 Task: Look for space in Brentwood, United Kingdom from 2nd September, 2023 to 6th September, 2023 for 2 adults in price range Rs.15000 to Rs.20000. Place can be entire place with 1  bedroom having 1 bed and 1 bathroom. Property type can be house, flat, guest house, hotel. Booking option can be shelf check-in. Required host language is English.
Action: Mouse moved to (458, 54)
Screenshot: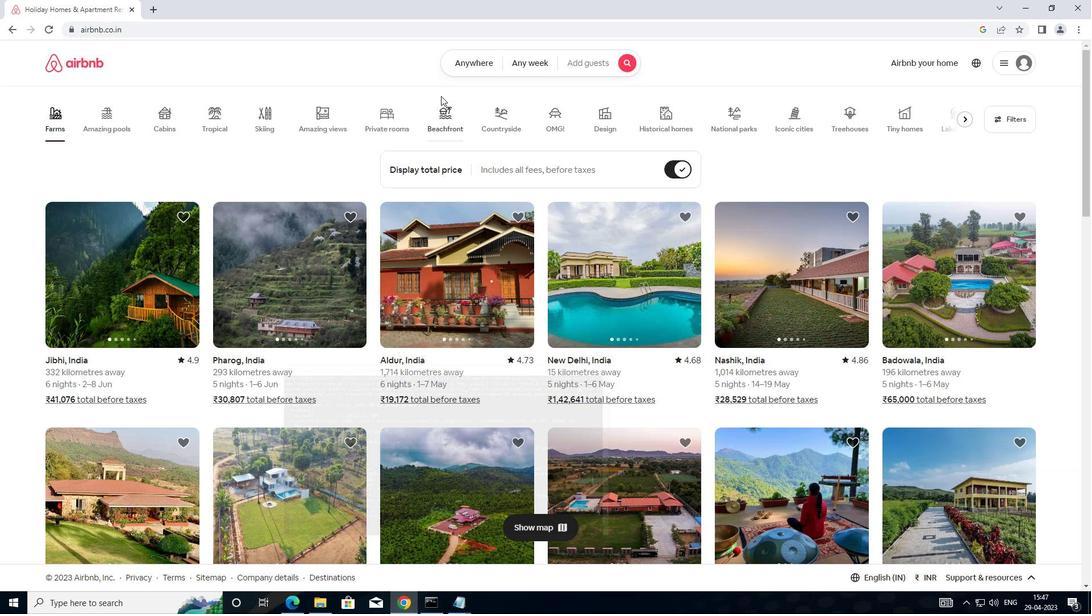
Action: Mouse pressed left at (458, 54)
Screenshot: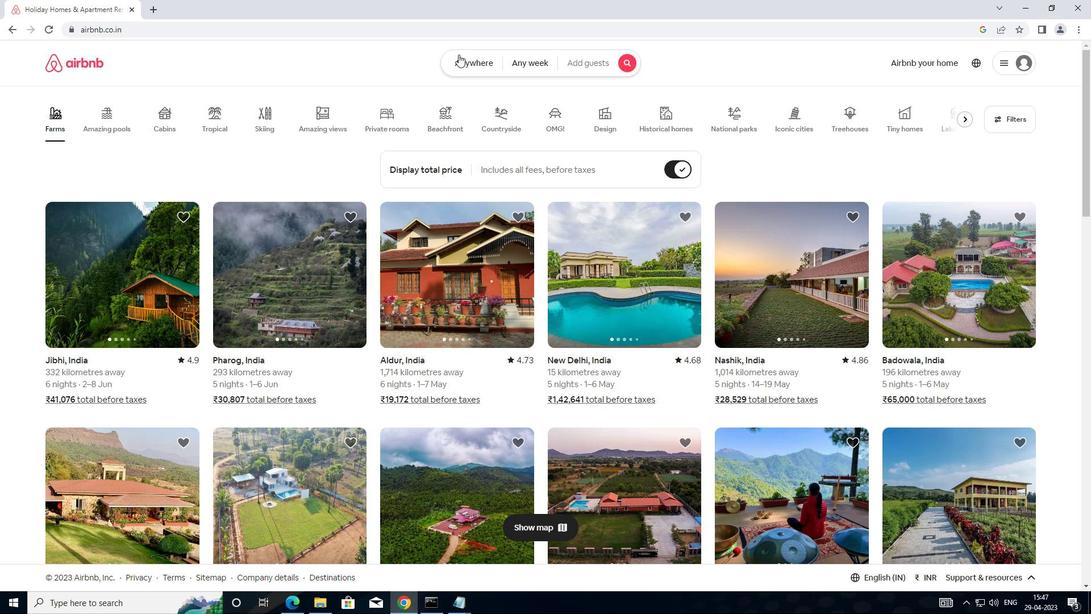 
Action: Mouse moved to (380, 117)
Screenshot: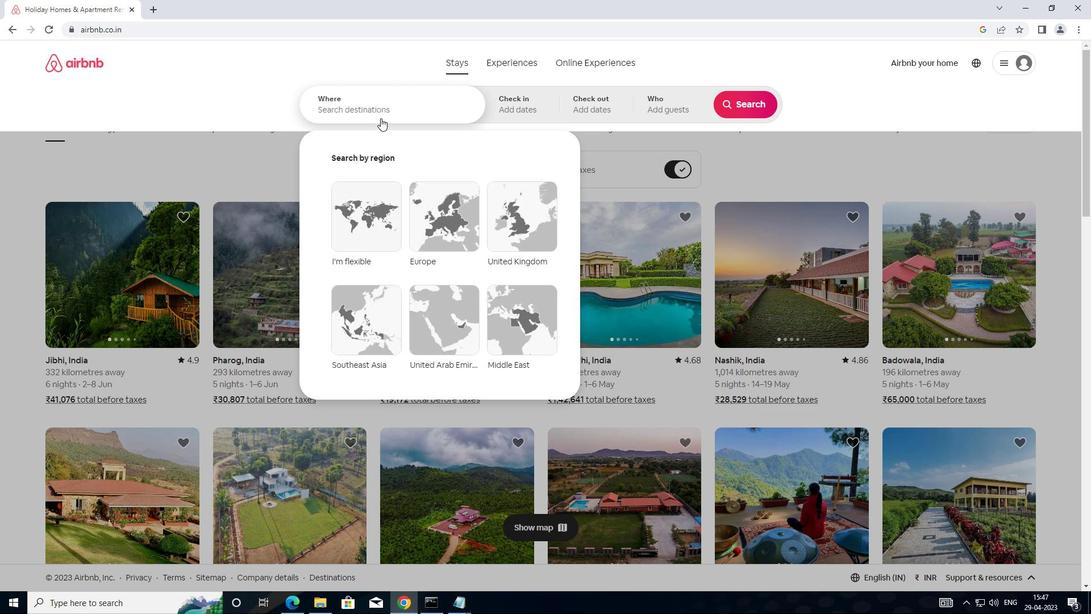 
Action: Mouse pressed left at (380, 117)
Screenshot: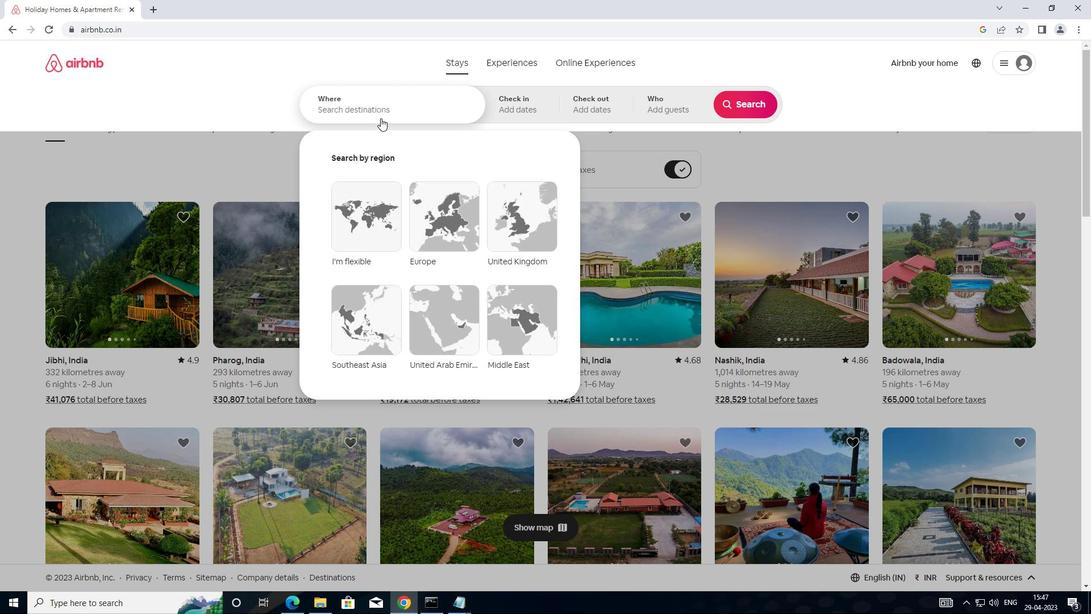 
Action: Mouse moved to (430, 102)
Screenshot: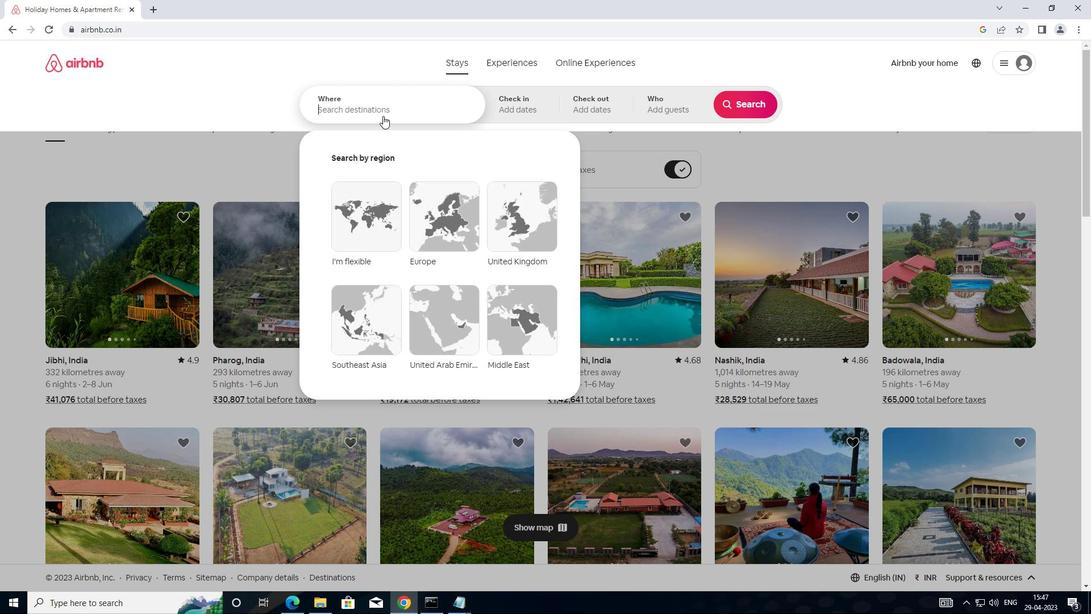 
Action: Key pressed <Key.shift>BRENTWOOD,UNITED
Screenshot: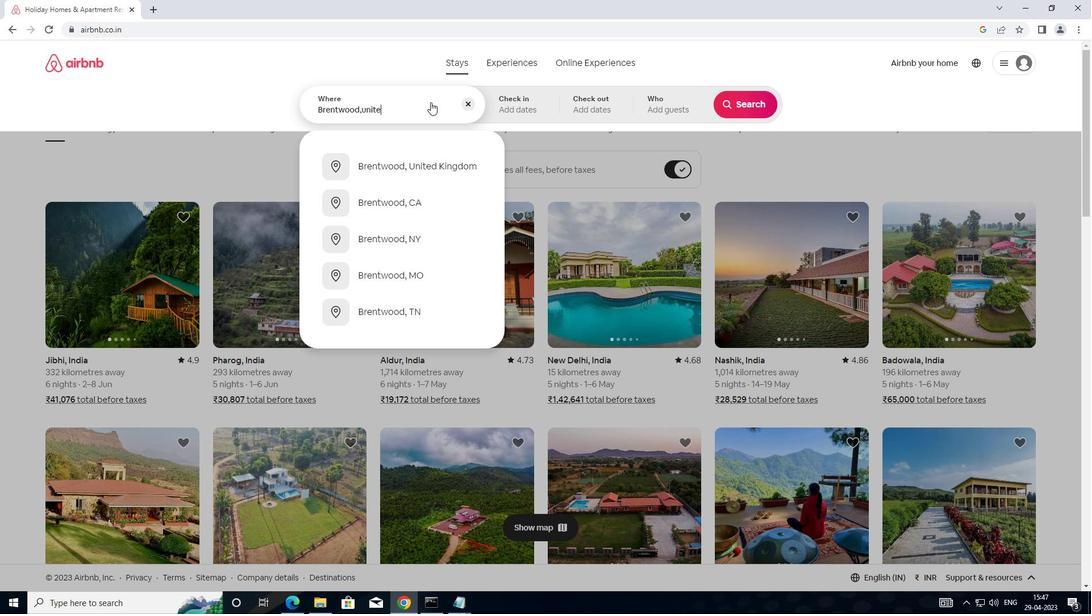 
Action: Mouse moved to (449, 89)
Screenshot: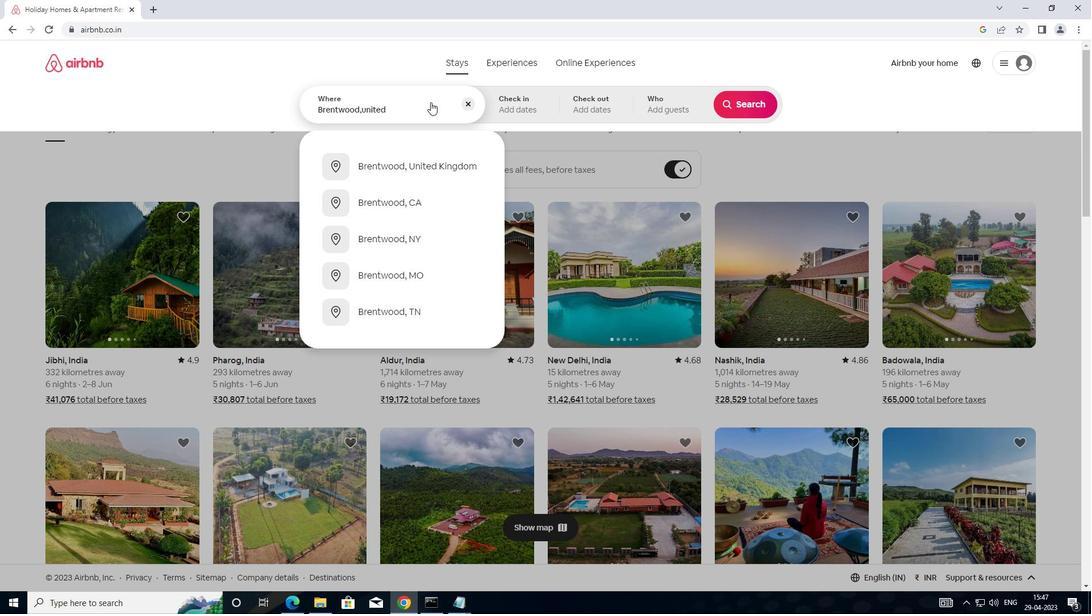 
Action: Key pressed <Key.space>K
Screenshot: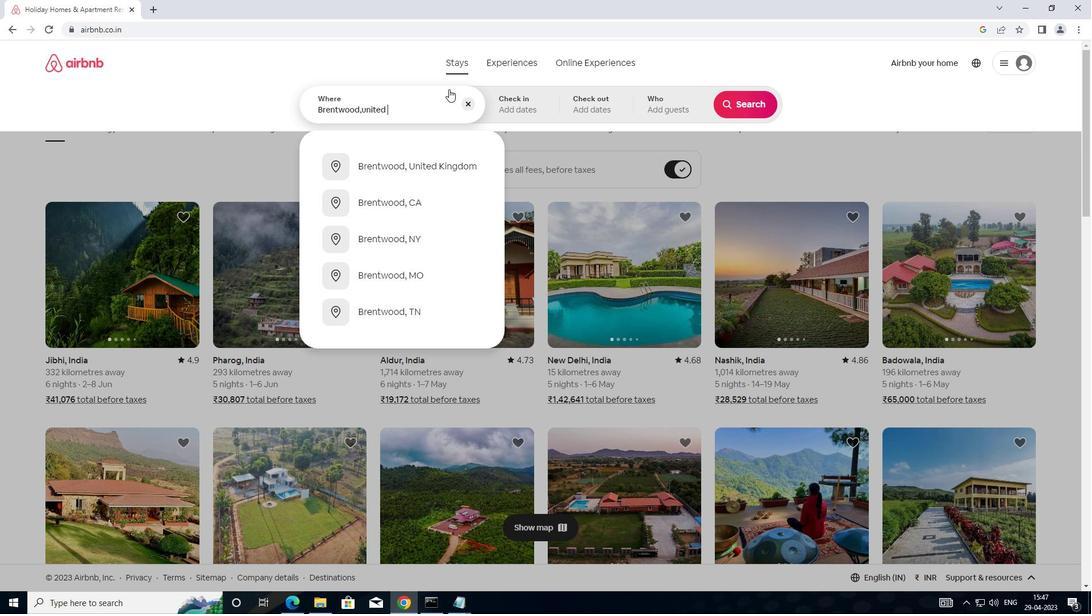 
Action: Mouse moved to (464, 79)
Screenshot: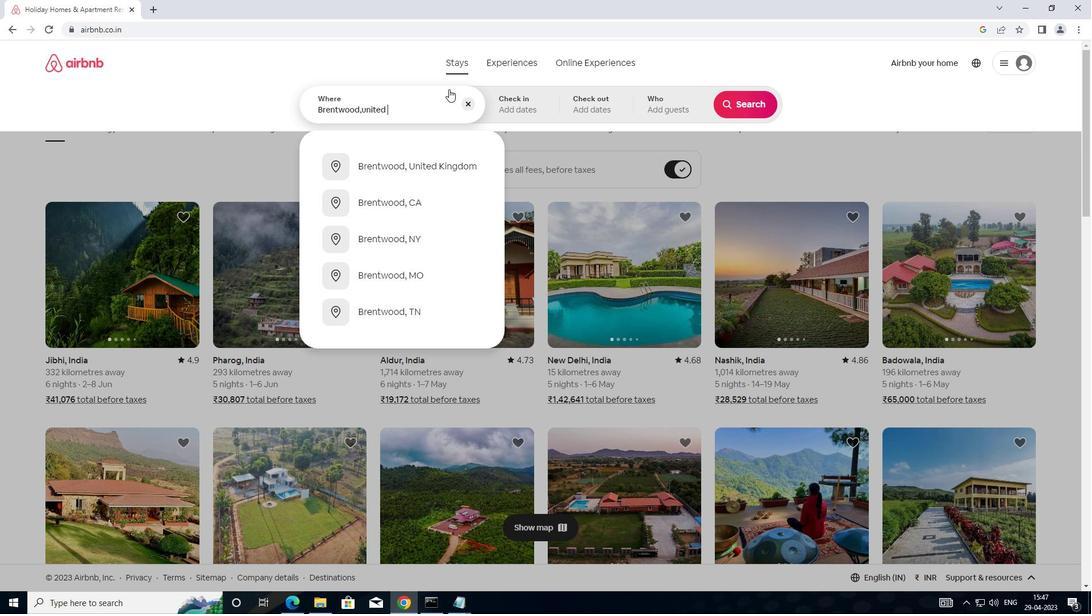 
Action: Key pressed IN
Screenshot: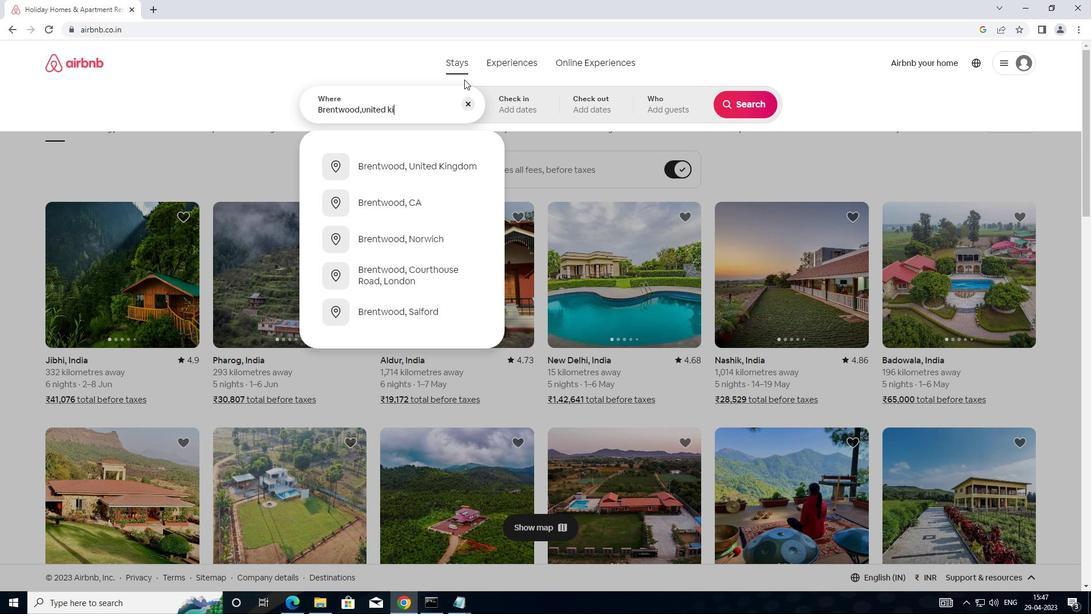 
Action: Mouse moved to (442, 168)
Screenshot: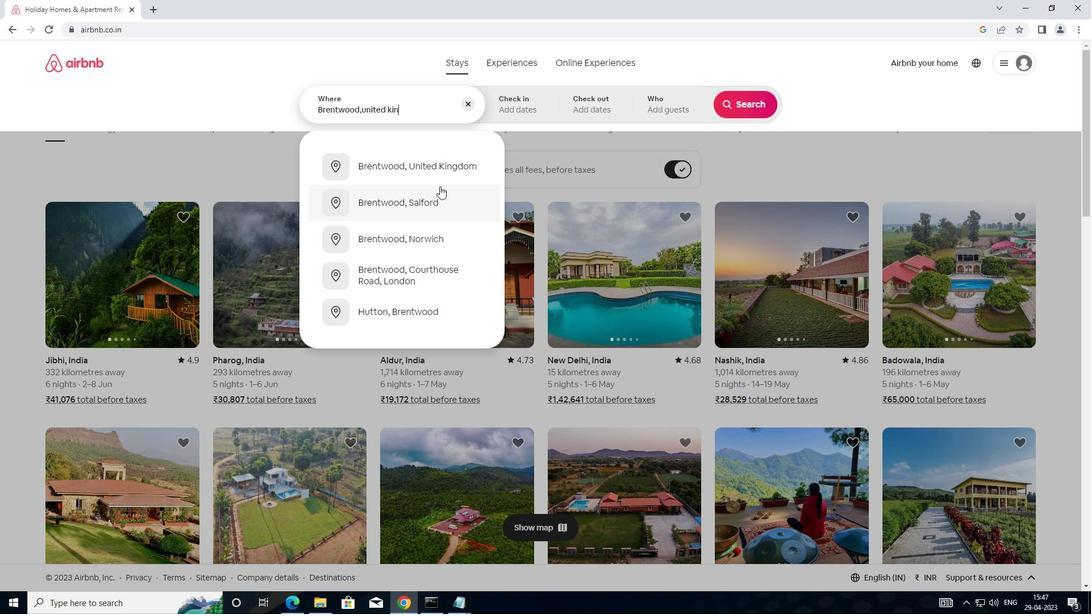 
Action: Mouse pressed left at (442, 168)
Screenshot: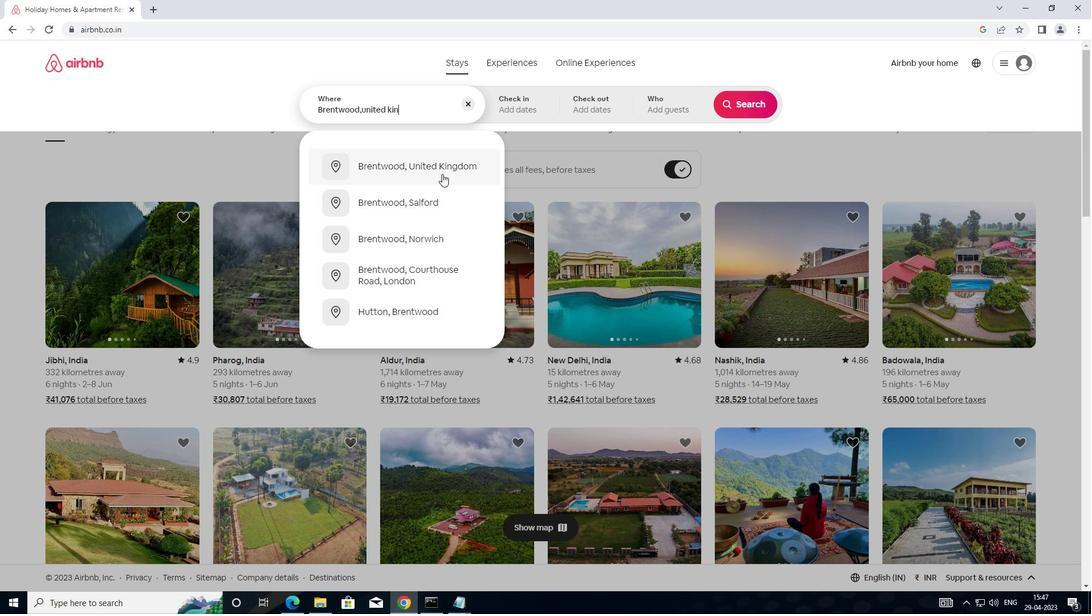 
Action: Mouse moved to (743, 195)
Screenshot: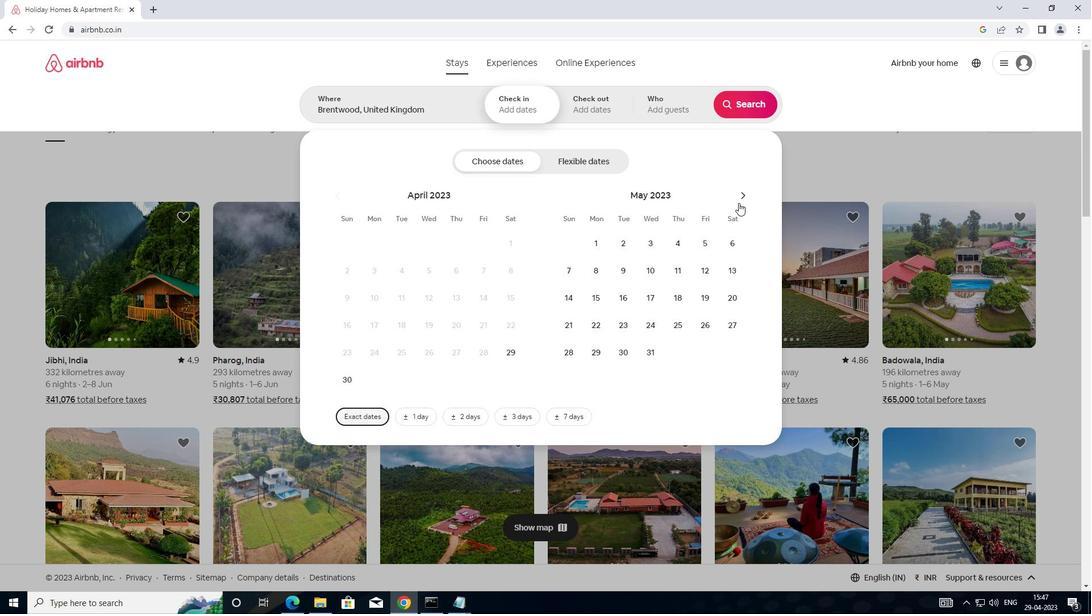 
Action: Mouse pressed left at (743, 195)
Screenshot: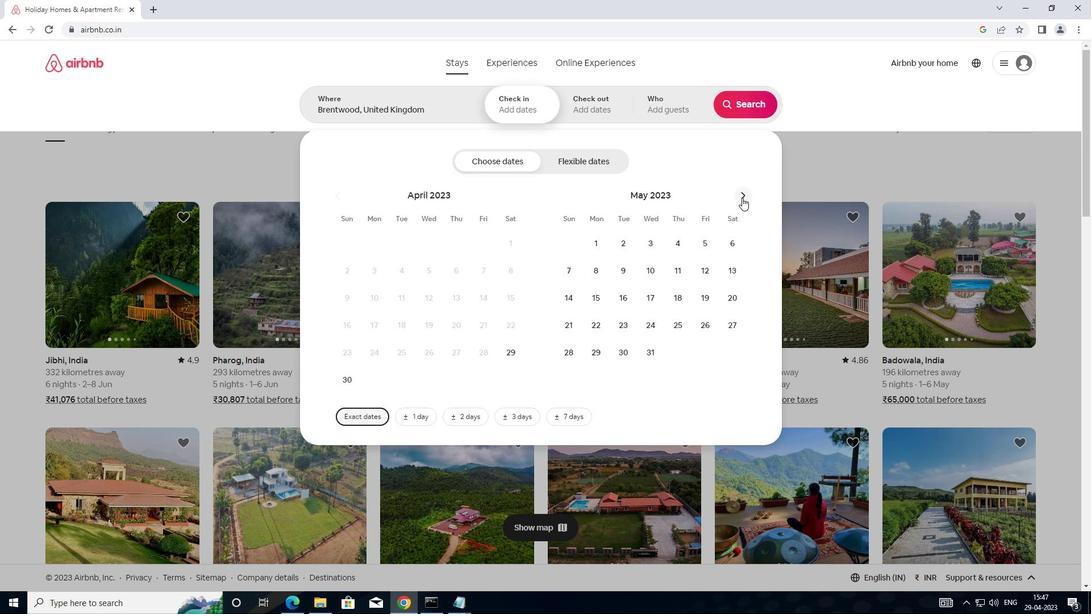 
Action: Mouse pressed left at (743, 195)
Screenshot: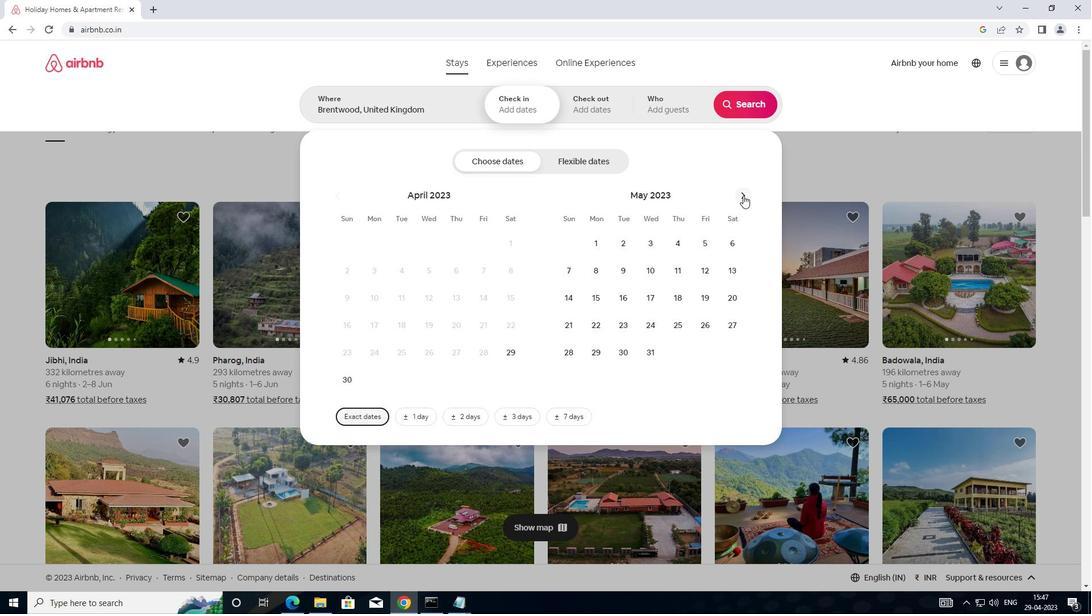 
Action: Mouse moved to (744, 195)
Screenshot: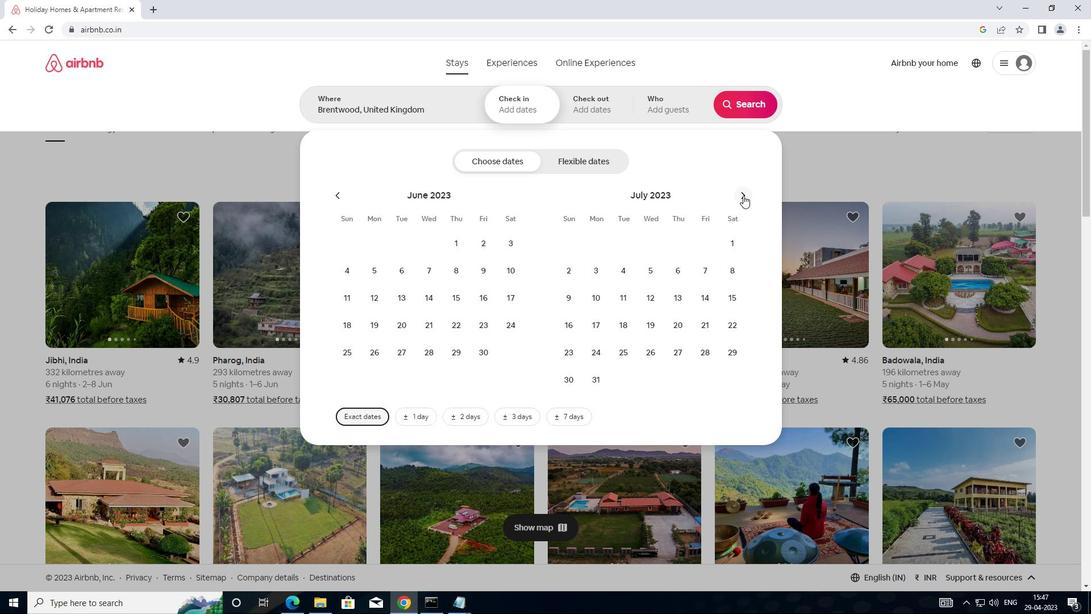 
Action: Mouse pressed left at (744, 195)
Screenshot: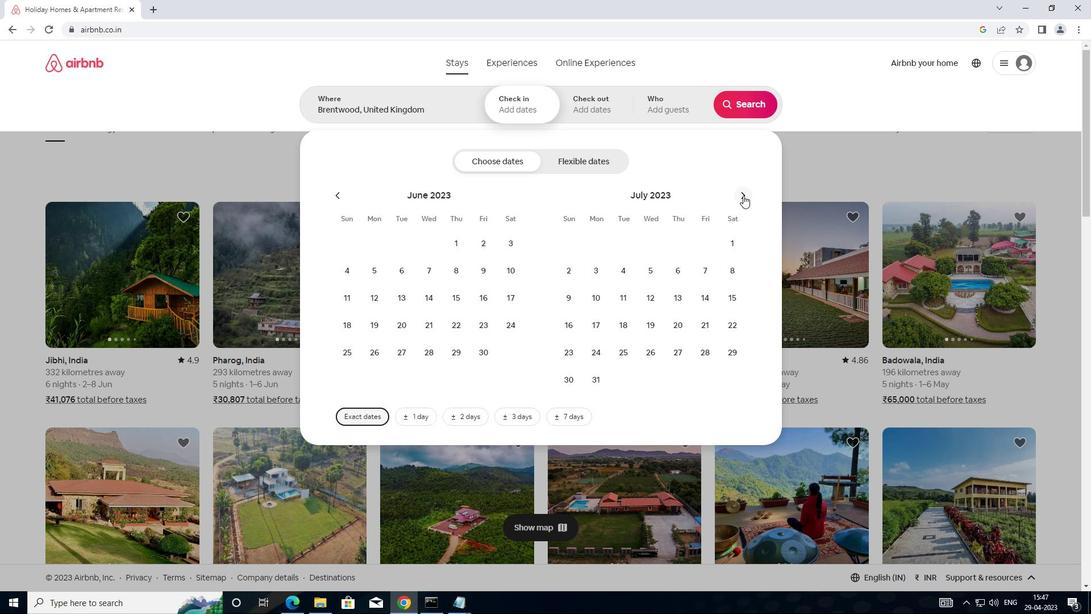 
Action: Mouse moved to (744, 199)
Screenshot: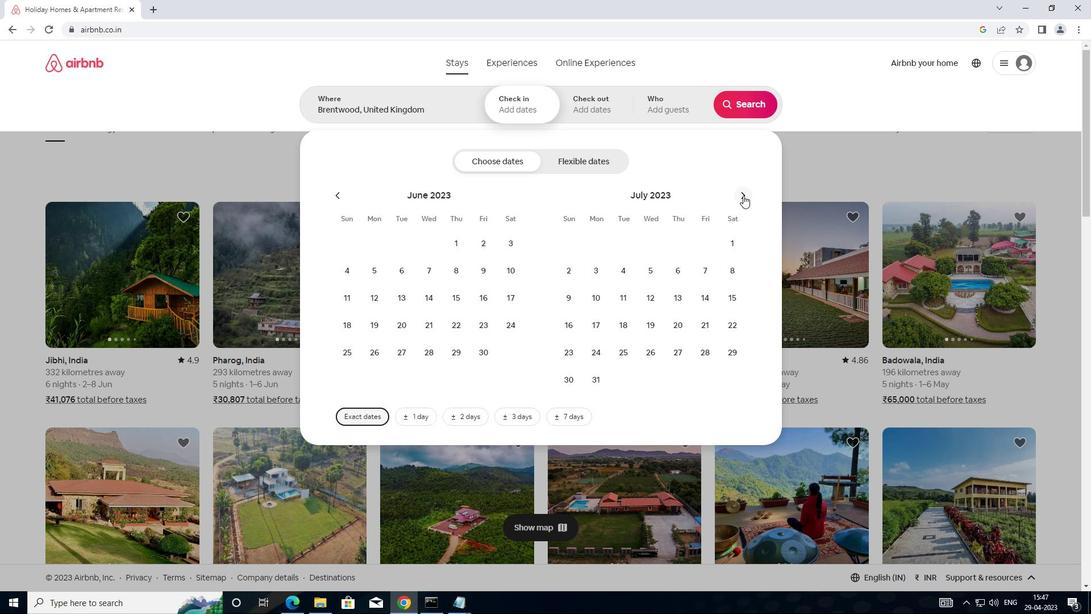 
Action: Mouse pressed left at (744, 199)
Screenshot: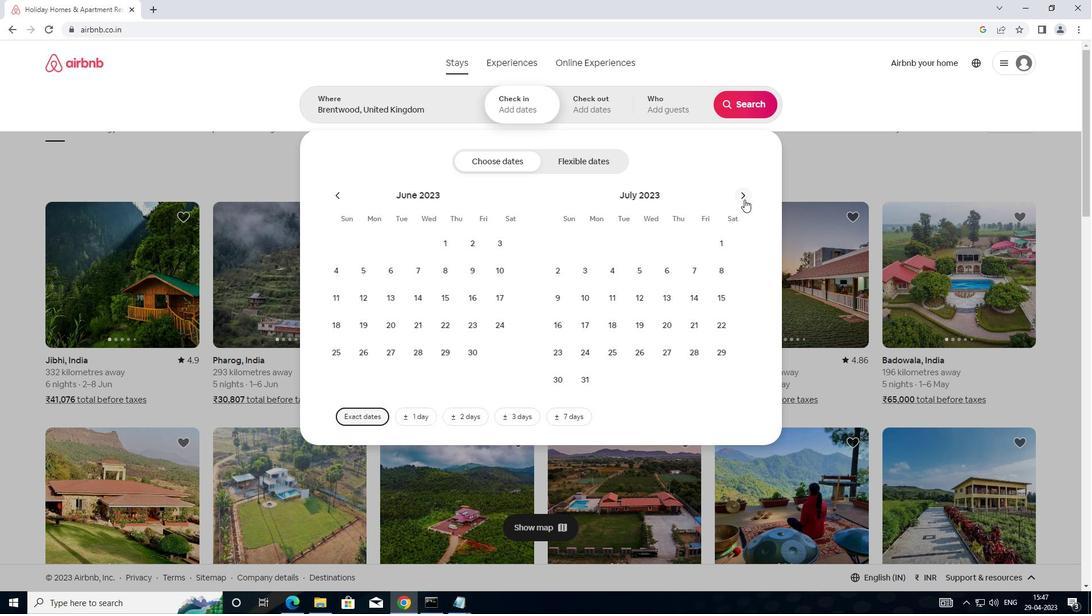 
Action: Mouse moved to (724, 237)
Screenshot: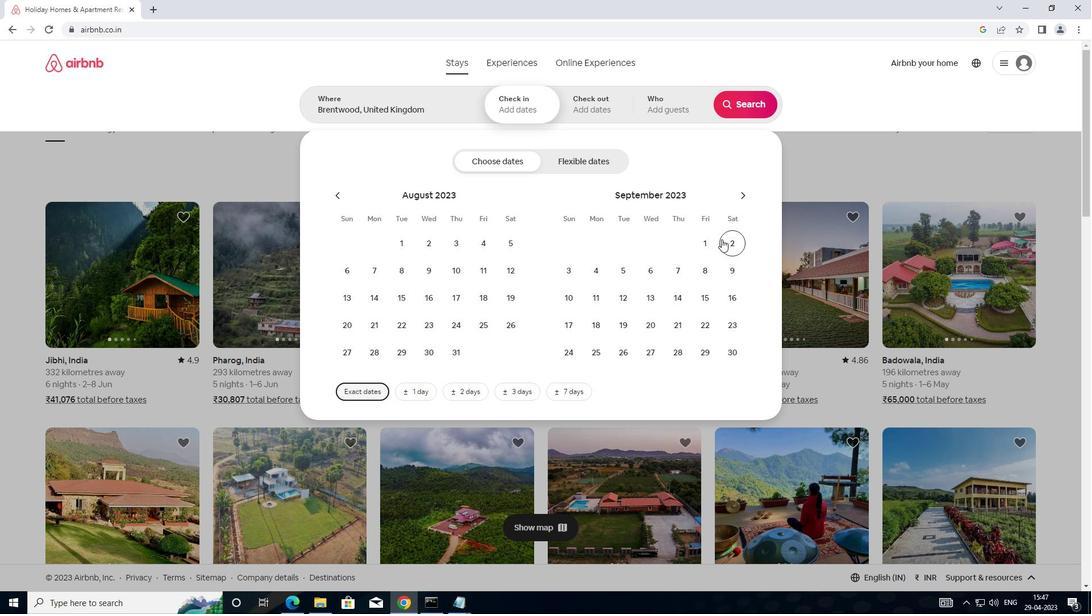 
Action: Mouse pressed left at (724, 237)
Screenshot: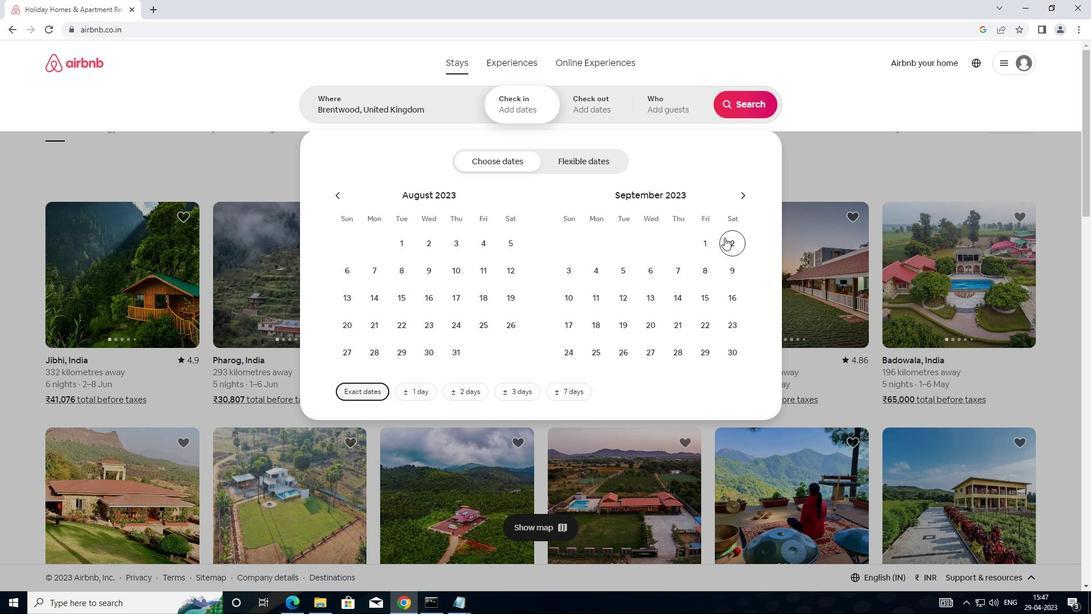 
Action: Mouse moved to (649, 274)
Screenshot: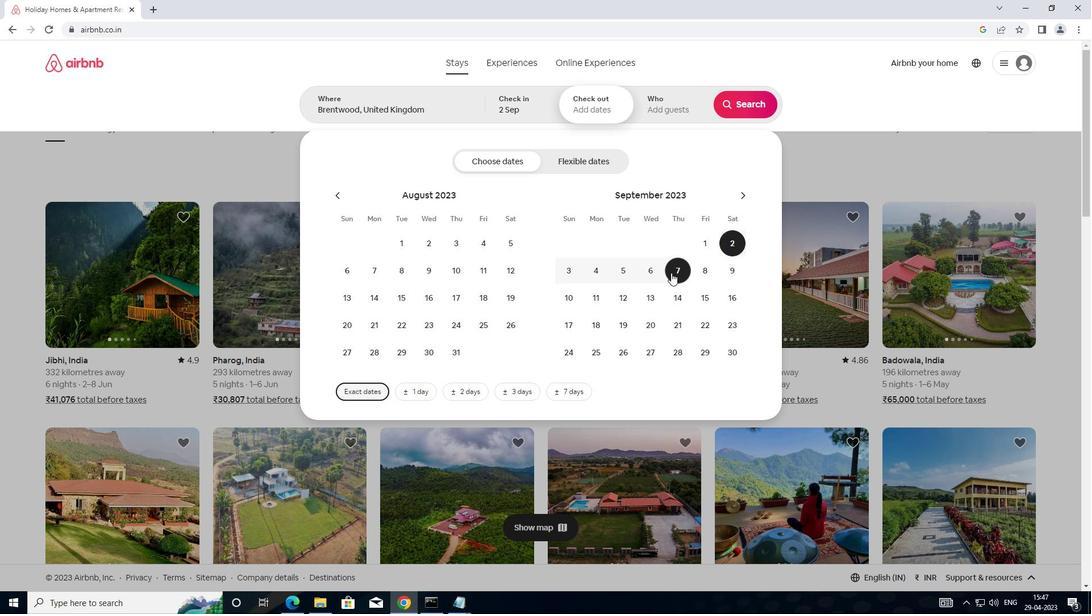 
Action: Mouse pressed left at (649, 274)
Screenshot: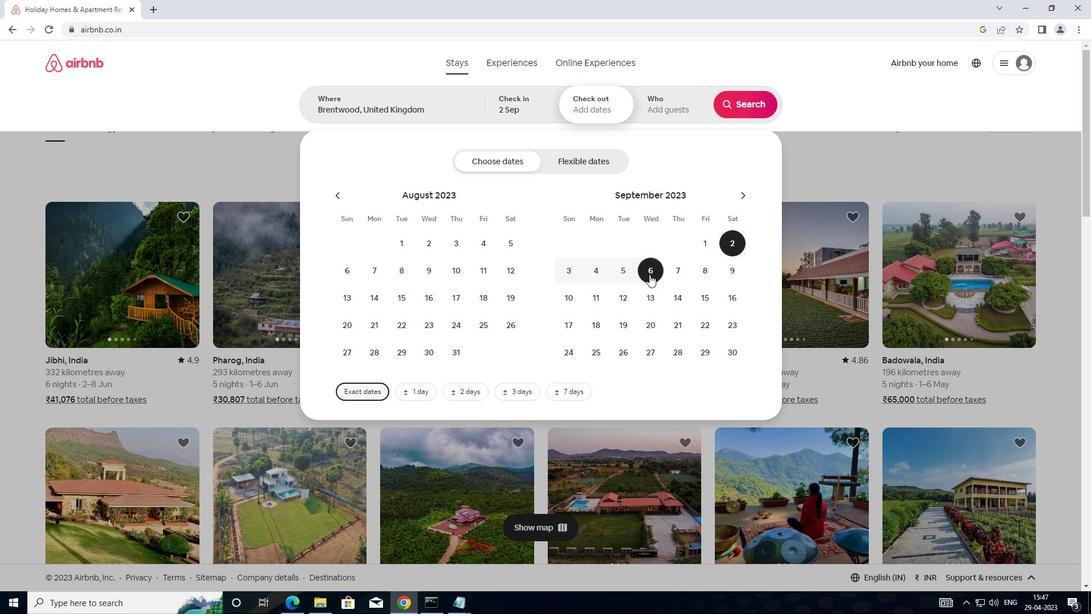 
Action: Mouse moved to (660, 109)
Screenshot: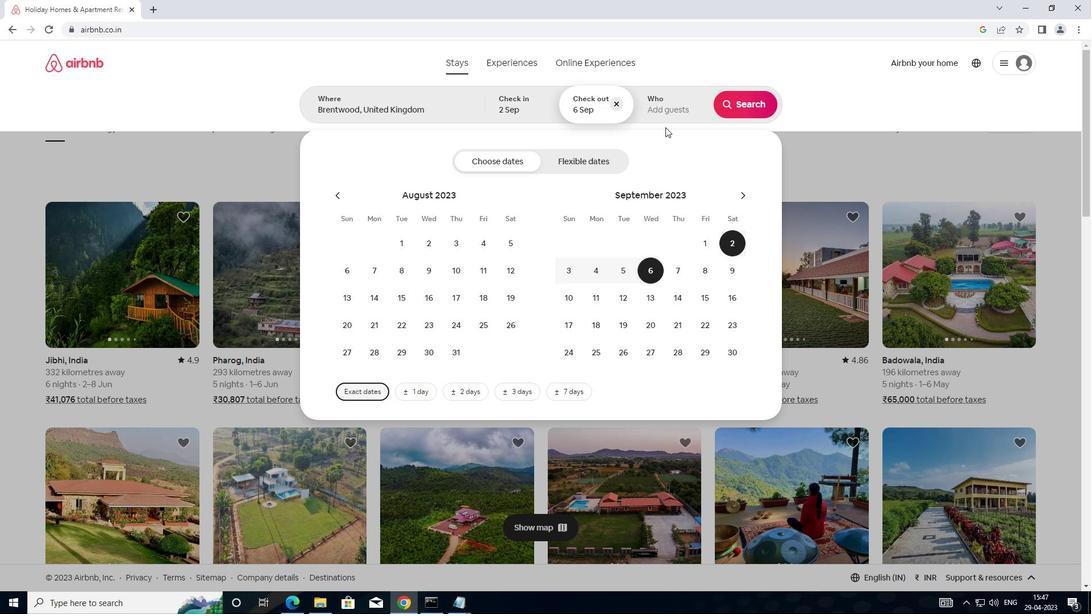 
Action: Mouse pressed left at (660, 109)
Screenshot: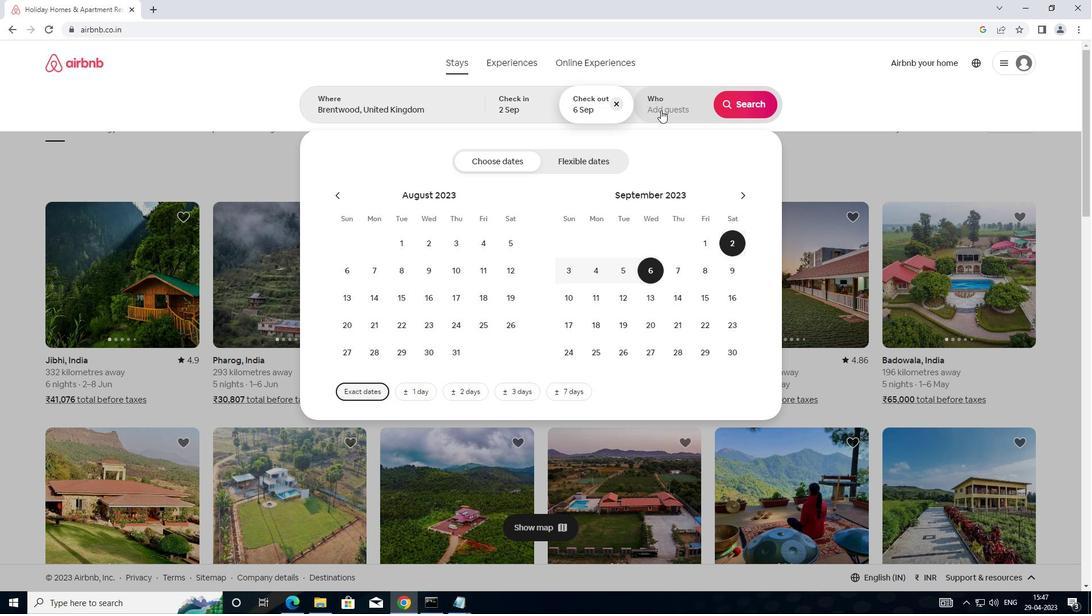 
Action: Mouse moved to (747, 159)
Screenshot: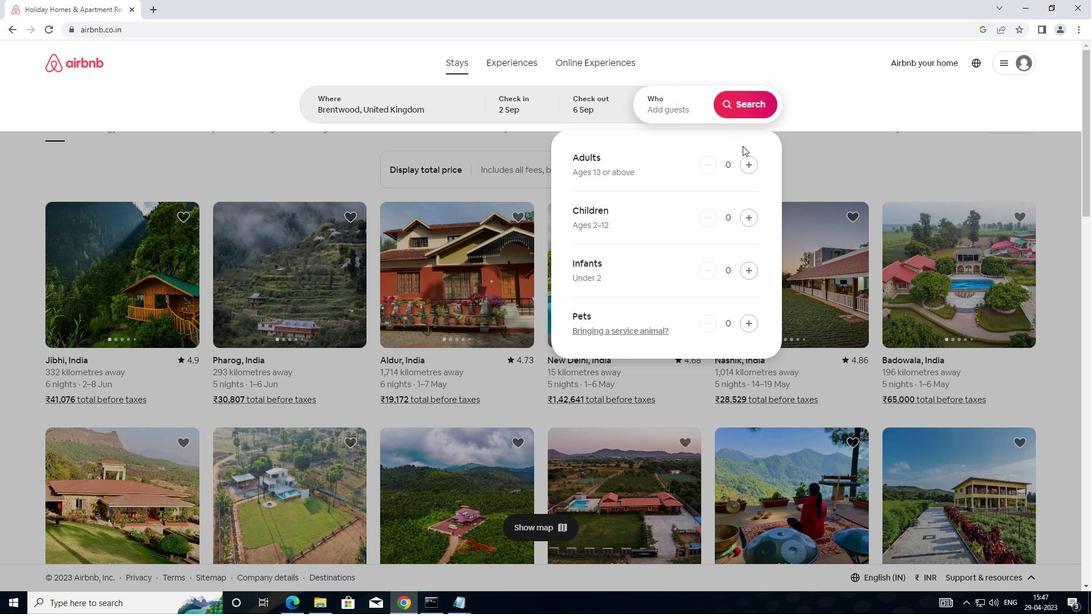 
Action: Mouse pressed left at (747, 159)
Screenshot: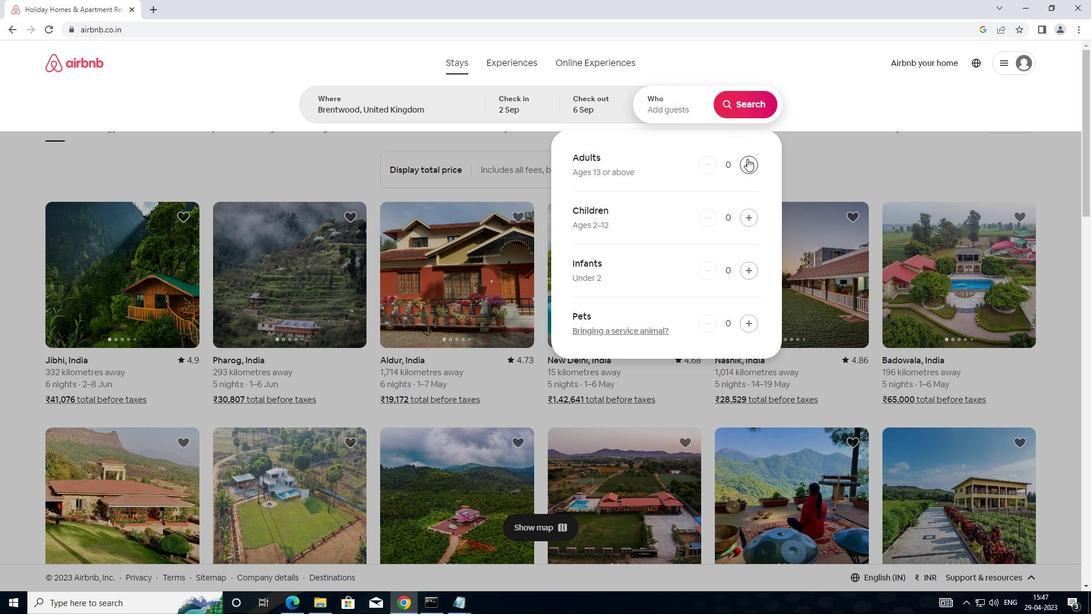 
Action: Mouse moved to (747, 160)
Screenshot: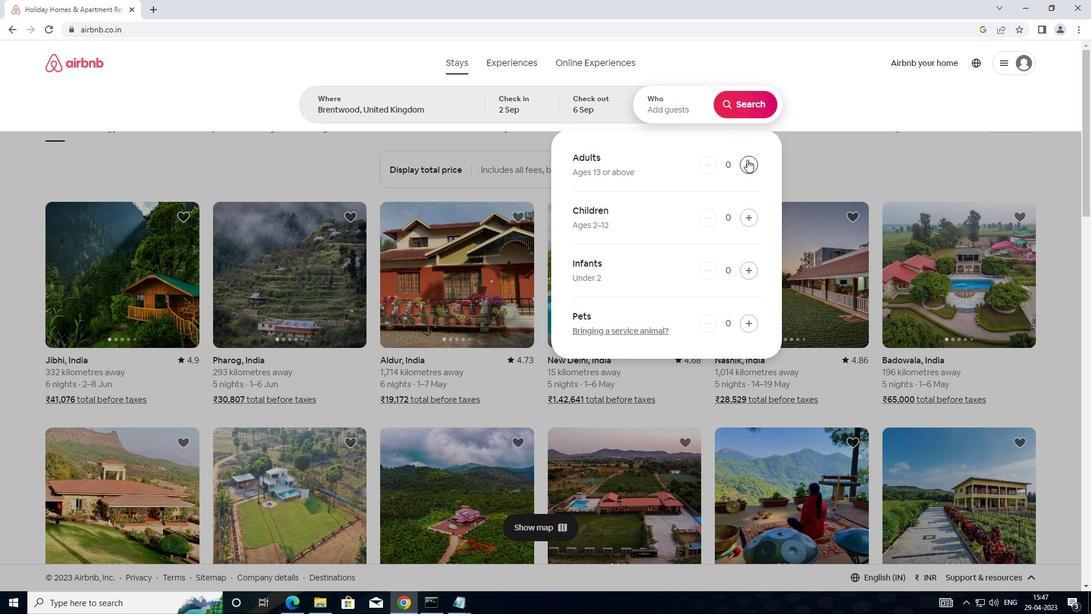
Action: Mouse pressed left at (747, 160)
Screenshot: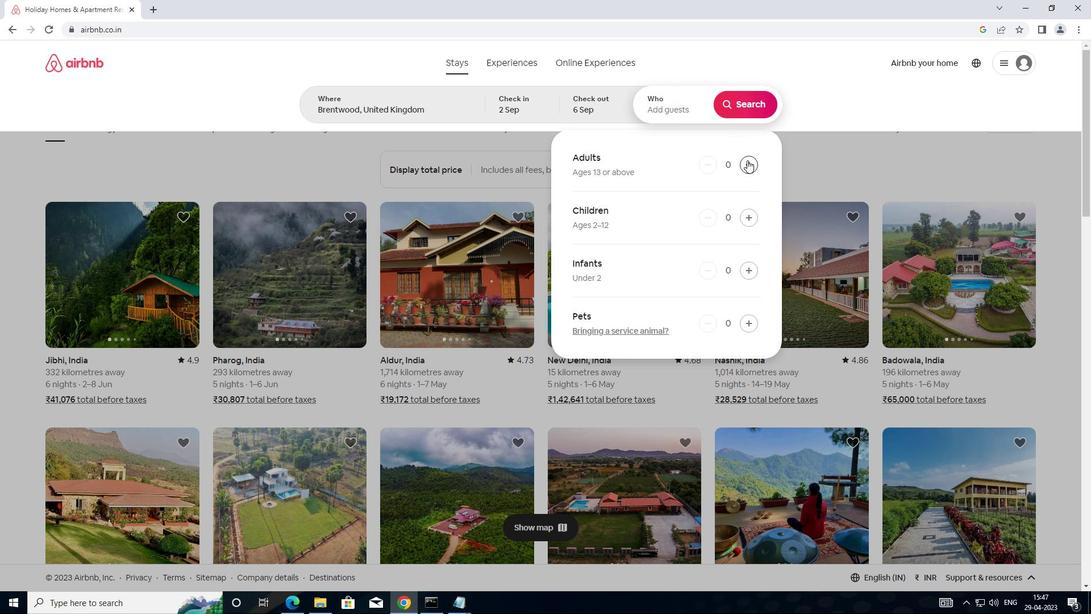 
Action: Mouse moved to (745, 107)
Screenshot: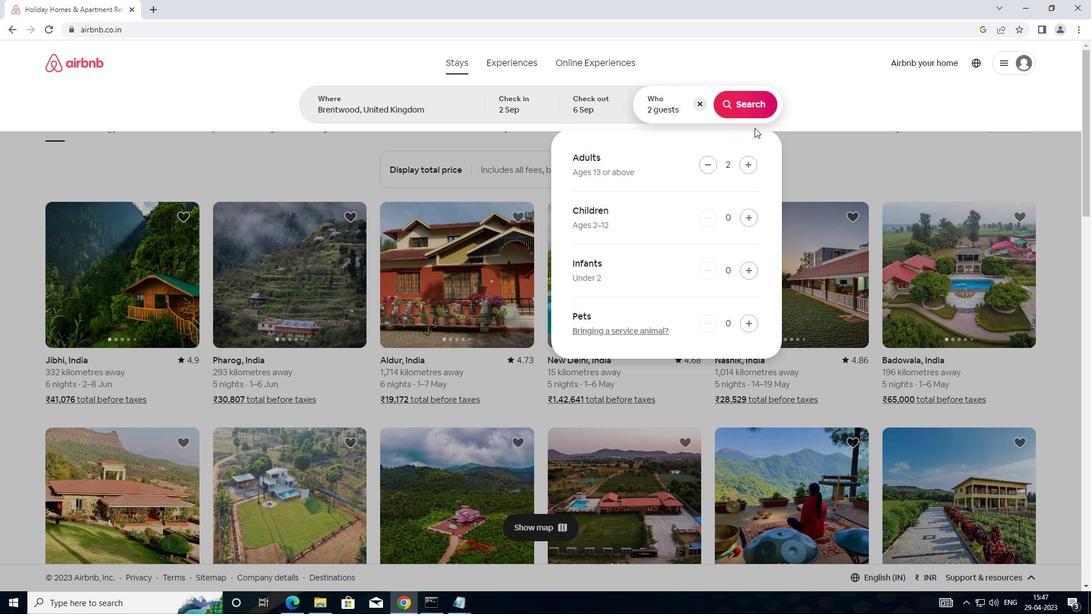 
Action: Mouse pressed left at (745, 107)
Screenshot: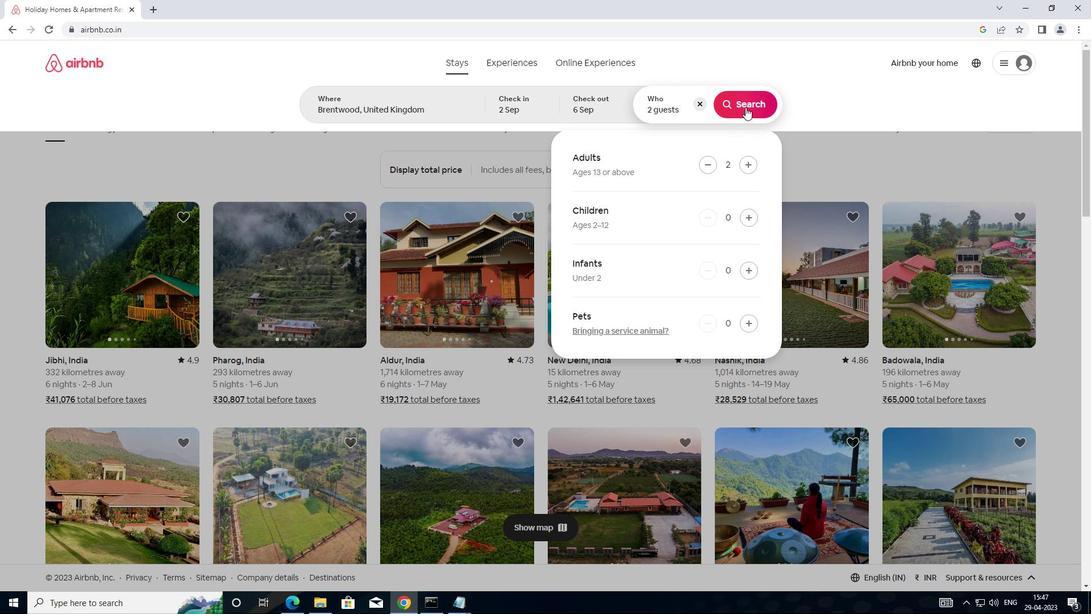 
Action: Mouse moved to (1029, 115)
Screenshot: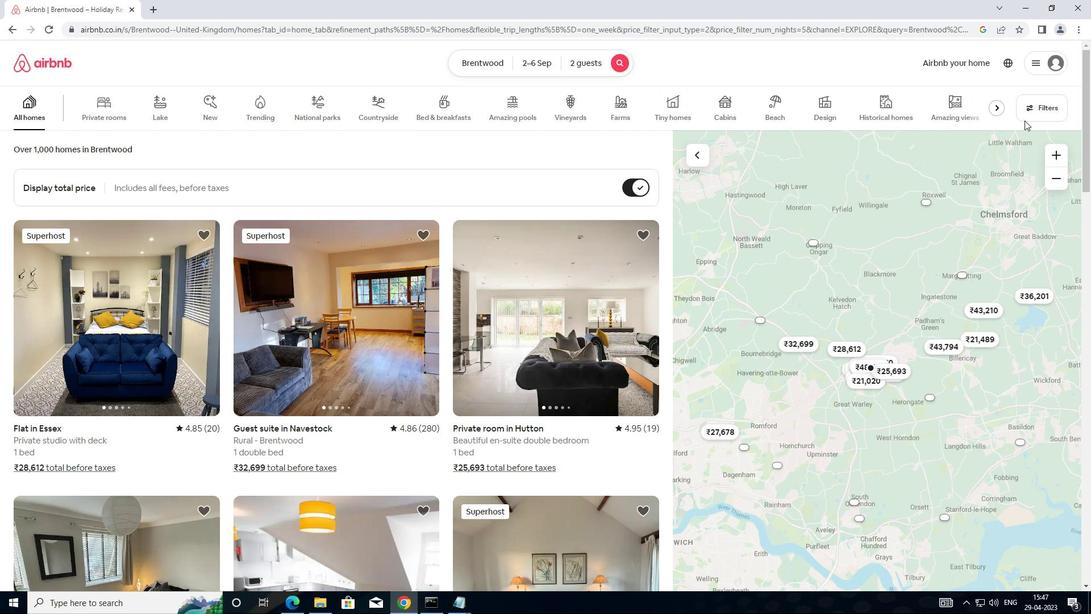 
Action: Mouse pressed left at (1029, 115)
Screenshot: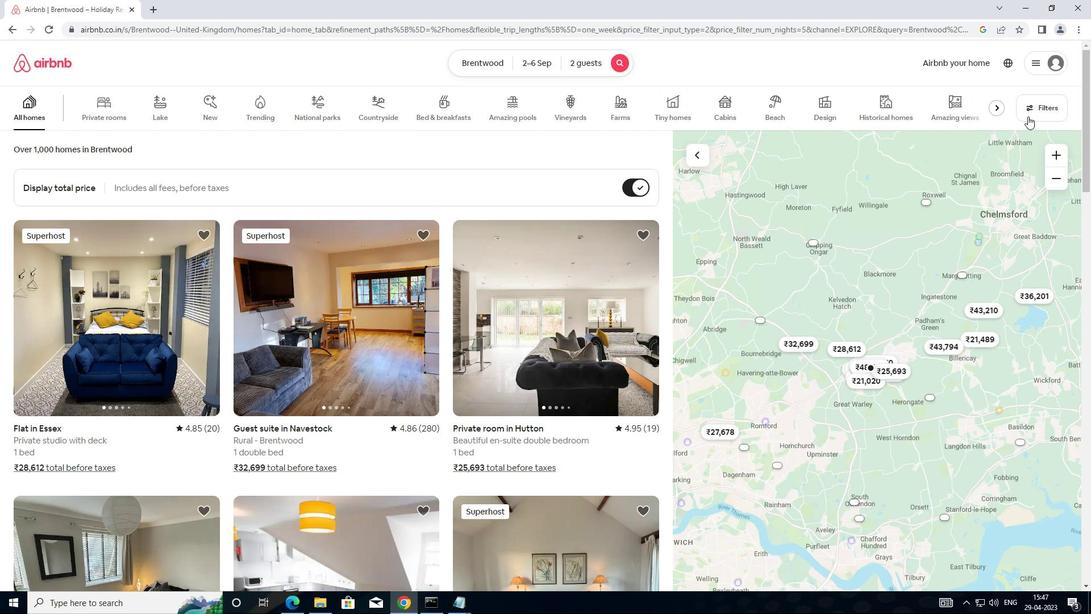 
Action: Mouse moved to (416, 252)
Screenshot: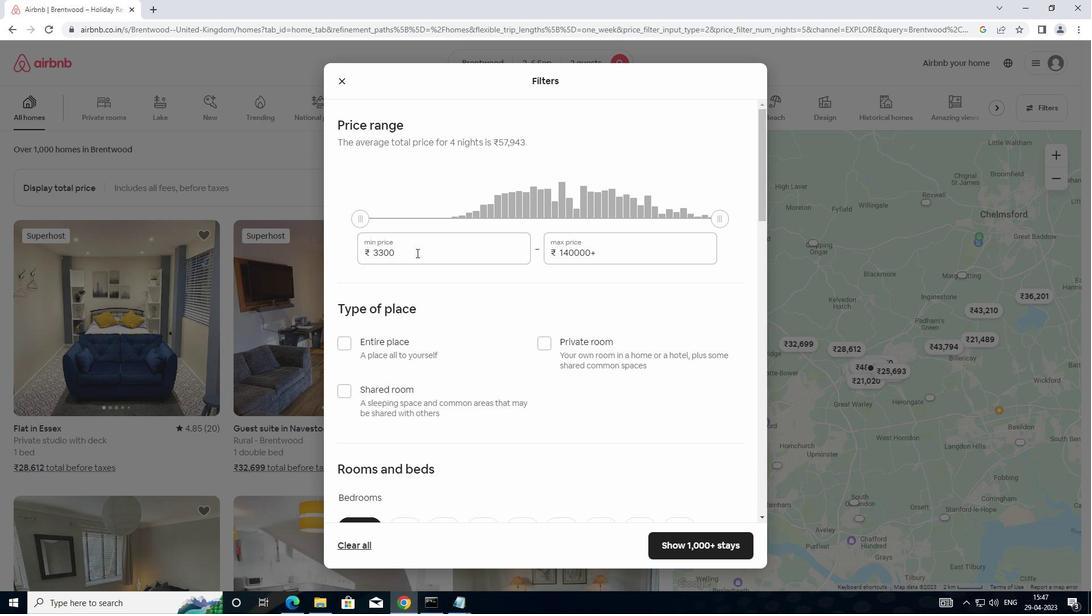 
Action: Mouse pressed left at (416, 252)
Screenshot: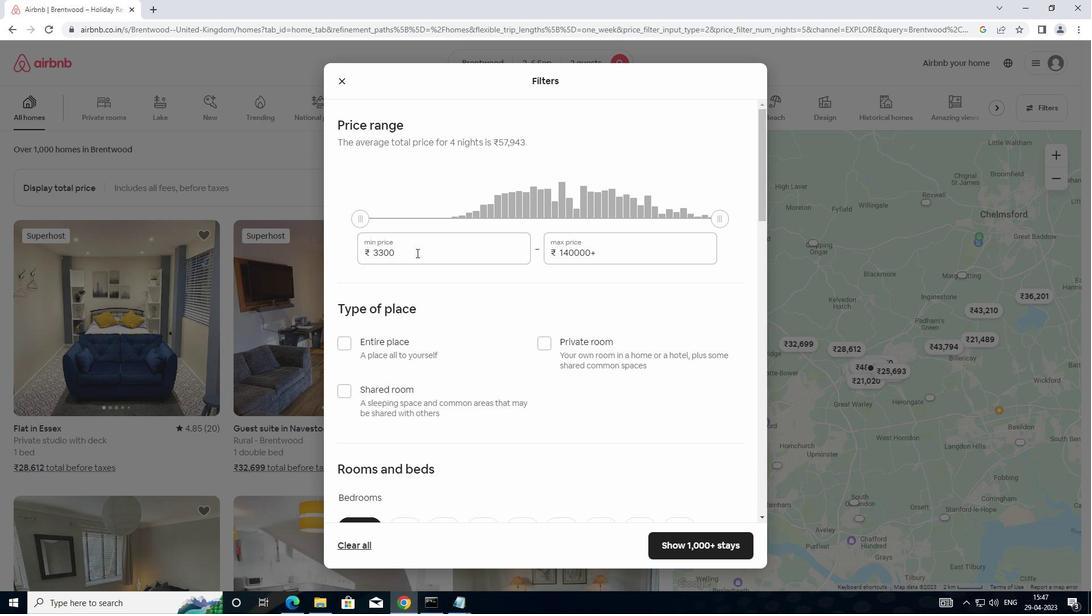 
Action: Mouse moved to (354, 253)
Screenshot: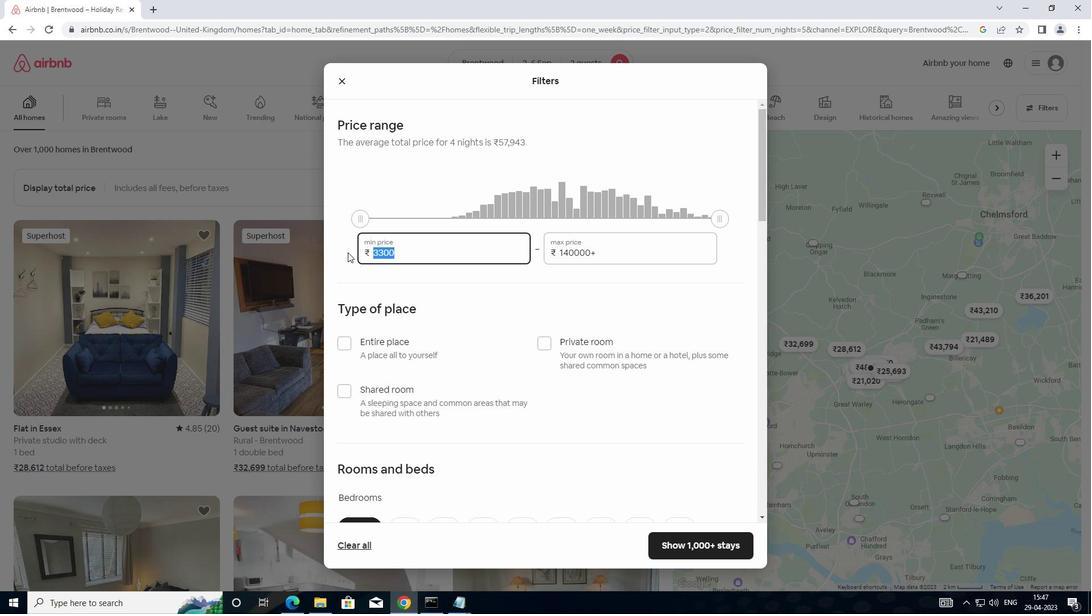 
Action: Key pressed 15000
Screenshot: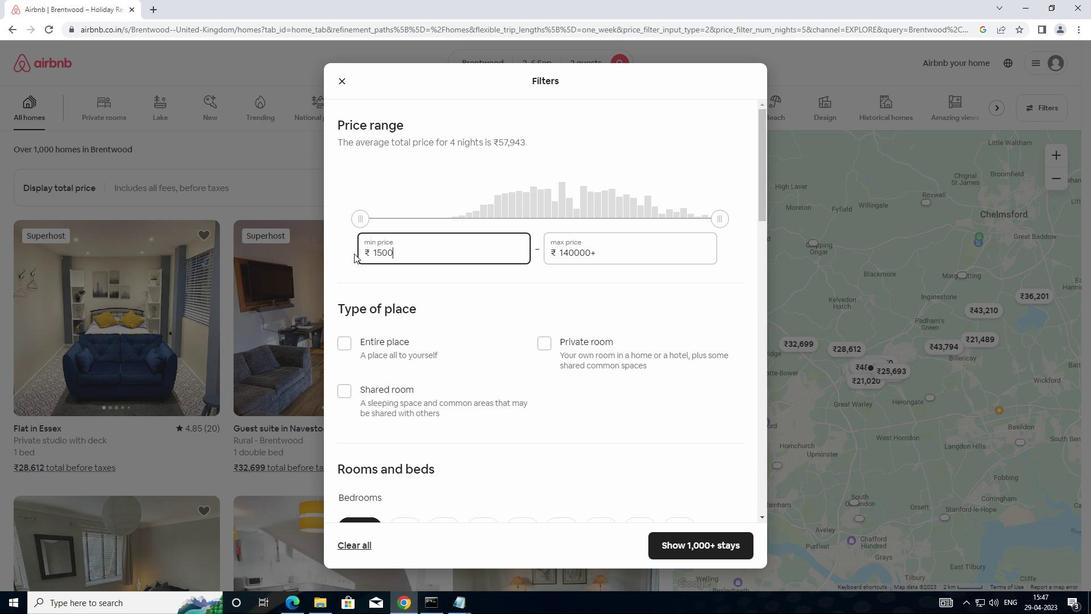 
Action: Mouse scrolled (354, 253) with delta (0, 0)
Screenshot: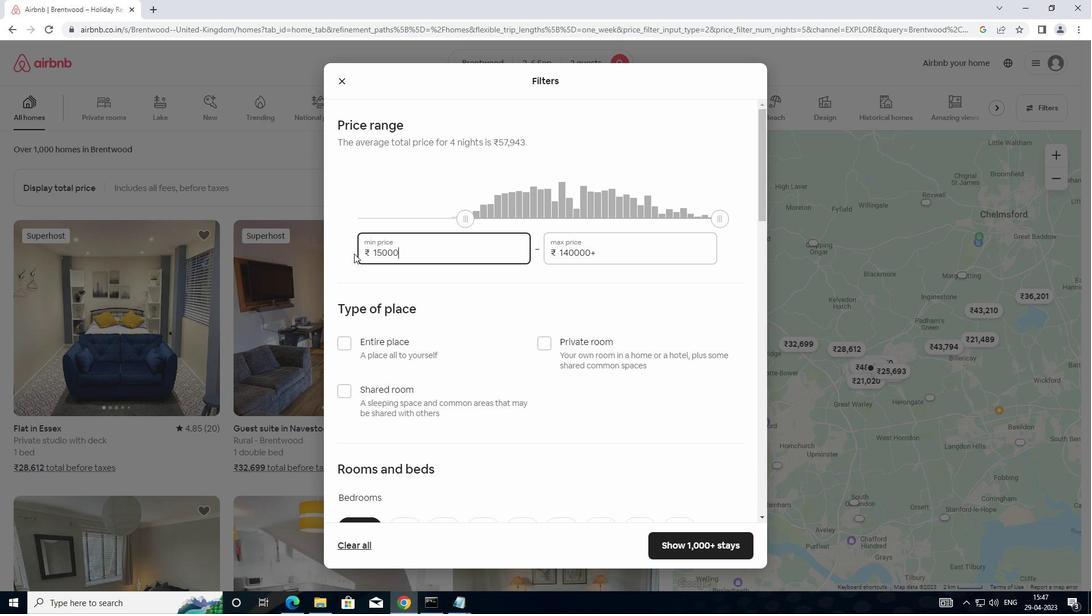 
Action: Mouse moved to (420, 262)
Screenshot: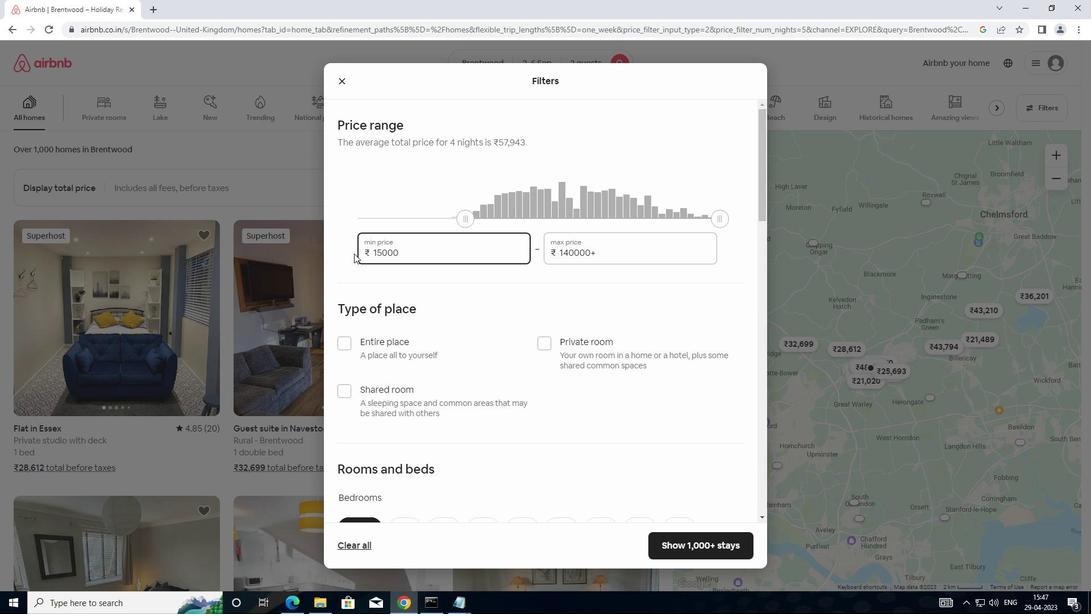 
Action: Mouse scrolled (420, 261) with delta (0, 0)
Screenshot: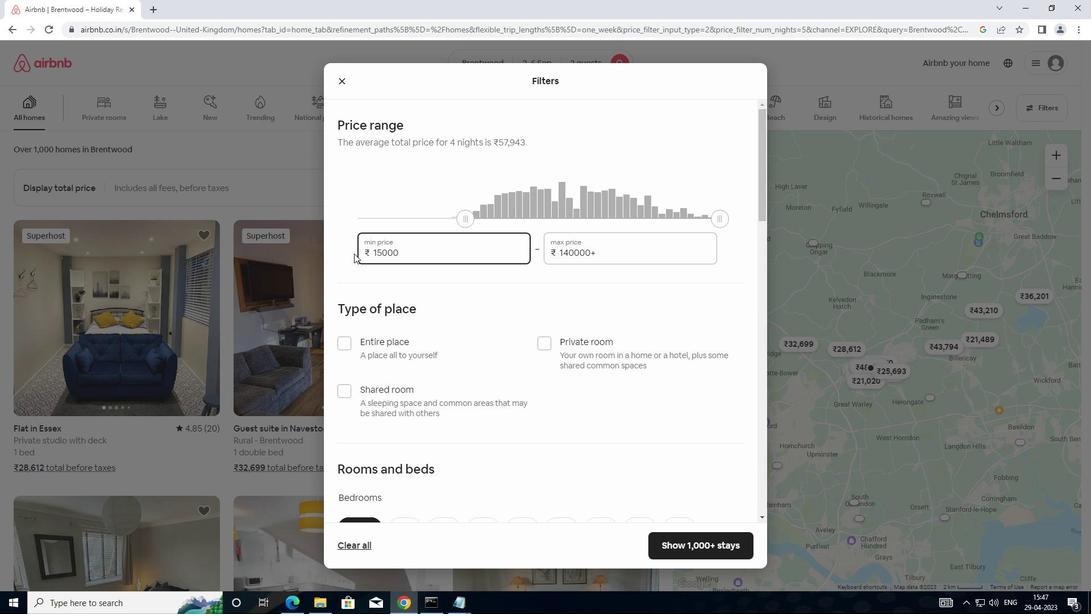 
Action: Mouse moved to (610, 131)
Screenshot: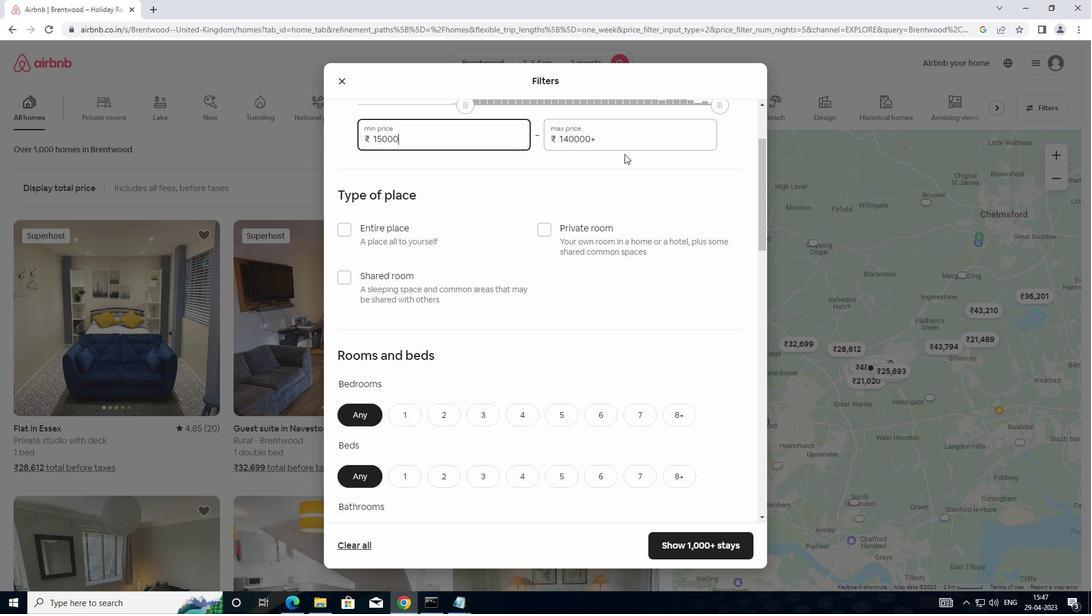 
Action: Mouse pressed left at (610, 131)
Screenshot: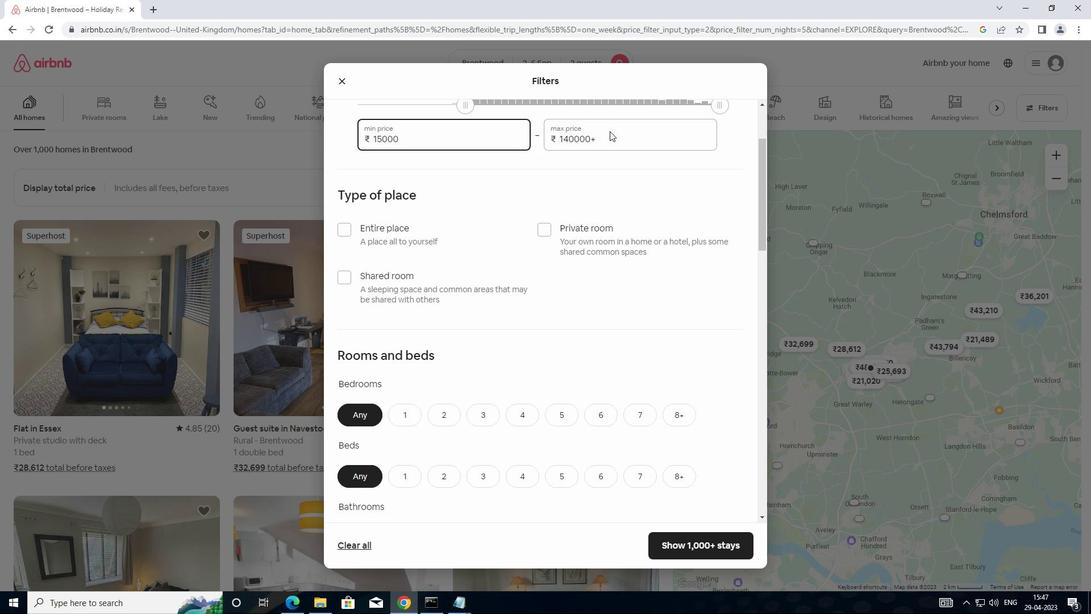 
Action: Mouse moved to (602, 139)
Screenshot: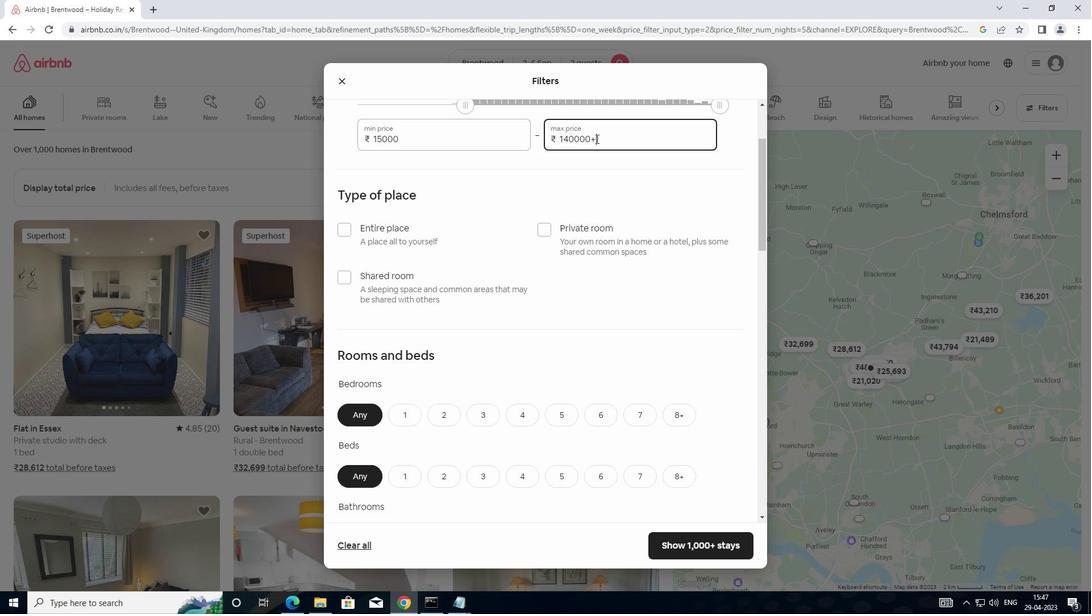 
Action: Mouse pressed left at (602, 139)
Screenshot: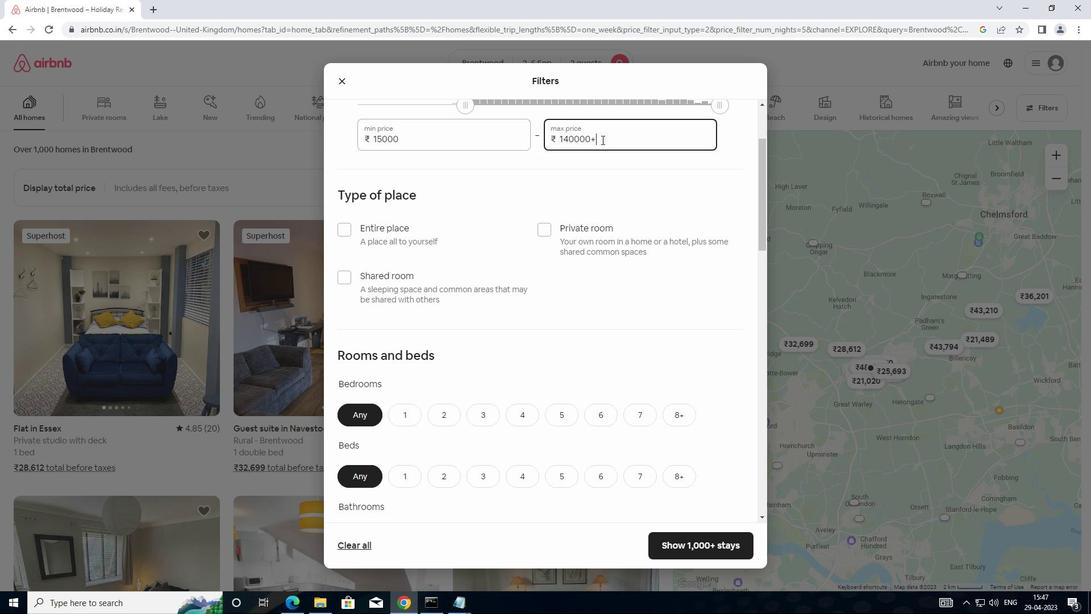 
Action: Mouse moved to (548, 139)
Screenshot: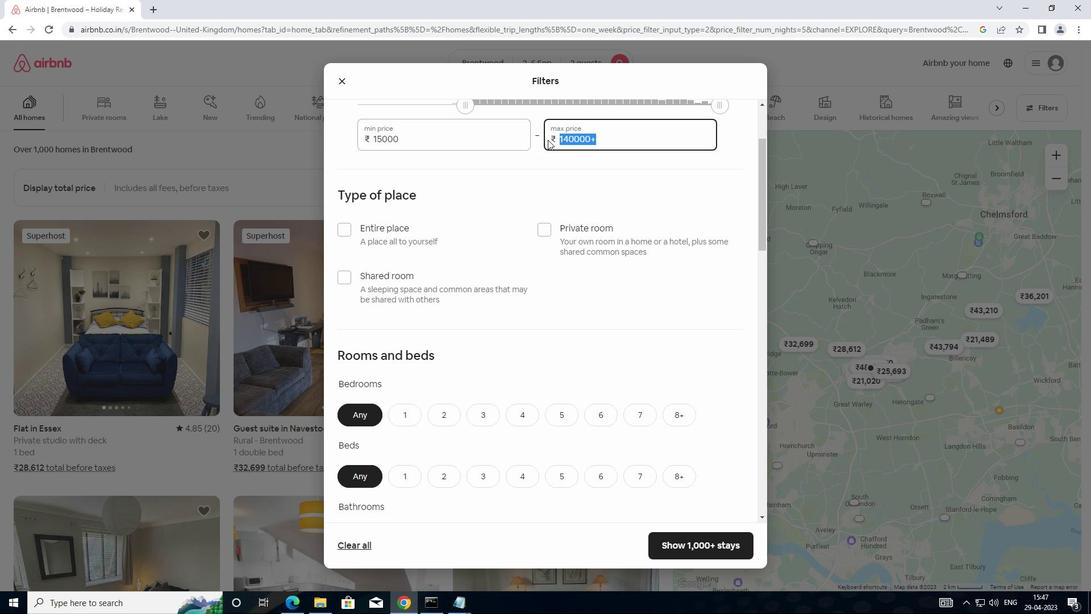 
Action: Key pressed 2
Screenshot: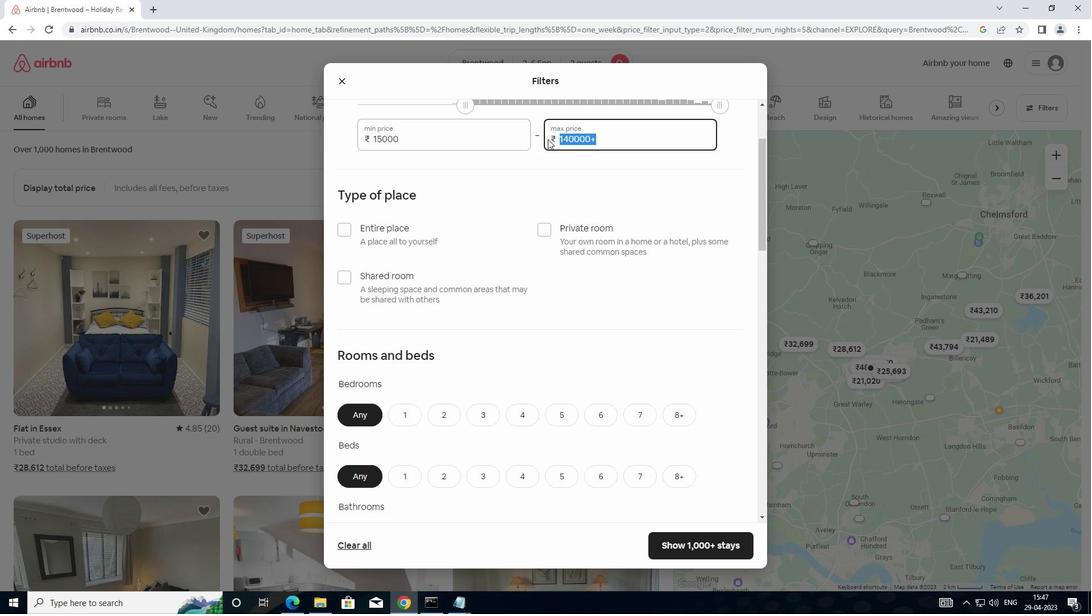 
Action: Mouse moved to (554, 139)
Screenshot: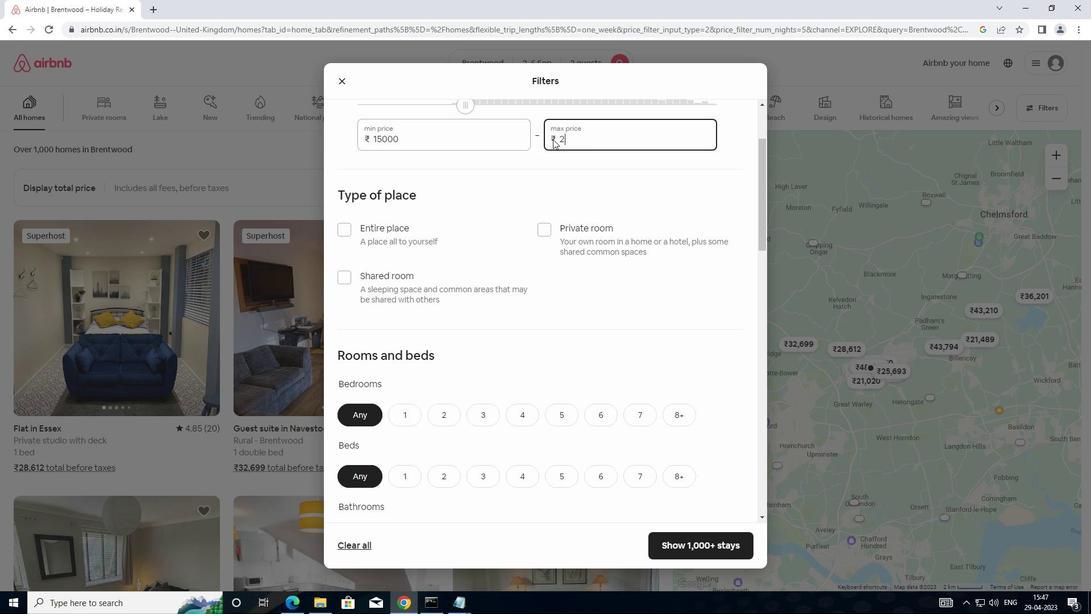 
Action: Key pressed 0
Screenshot: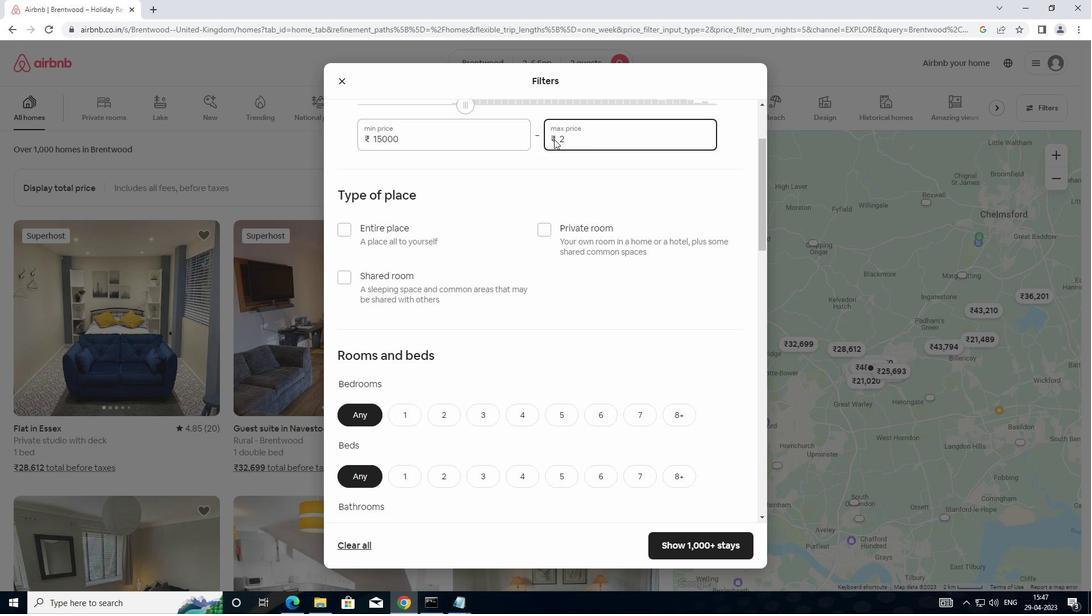 
Action: Mouse moved to (558, 141)
Screenshot: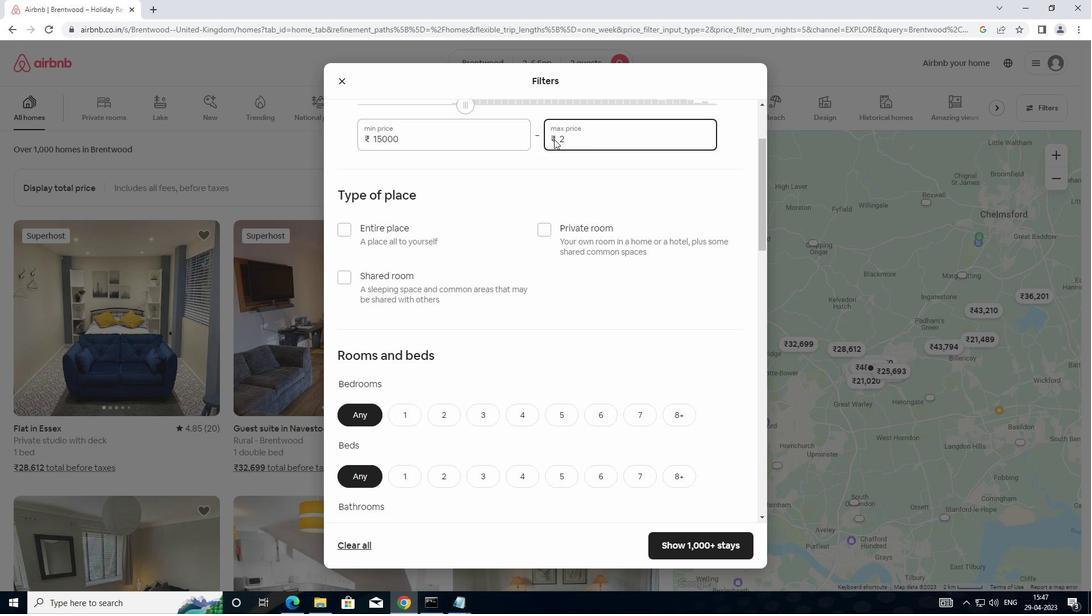 
Action: Key pressed 000
Screenshot: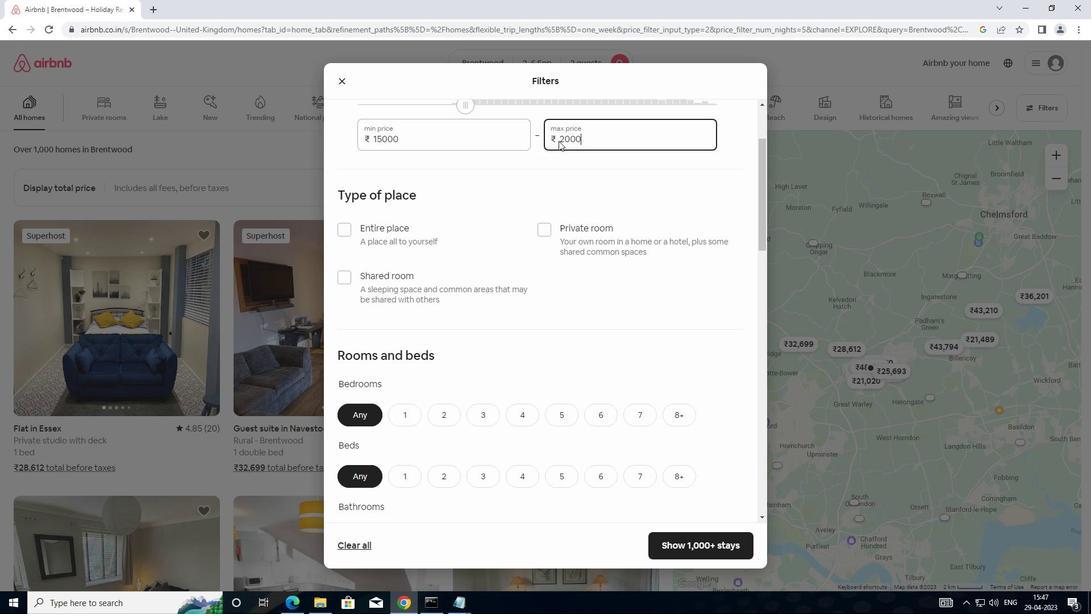 
Action: Mouse moved to (343, 228)
Screenshot: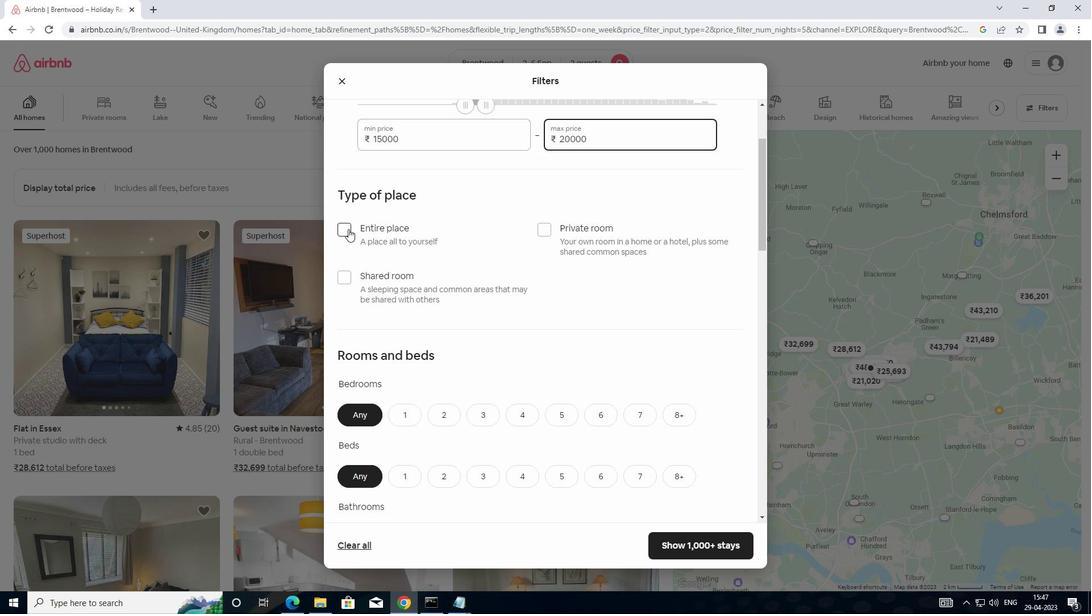 
Action: Mouse pressed left at (343, 228)
Screenshot: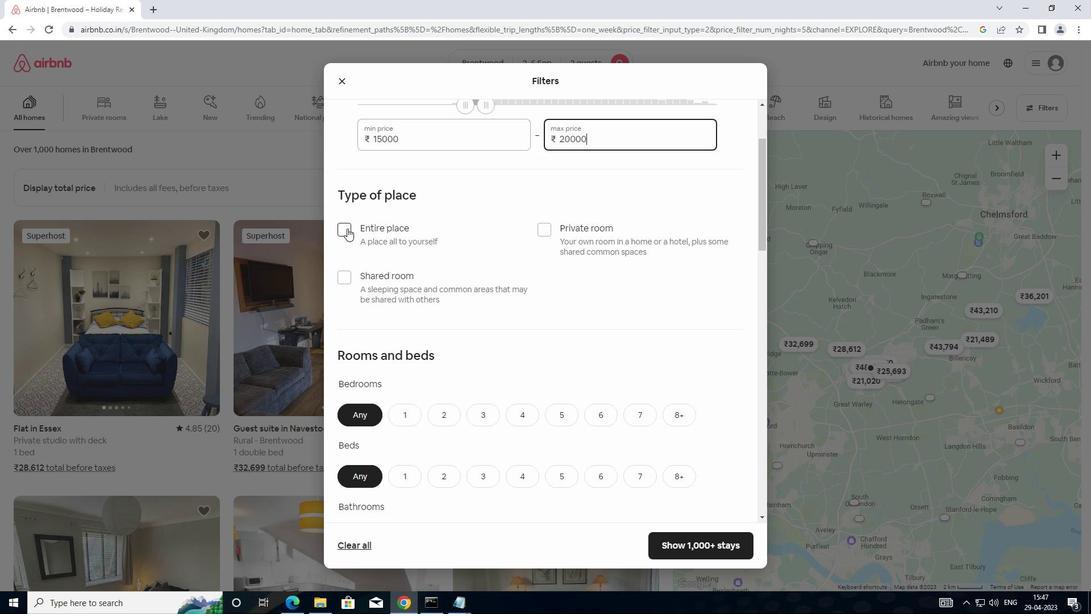 
Action: Mouse moved to (407, 385)
Screenshot: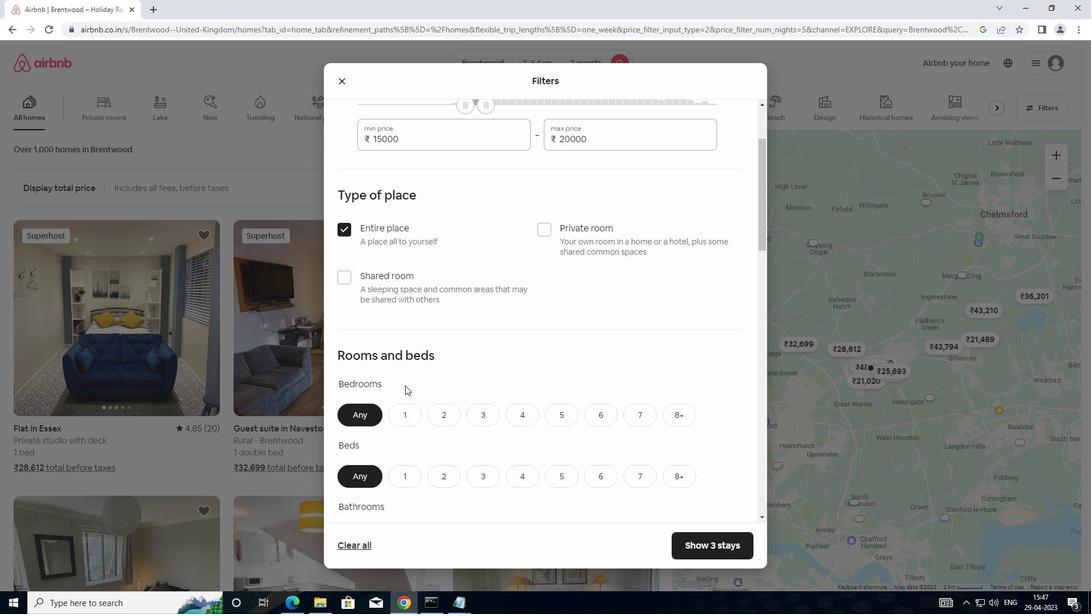 
Action: Mouse scrolled (407, 384) with delta (0, 0)
Screenshot: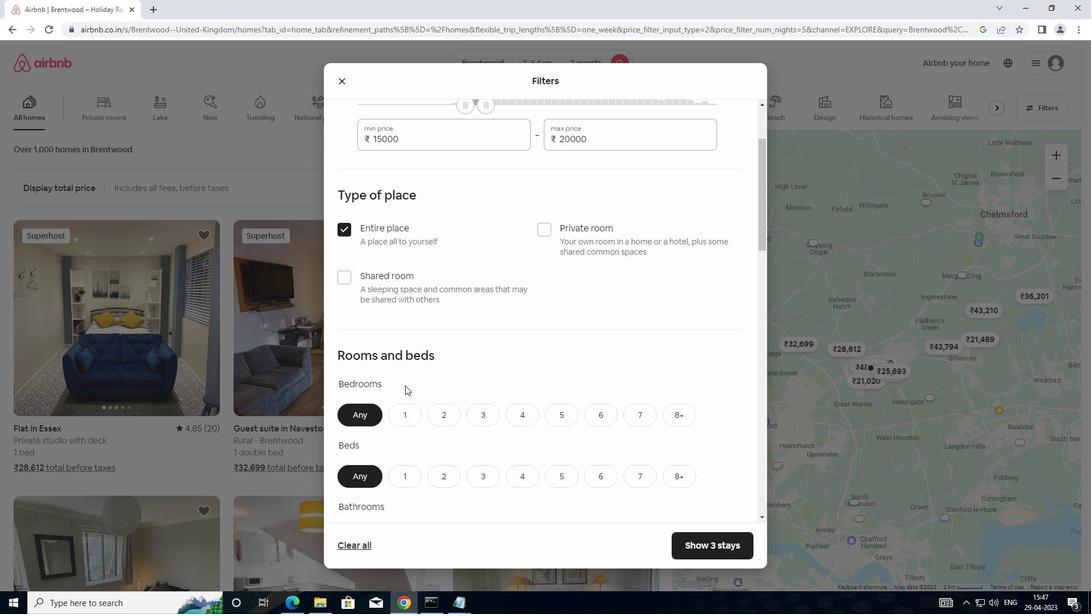 
Action: Mouse moved to (420, 387)
Screenshot: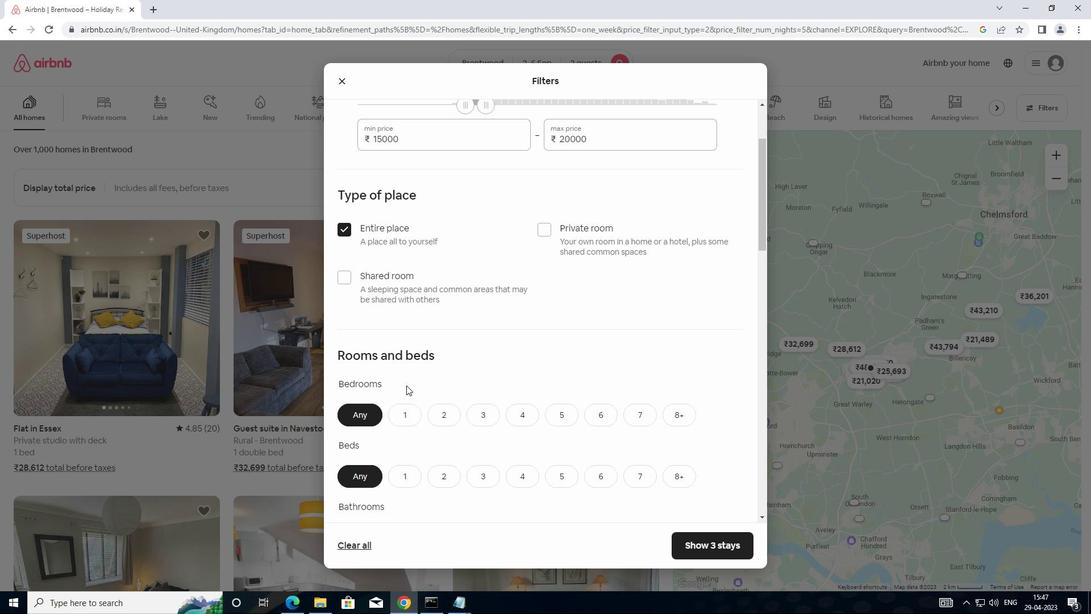 
Action: Mouse scrolled (420, 387) with delta (0, 0)
Screenshot: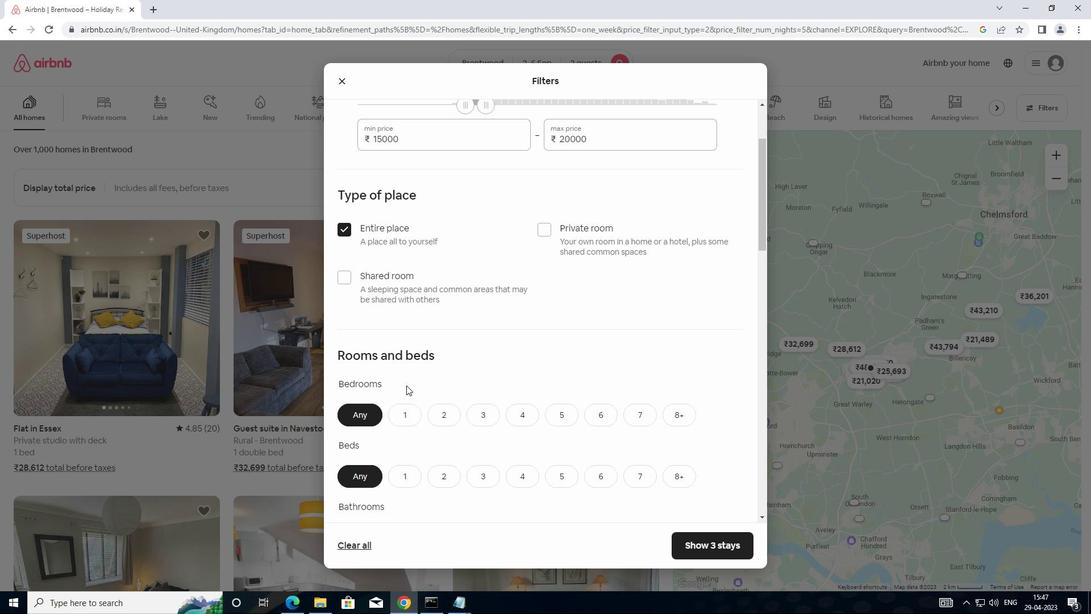 
Action: Mouse moved to (421, 387)
Screenshot: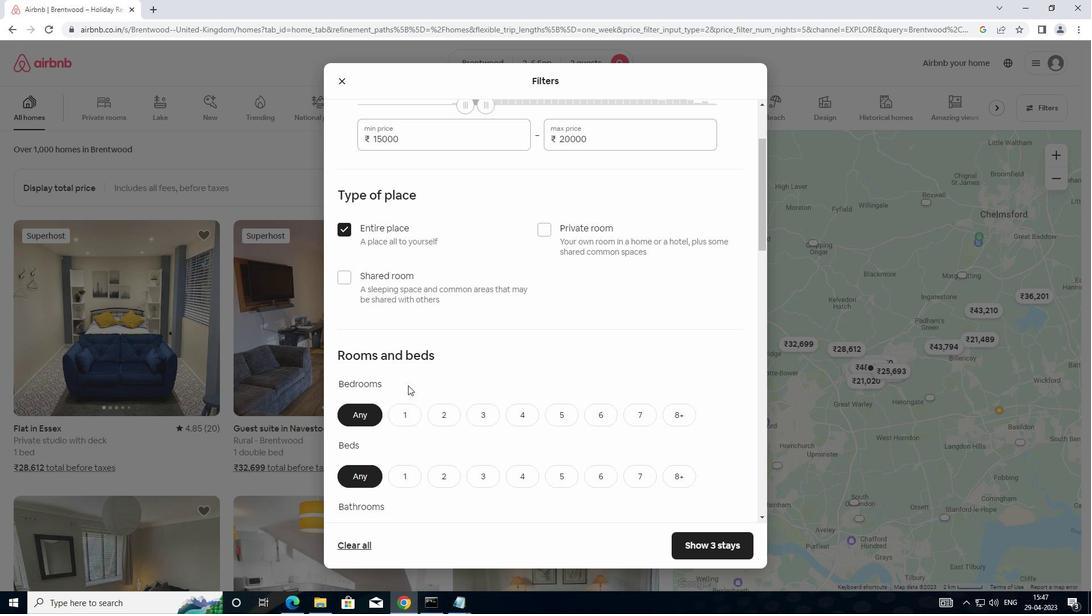 
Action: Mouse scrolled (421, 387) with delta (0, 0)
Screenshot: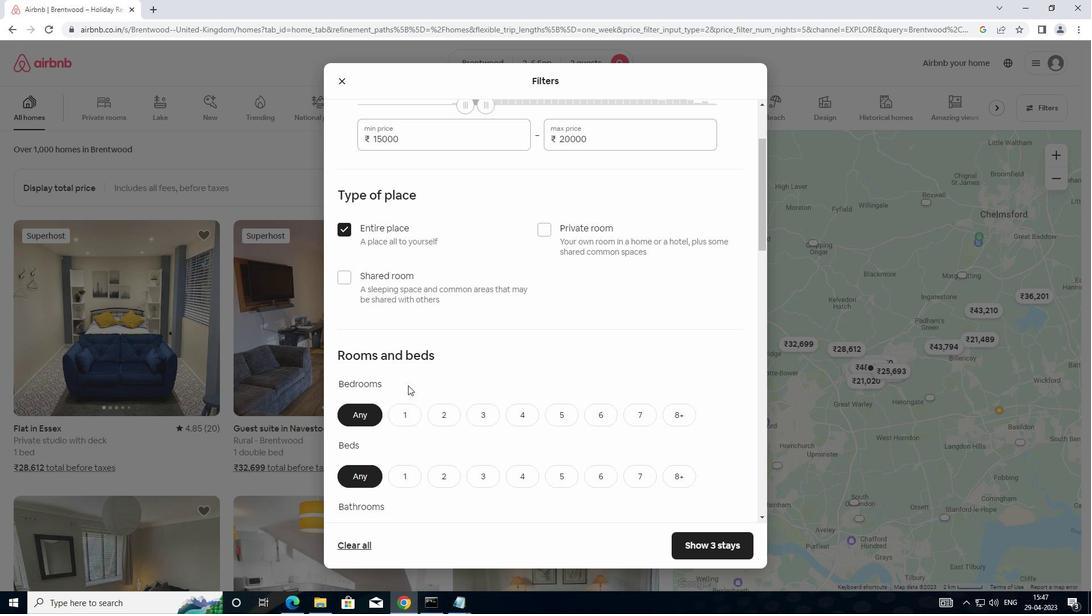 
Action: Mouse moved to (405, 243)
Screenshot: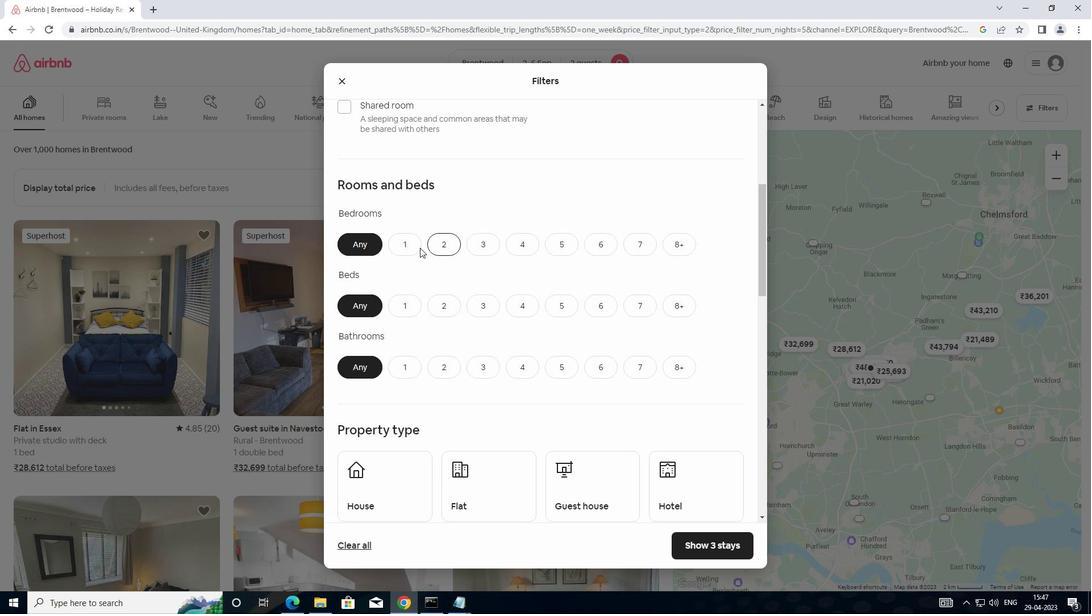 
Action: Mouse pressed left at (405, 243)
Screenshot: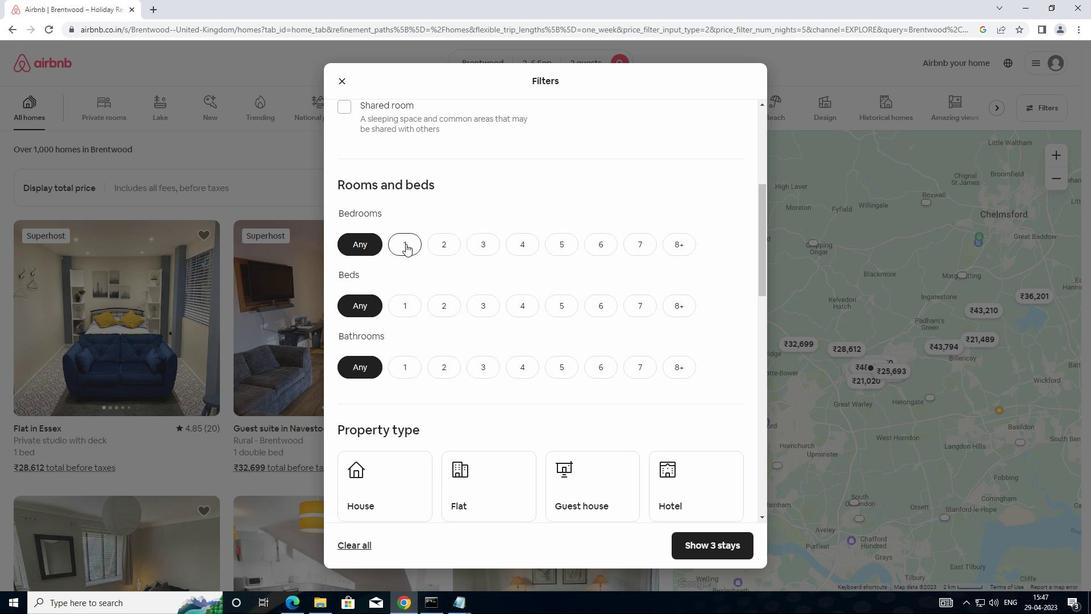 
Action: Mouse moved to (405, 305)
Screenshot: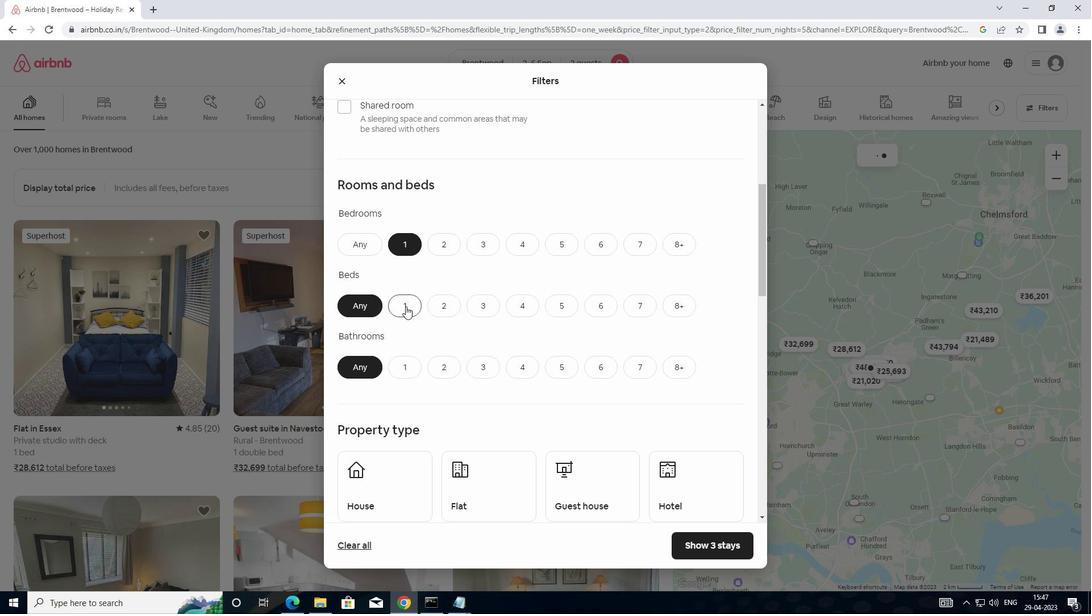 
Action: Mouse pressed left at (405, 305)
Screenshot: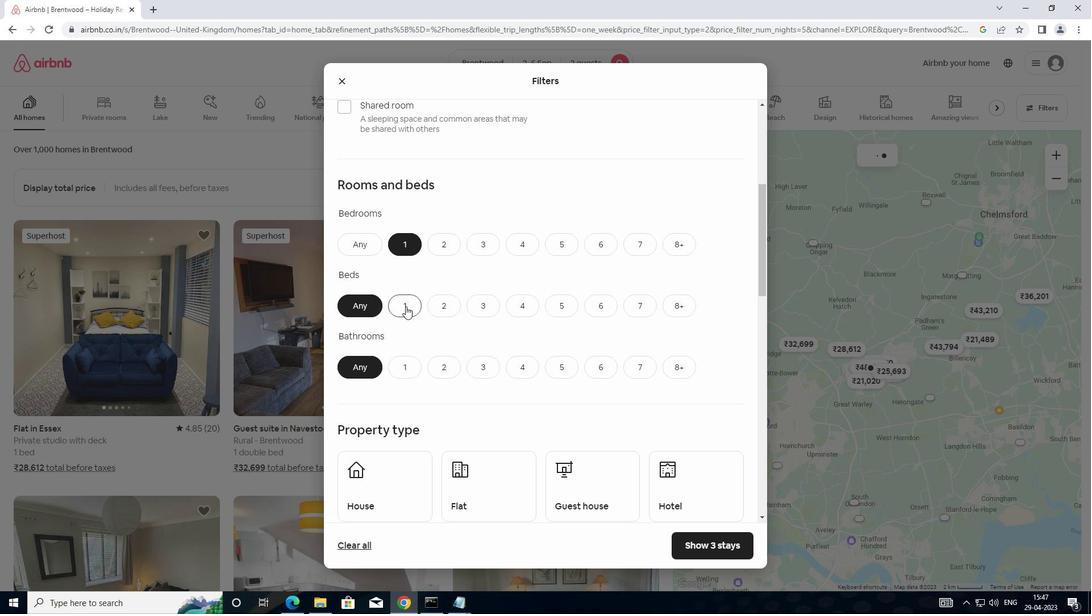 
Action: Mouse moved to (407, 361)
Screenshot: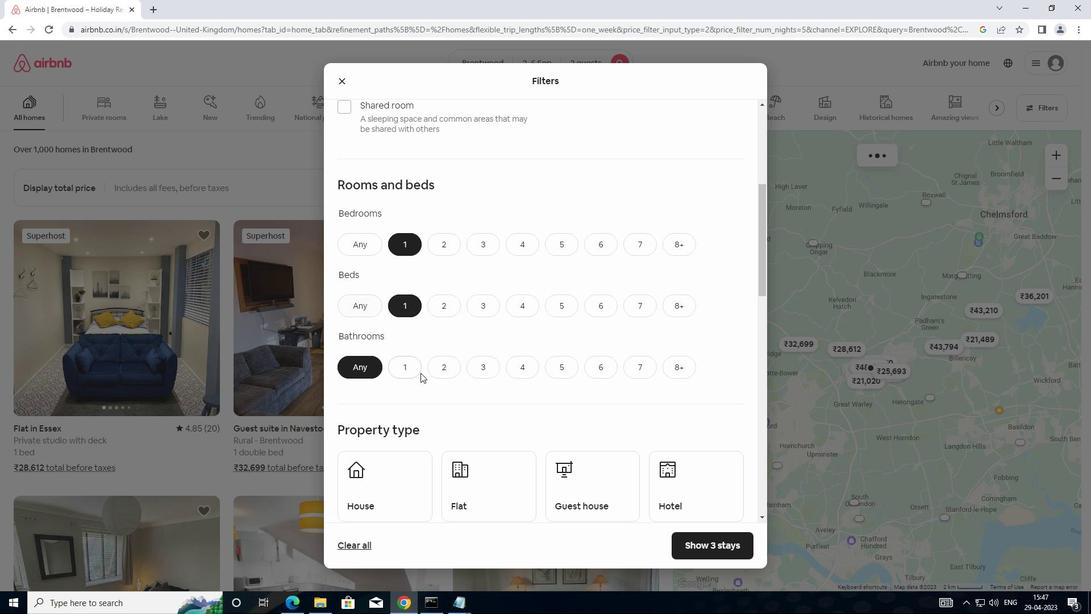 
Action: Mouse pressed left at (407, 361)
Screenshot: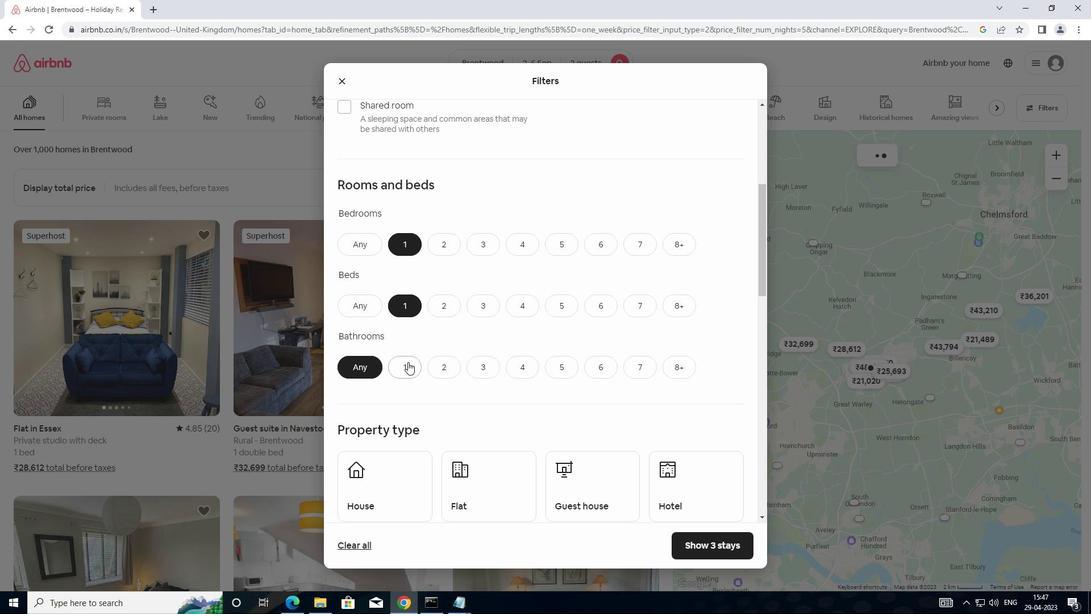 
Action: Mouse moved to (440, 349)
Screenshot: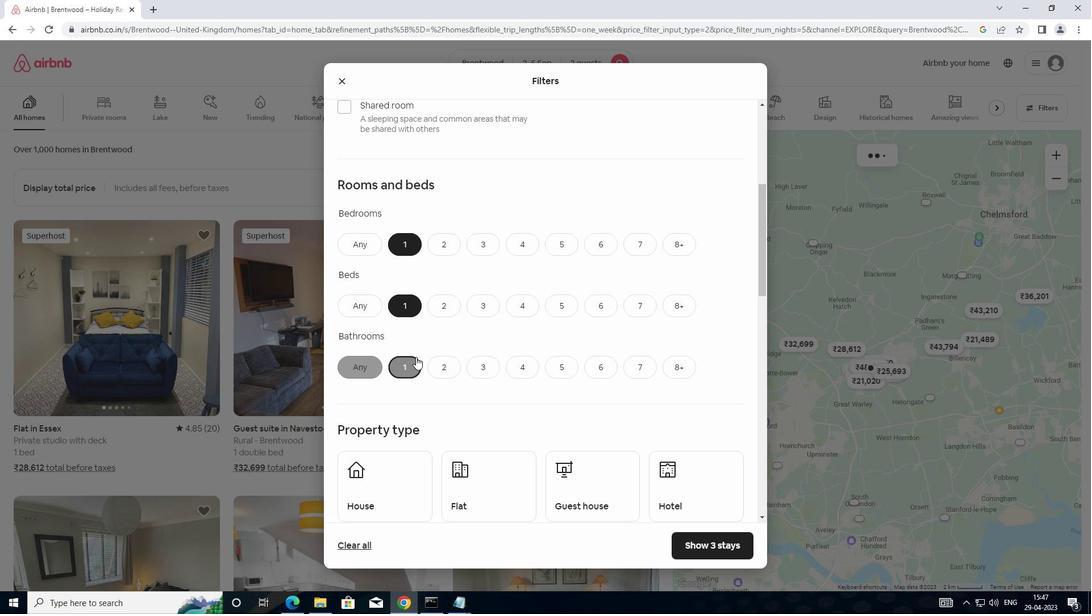 
Action: Mouse scrolled (440, 348) with delta (0, 0)
Screenshot: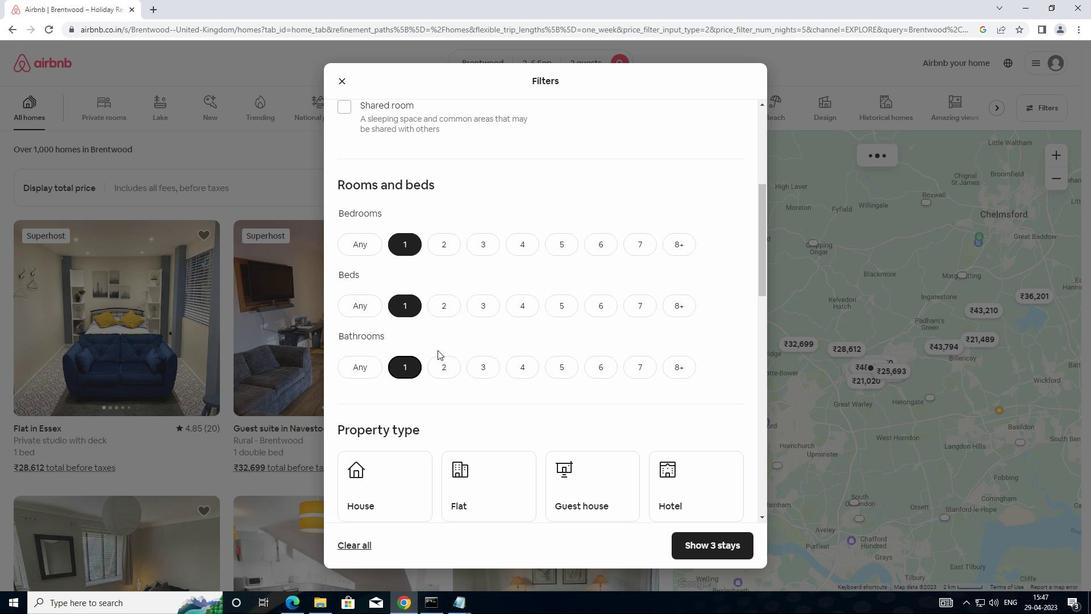 
Action: Mouse scrolled (440, 348) with delta (0, 0)
Screenshot: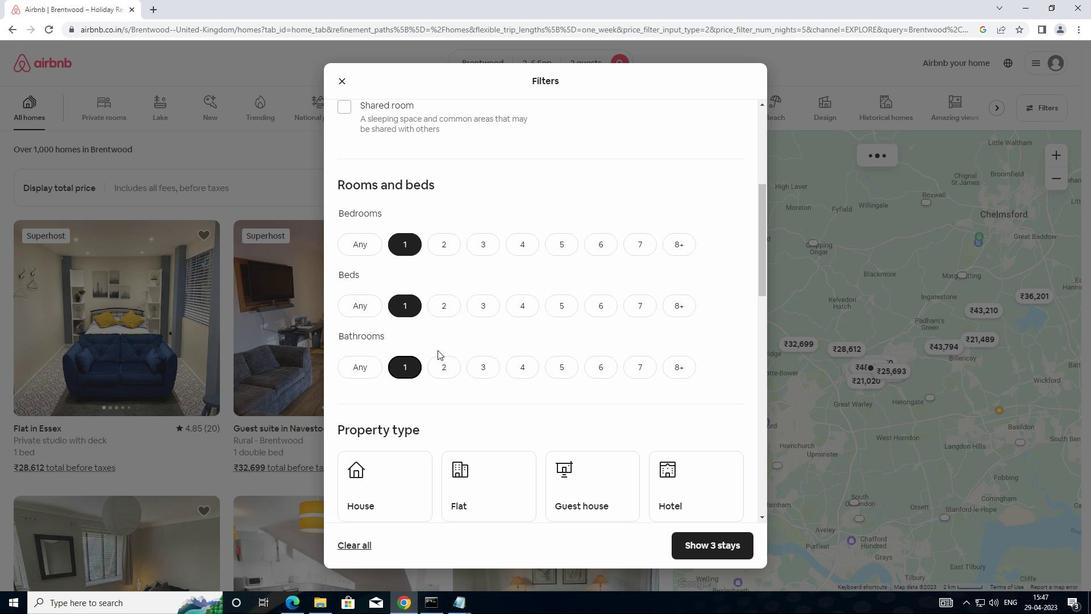 
Action: Mouse moved to (442, 348)
Screenshot: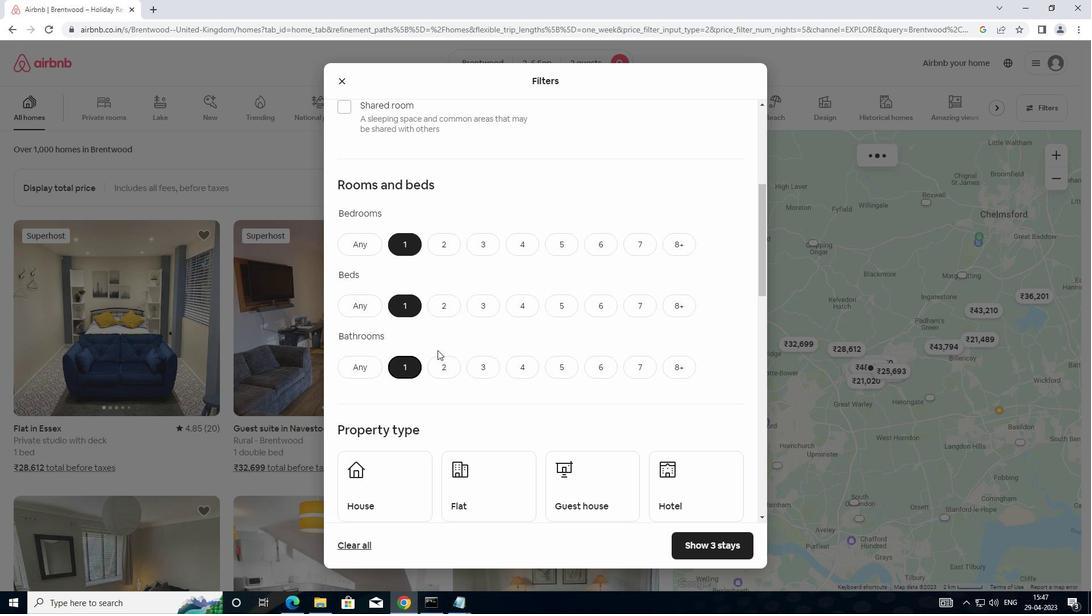 
Action: Mouse scrolled (442, 347) with delta (0, 0)
Screenshot: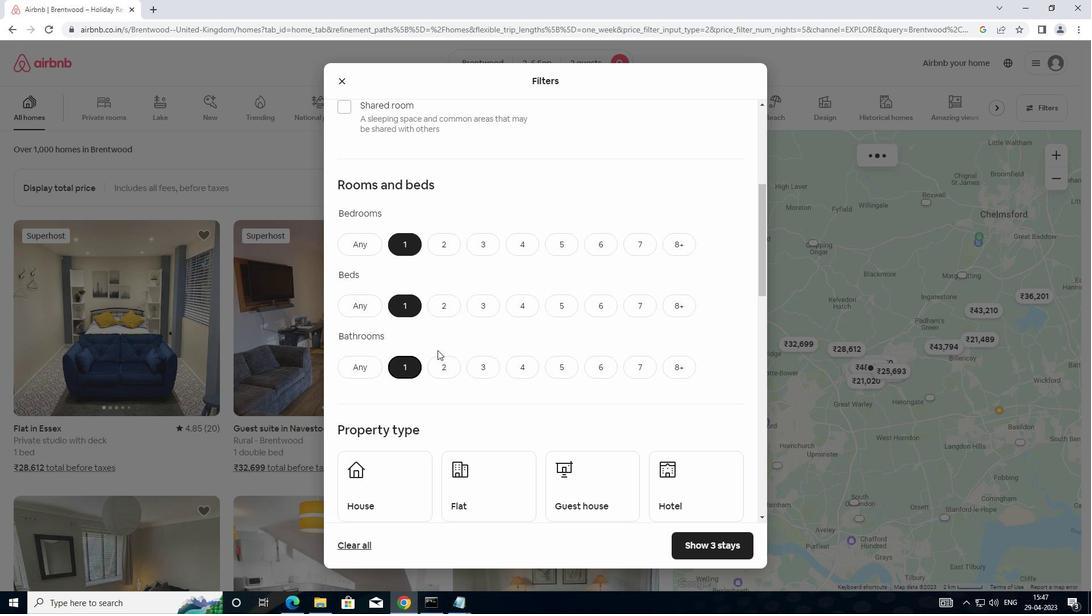 
Action: Mouse moved to (416, 322)
Screenshot: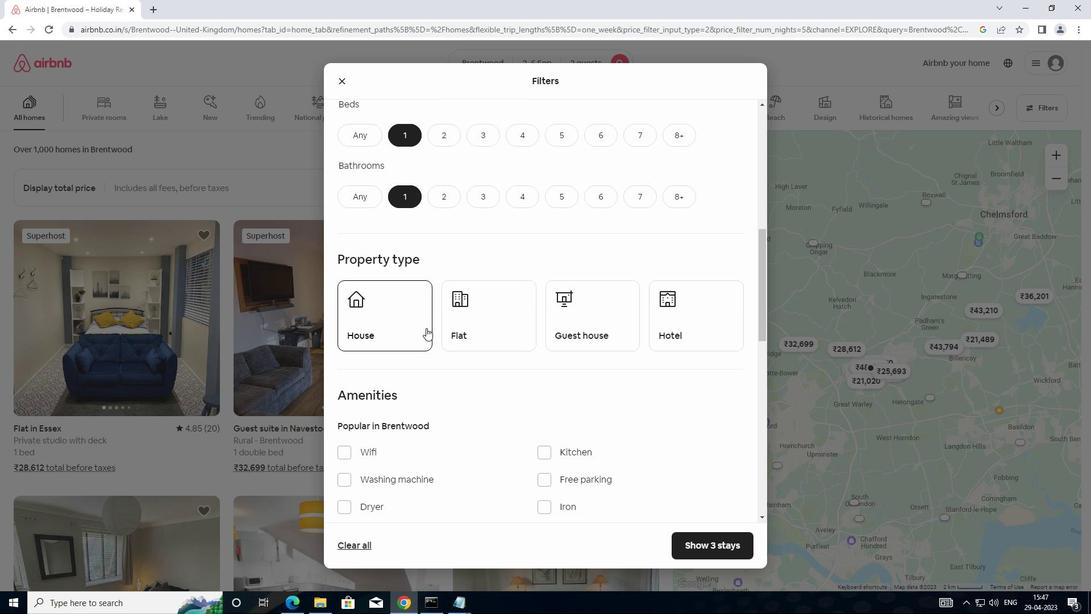 
Action: Mouse pressed left at (416, 322)
Screenshot: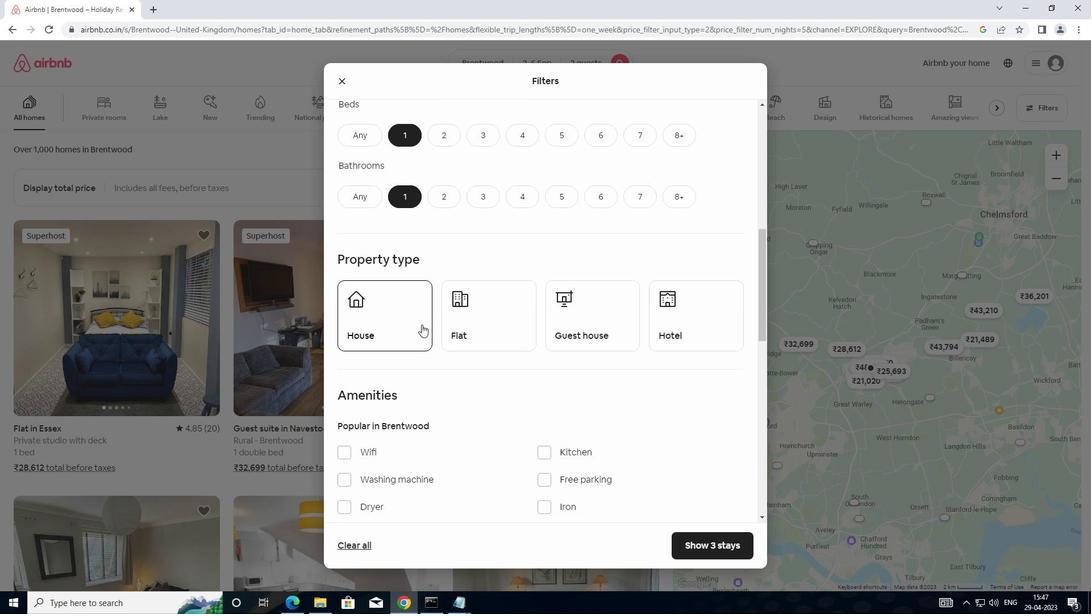 
Action: Mouse moved to (476, 315)
Screenshot: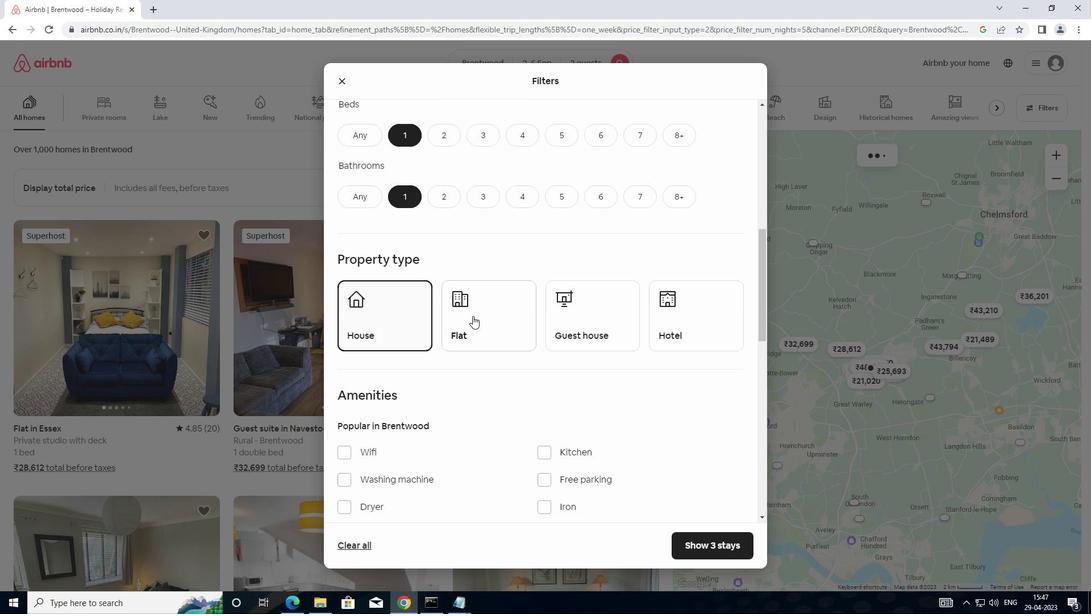 
Action: Mouse pressed left at (476, 315)
Screenshot: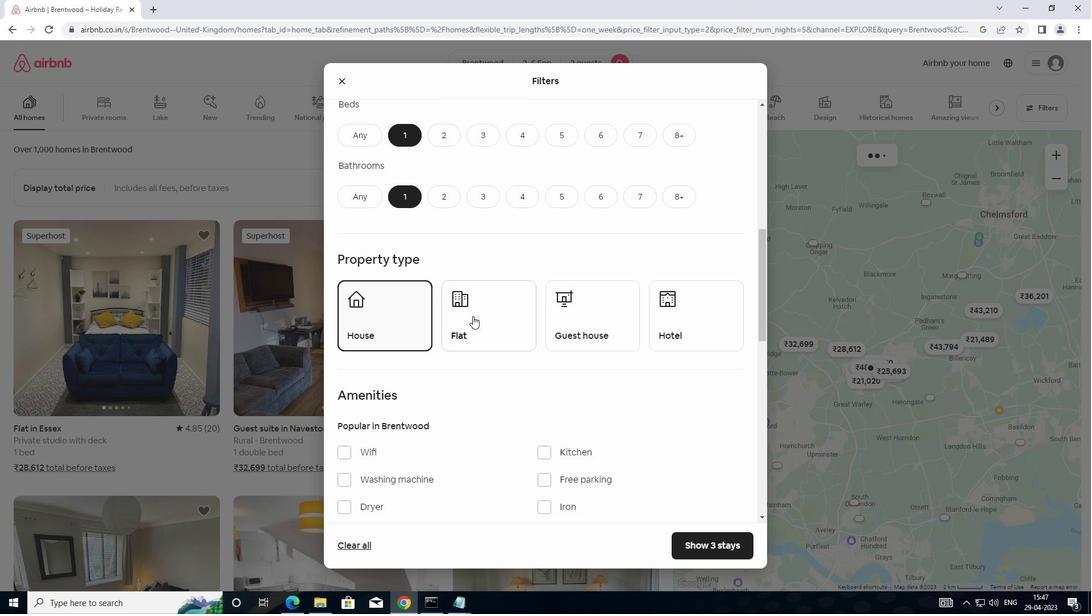 
Action: Mouse moved to (574, 322)
Screenshot: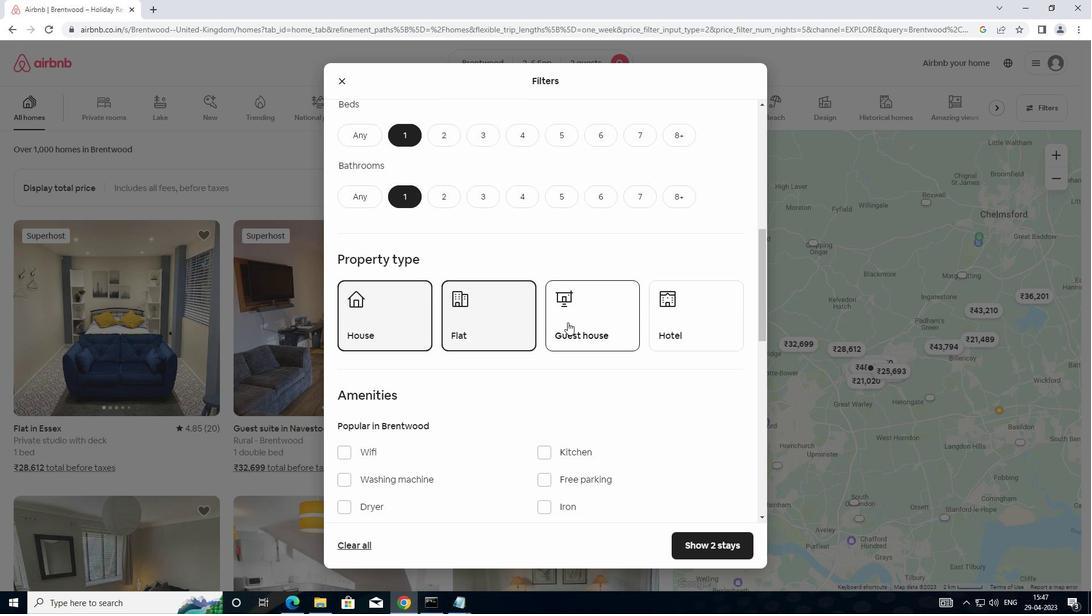
Action: Mouse pressed left at (574, 322)
Screenshot: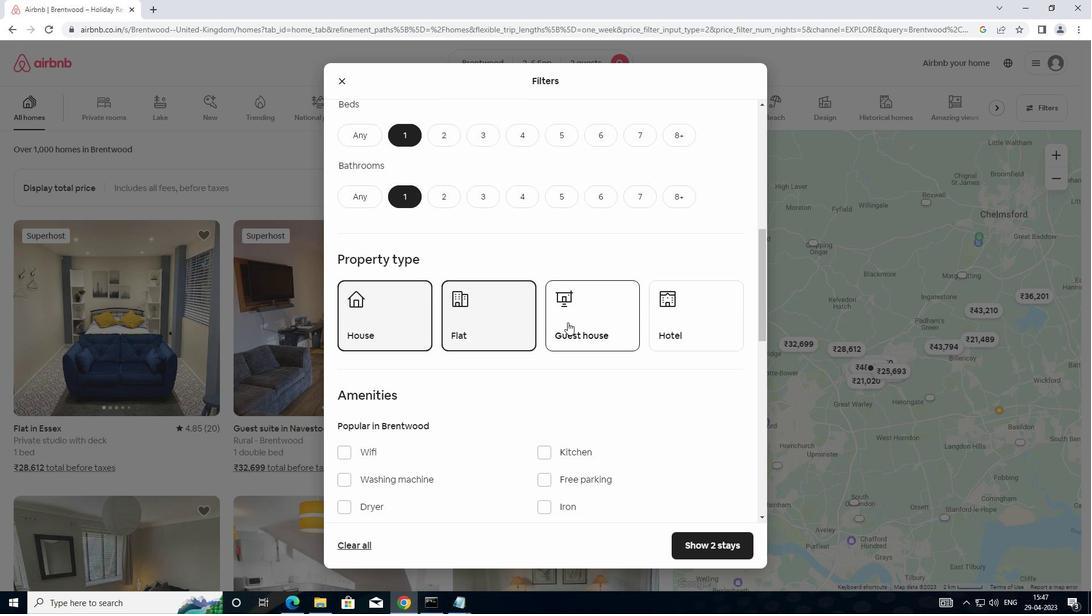 
Action: Mouse moved to (679, 318)
Screenshot: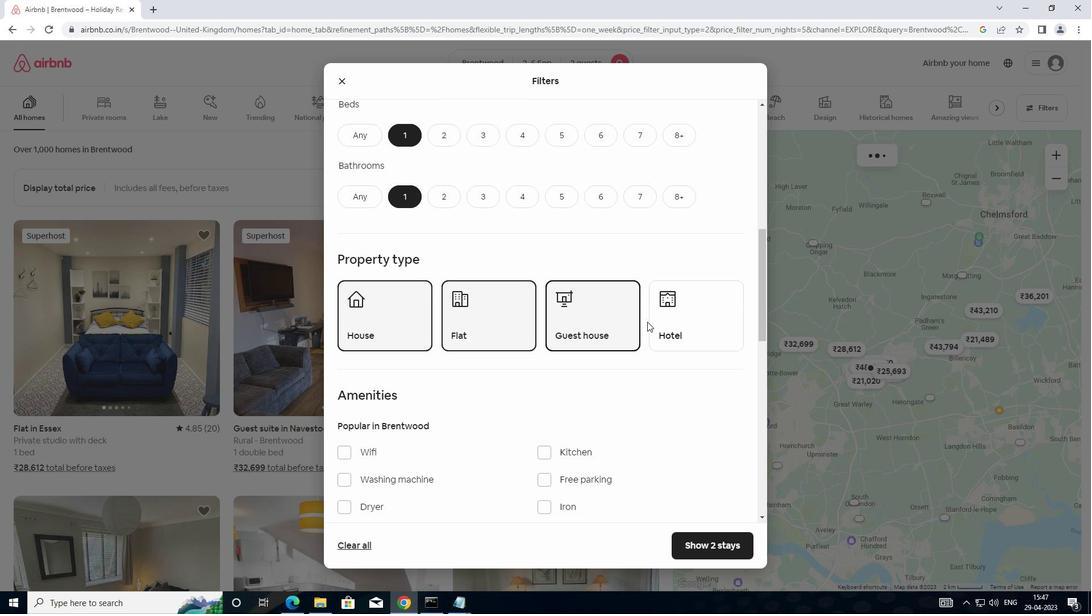 
Action: Mouse pressed left at (679, 318)
Screenshot: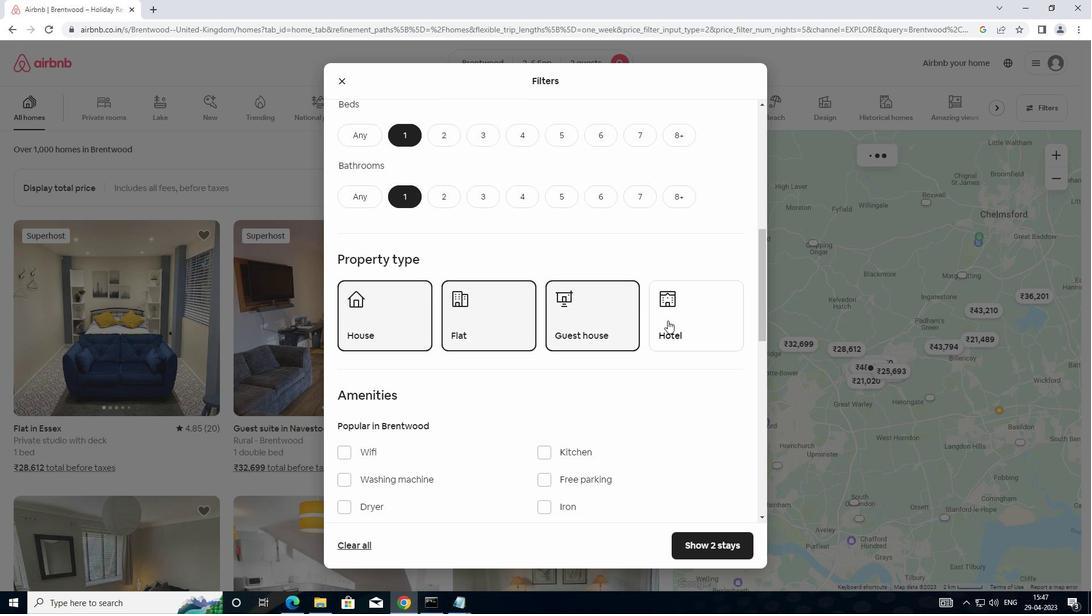 
Action: Mouse moved to (592, 349)
Screenshot: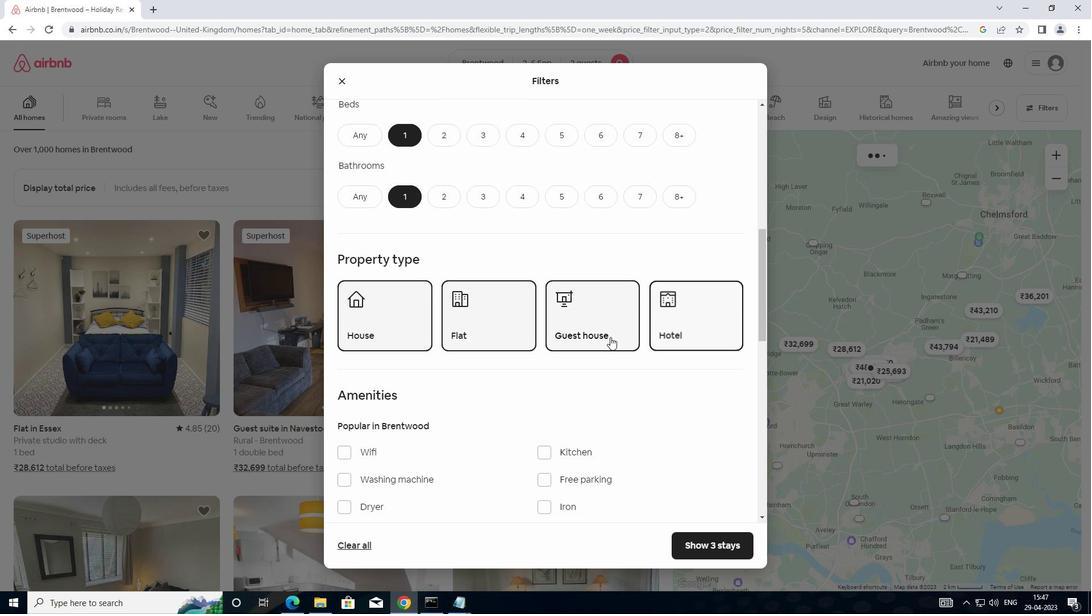 
Action: Mouse scrolled (592, 349) with delta (0, 0)
Screenshot: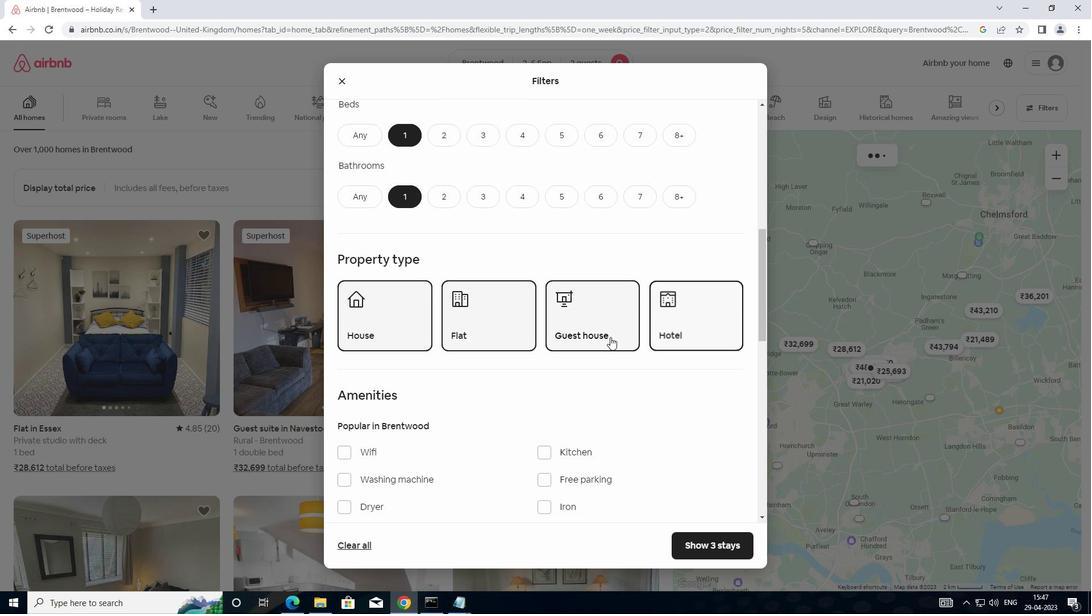 
Action: Mouse moved to (589, 355)
Screenshot: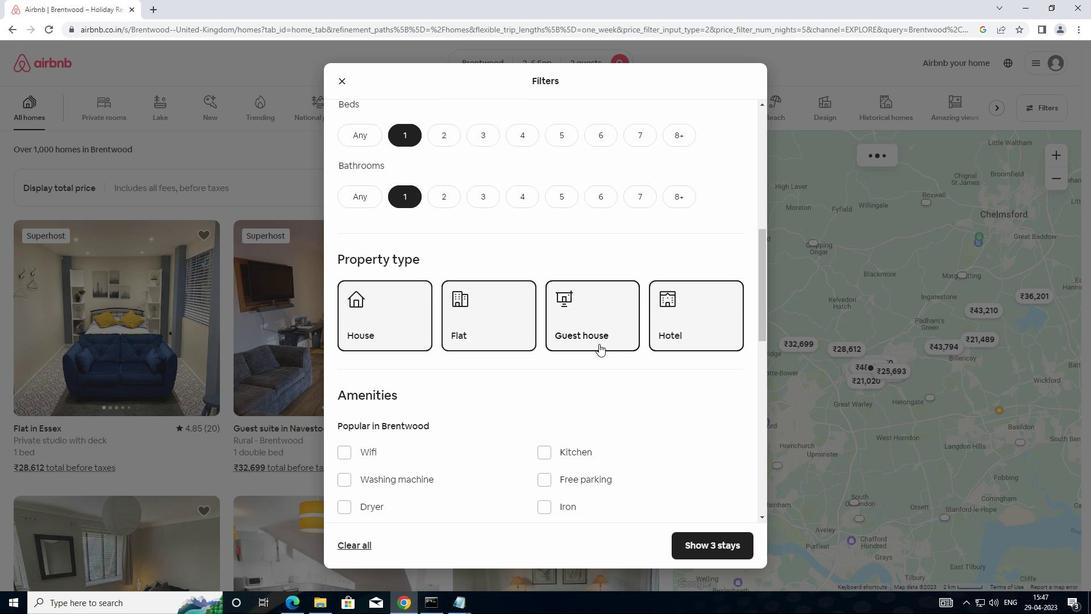 
Action: Mouse scrolled (589, 354) with delta (0, 0)
Screenshot: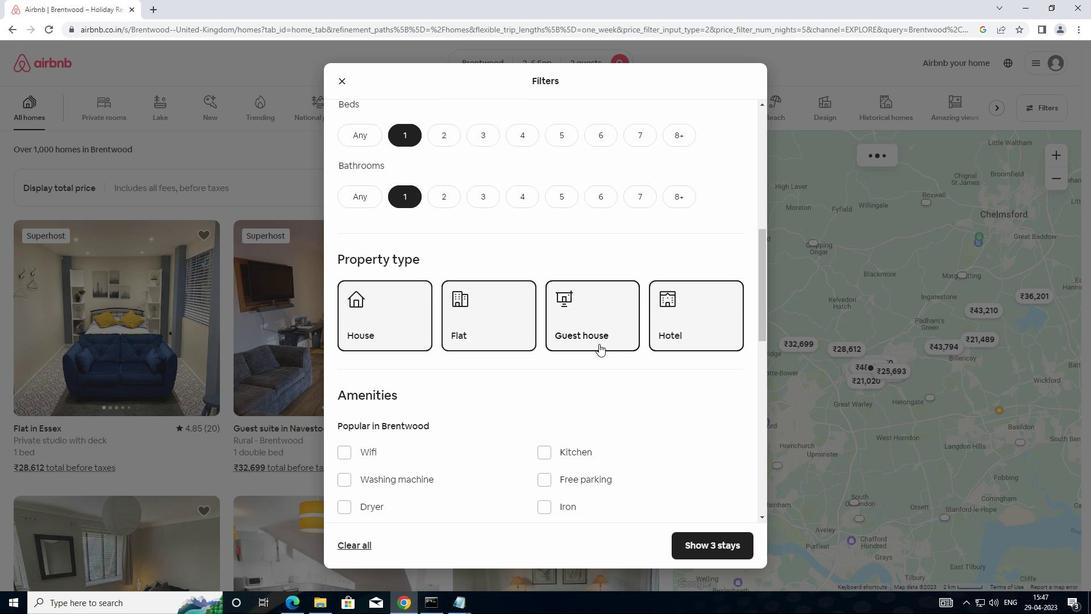 
Action: Mouse moved to (588, 355)
Screenshot: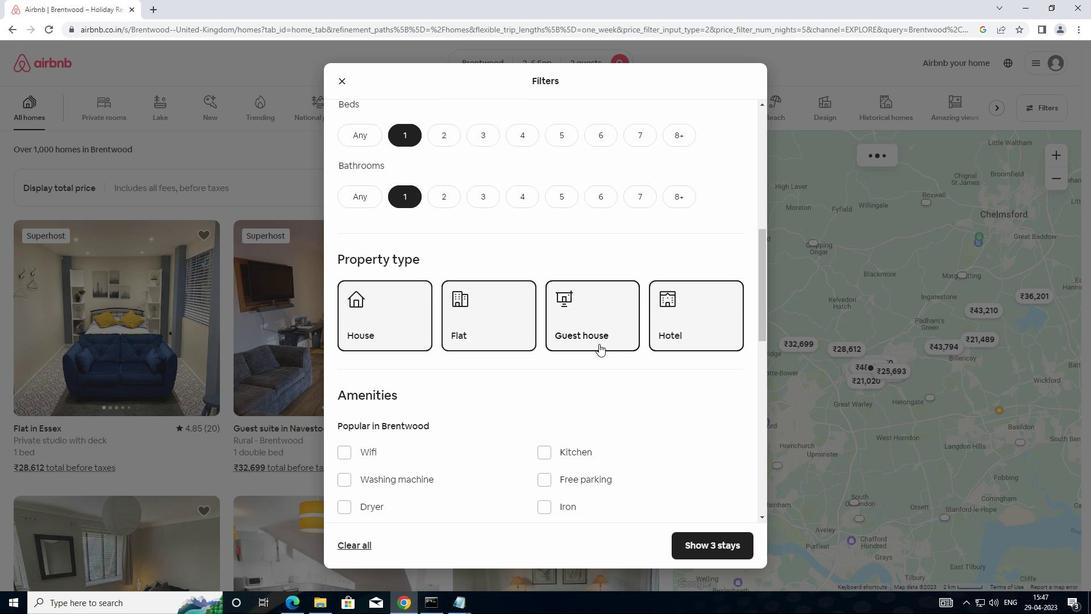 
Action: Mouse scrolled (588, 355) with delta (0, 0)
Screenshot: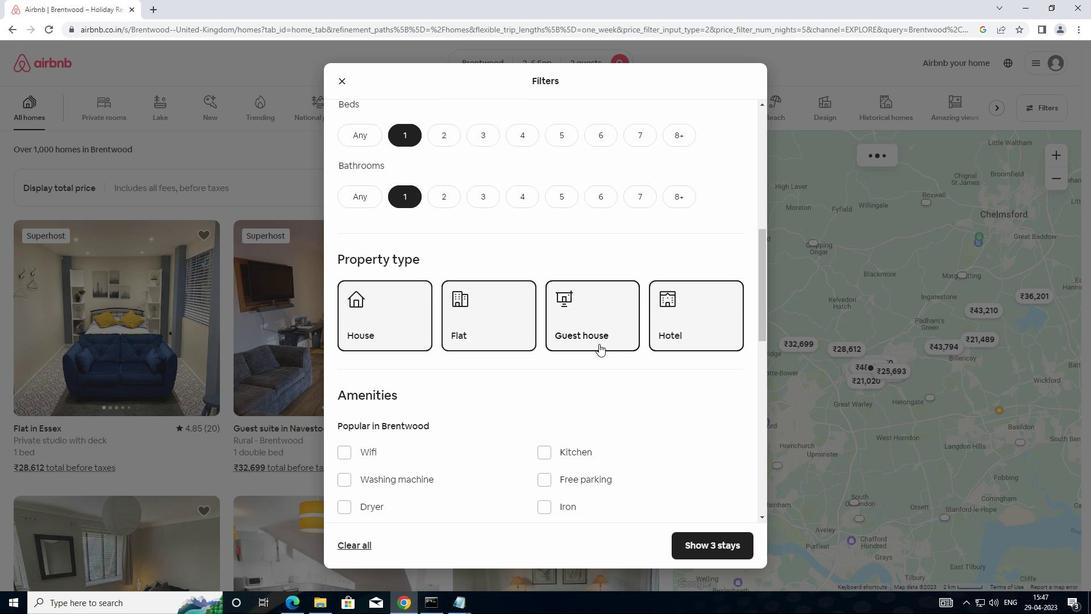 
Action: Mouse scrolled (588, 355) with delta (0, 0)
Screenshot: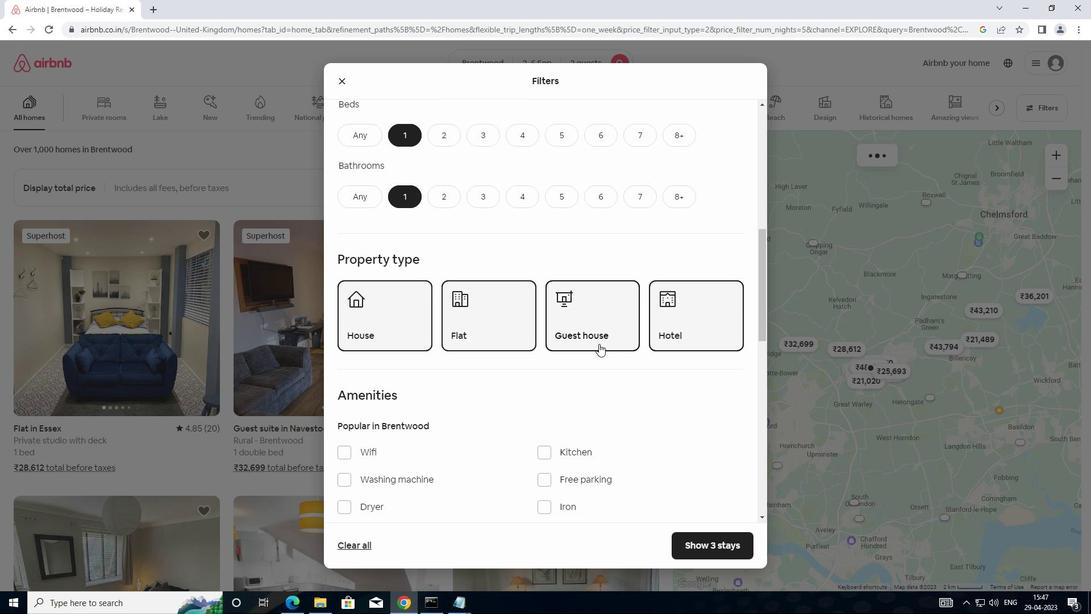 
Action: Mouse moved to (725, 425)
Screenshot: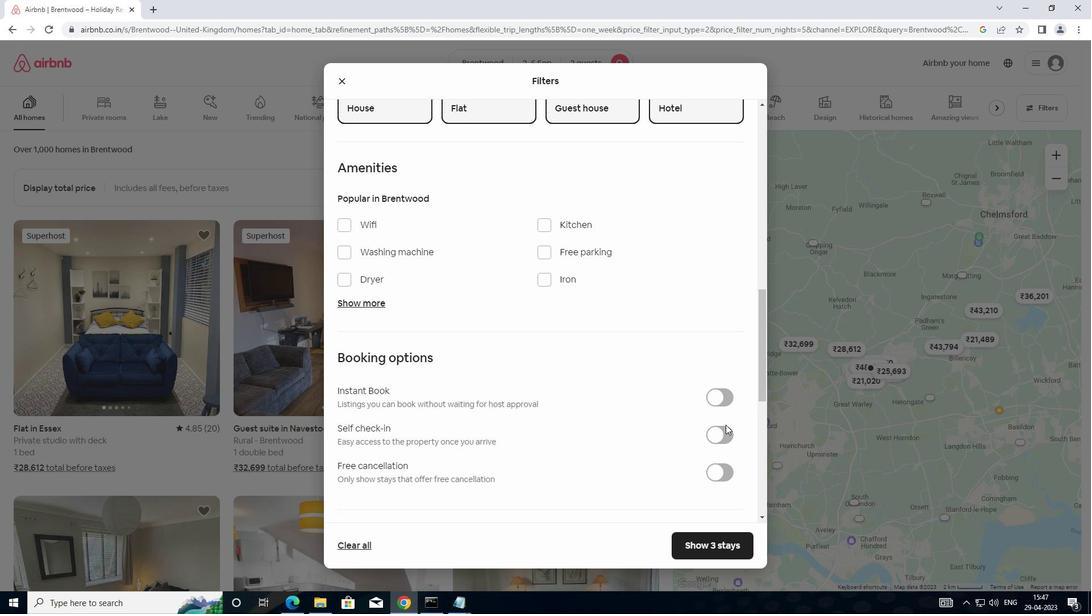 
Action: Mouse pressed left at (725, 425)
Screenshot: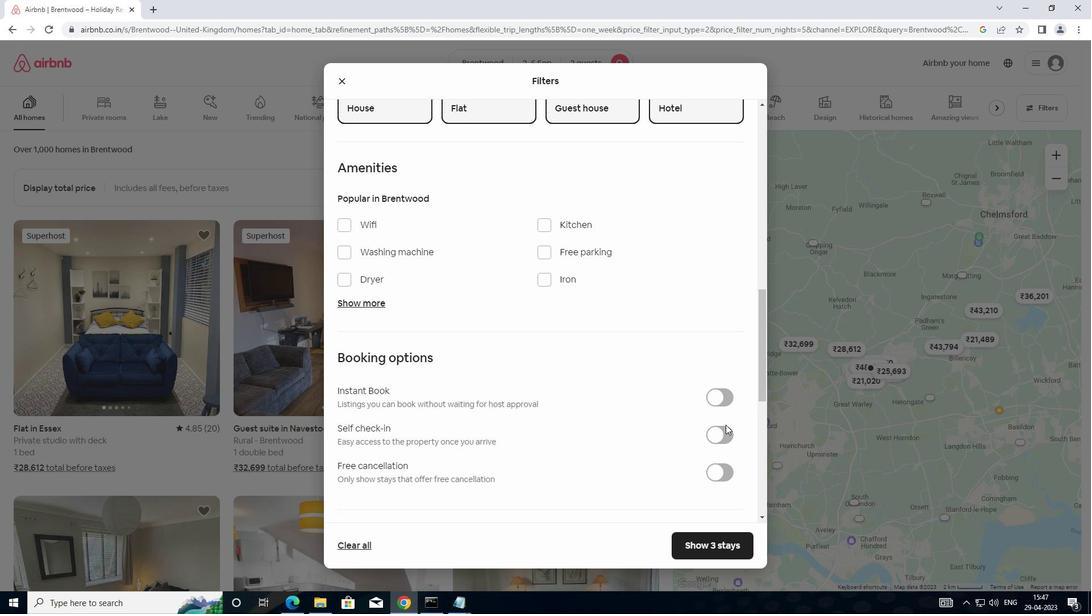 
Action: Mouse moved to (730, 407)
Screenshot: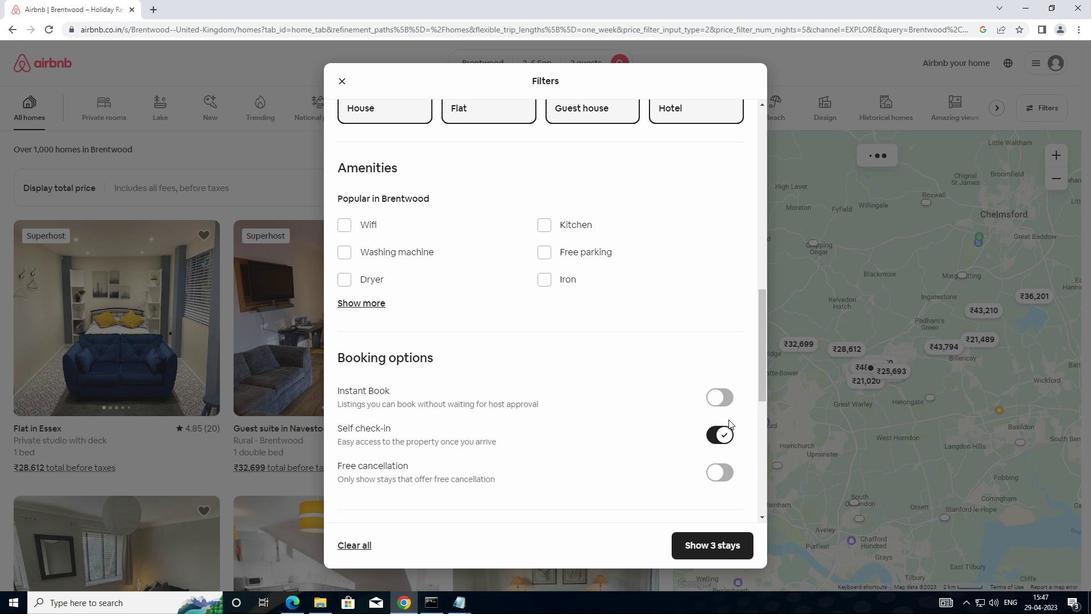 
Action: Mouse scrolled (730, 407) with delta (0, 0)
Screenshot: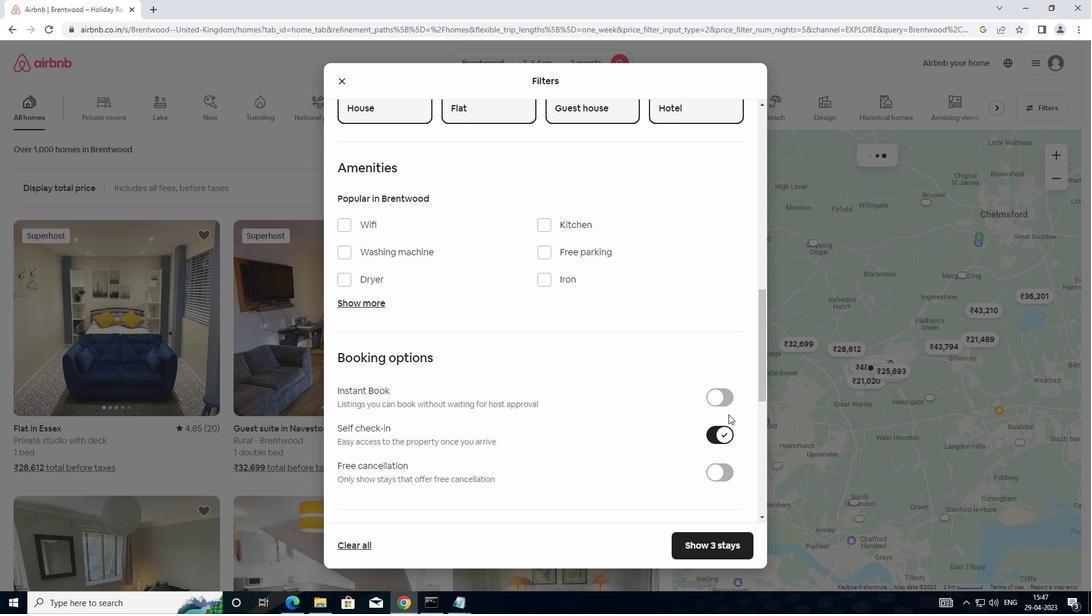 
Action: Mouse scrolled (730, 407) with delta (0, 0)
Screenshot: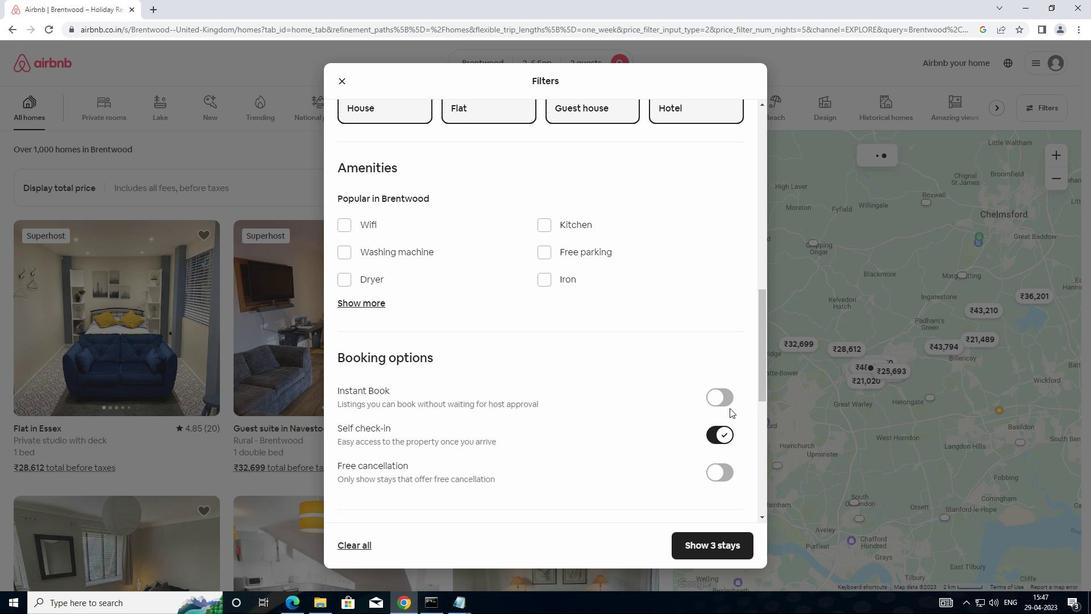 
Action: Mouse scrolled (730, 407) with delta (0, 0)
Screenshot: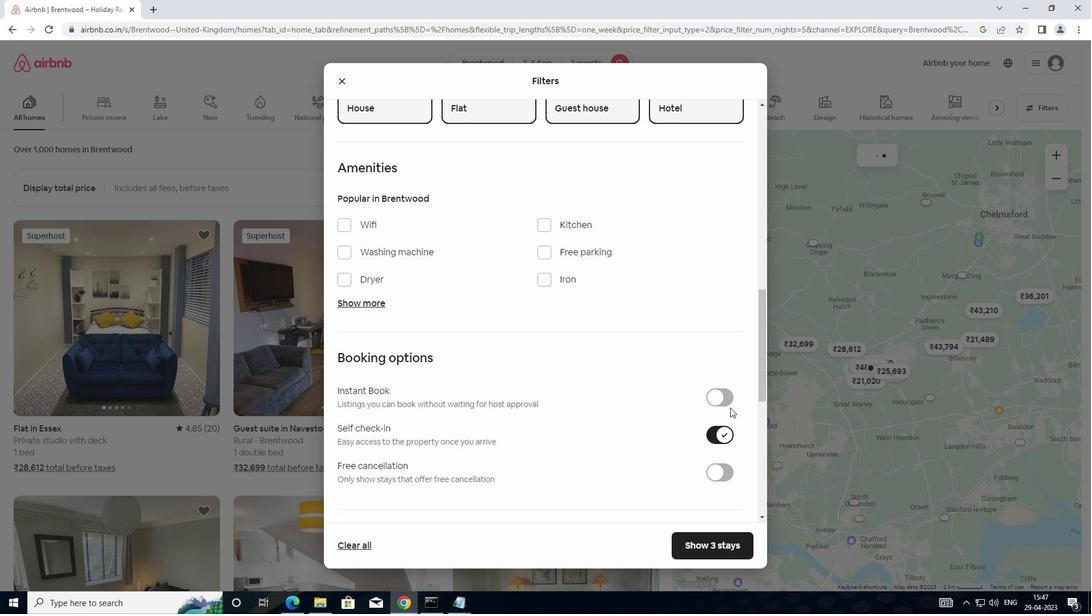 
Action: Mouse scrolled (730, 407) with delta (0, 0)
Screenshot: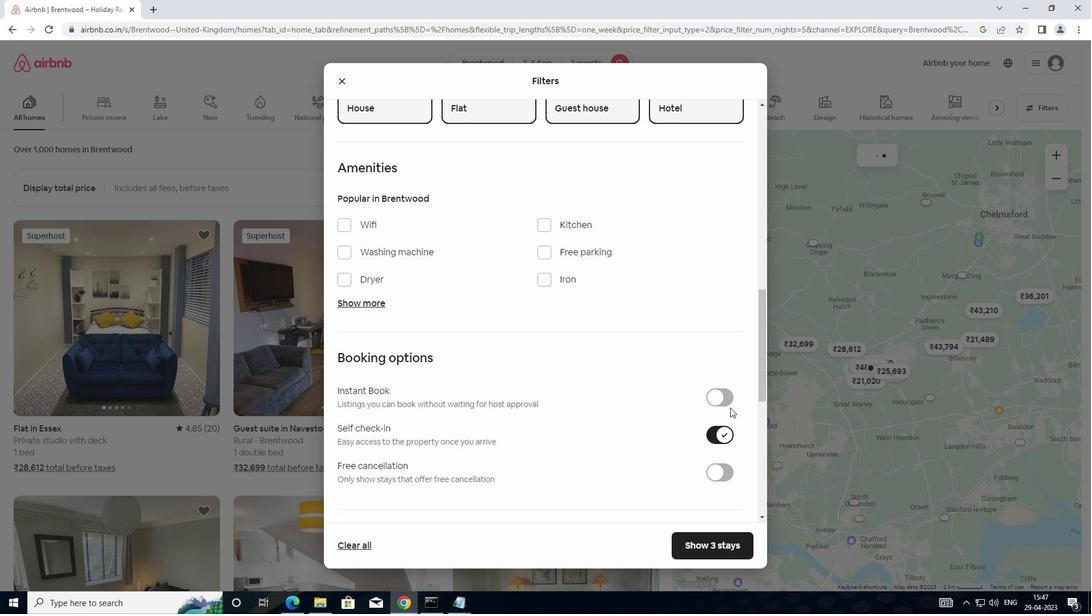
Action: Mouse moved to (731, 405)
Screenshot: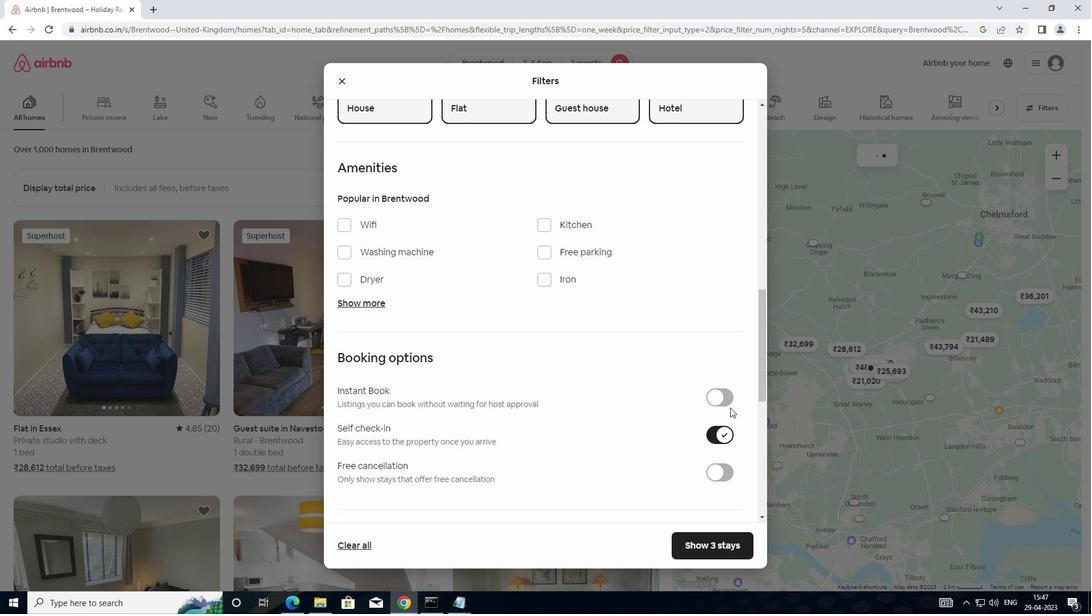 
Action: Mouse scrolled (731, 405) with delta (0, 0)
Screenshot: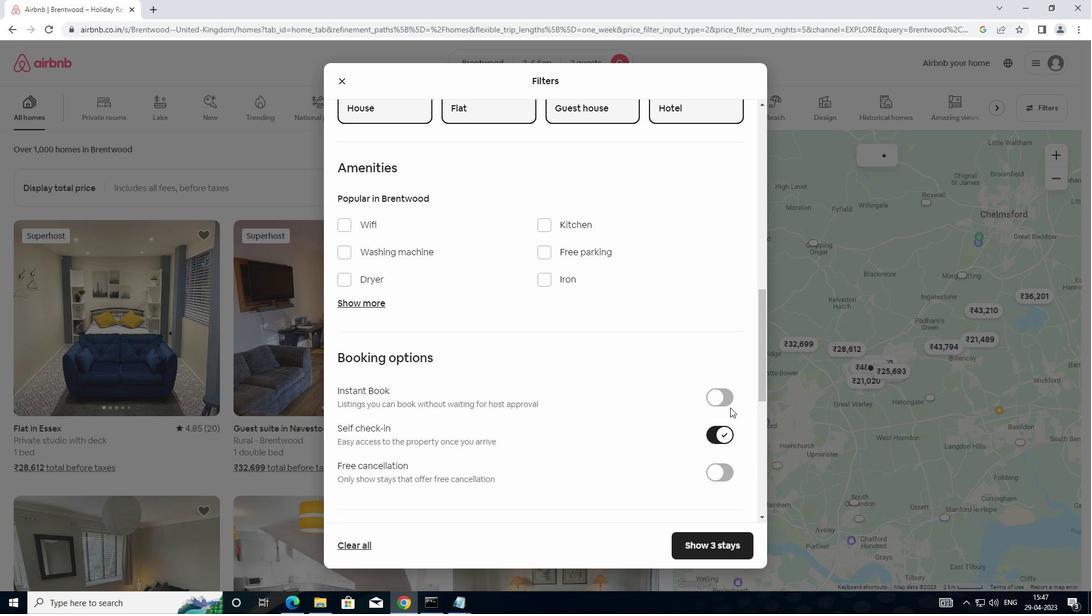 
Action: Mouse moved to (731, 403)
Screenshot: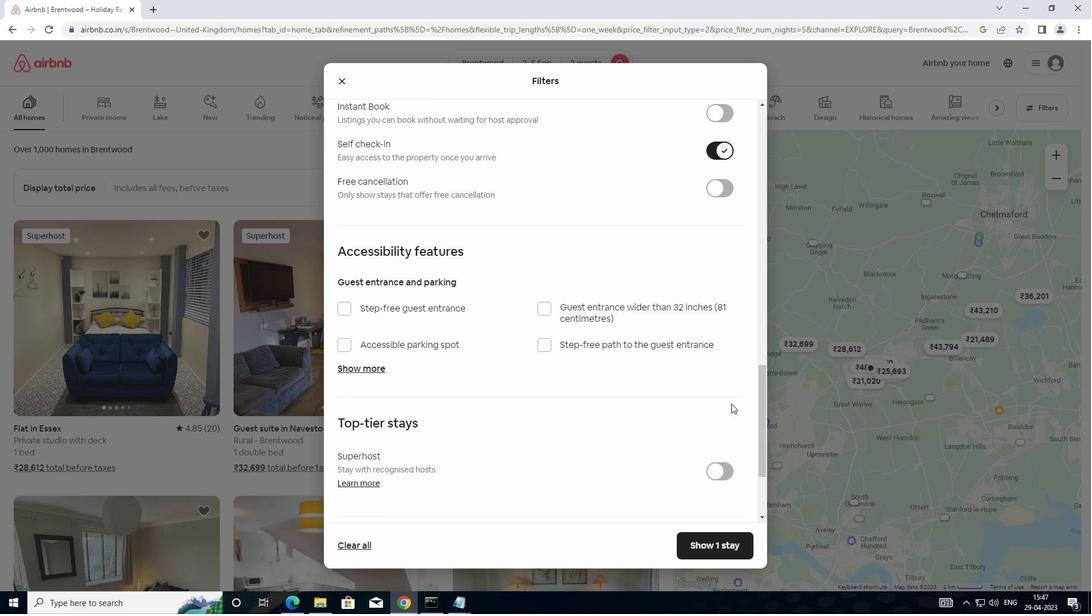 
Action: Mouse scrolled (731, 402) with delta (0, 0)
Screenshot: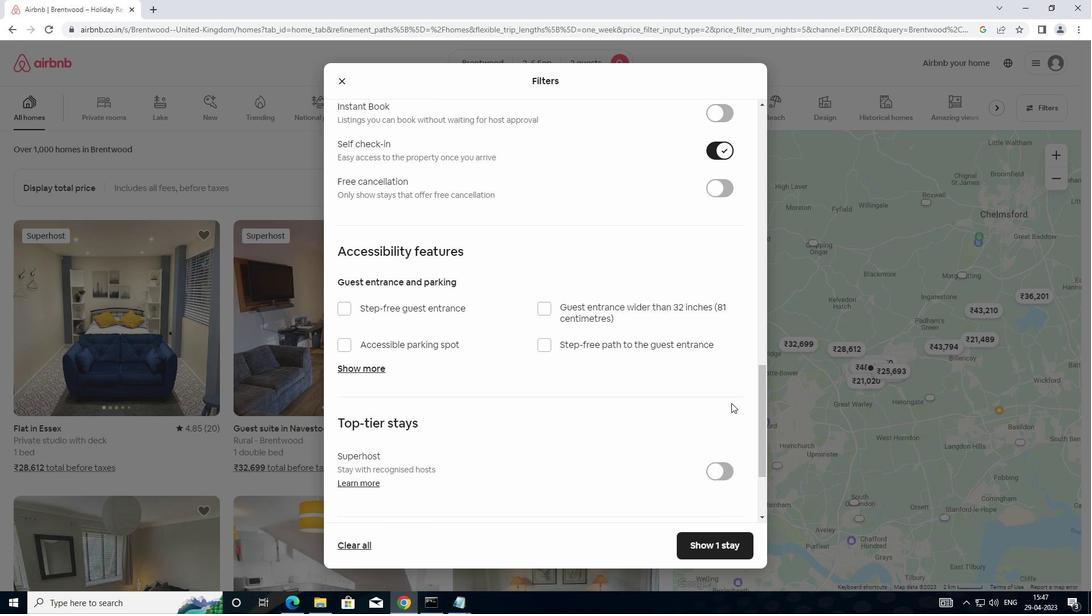
Action: Mouse scrolled (731, 402) with delta (0, 0)
Screenshot: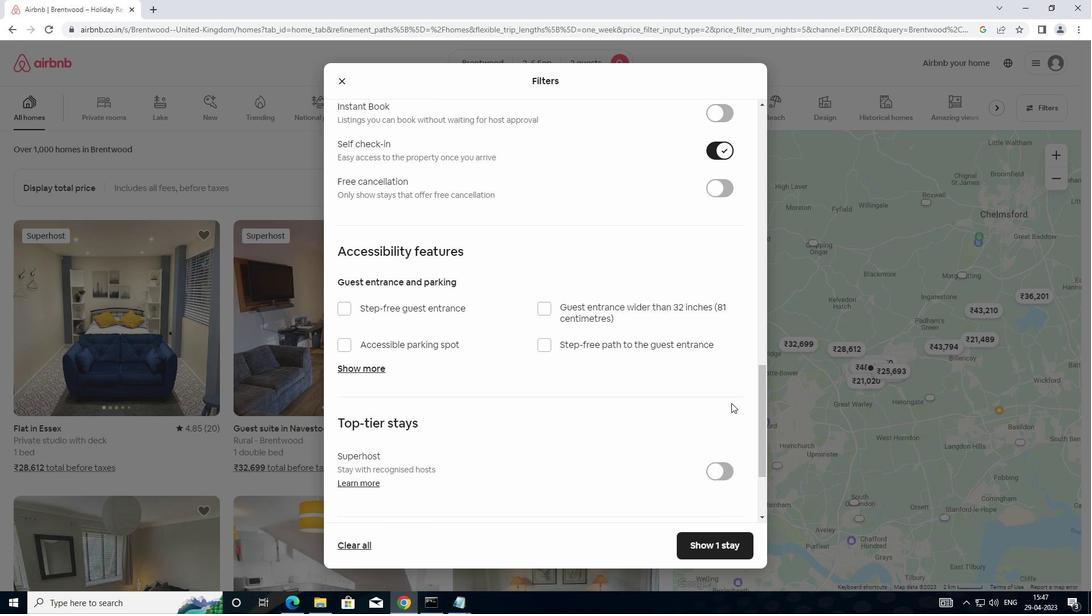 
Action: Mouse moved to (731, 403)
Screenshot: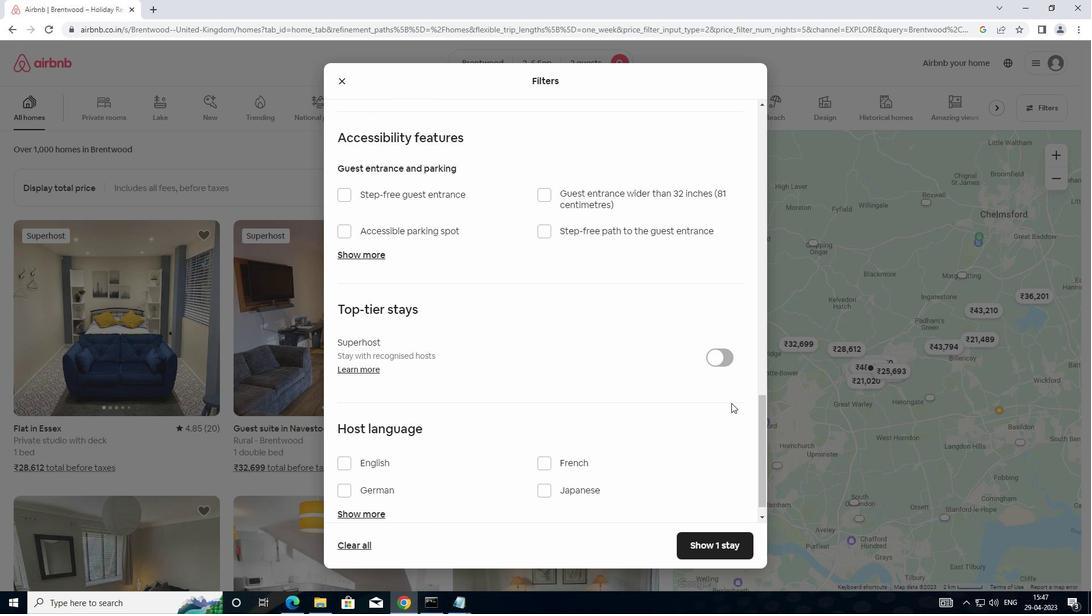 
Action: Mouse scrolled (731, 402) with delta (0, 0)
Screenshot: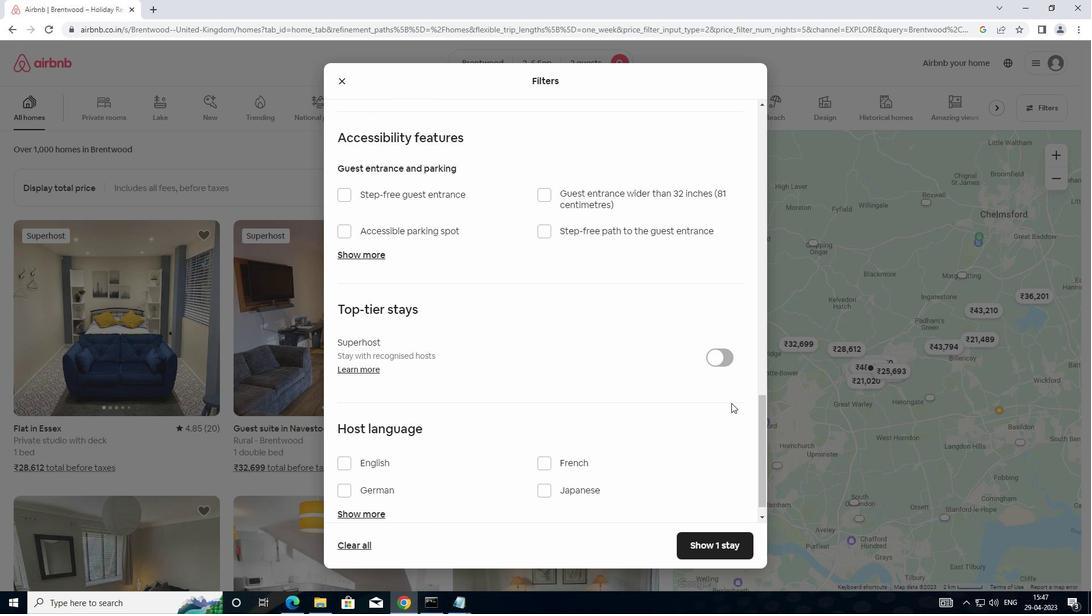 
Action: Mouse moved to (731, 408)
Screenshot: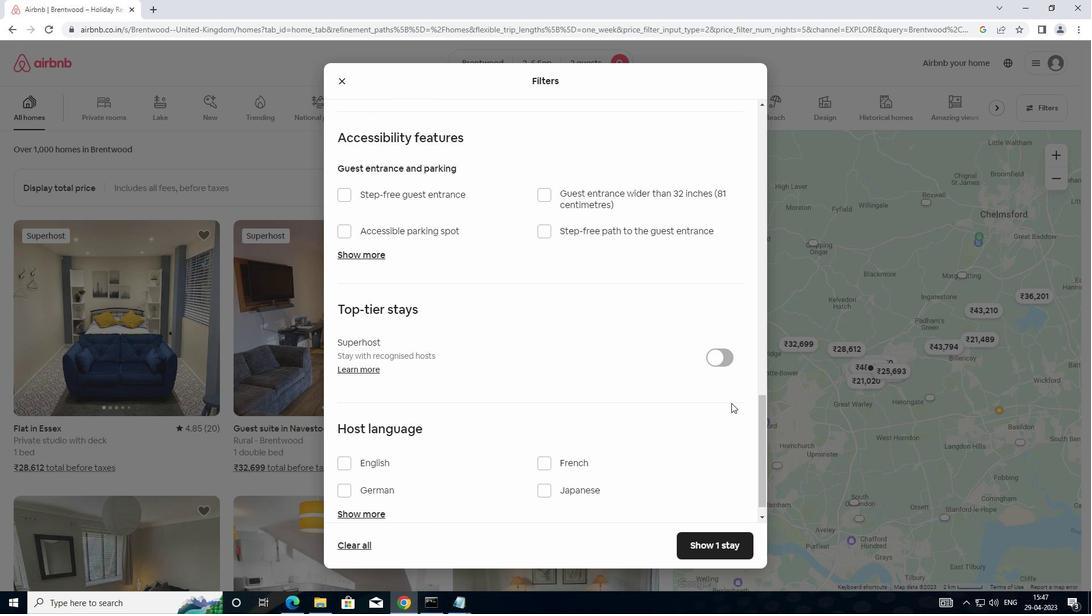 
Action: Mouse scrolled (731, 408) with delta (0, 0)
Screenshot: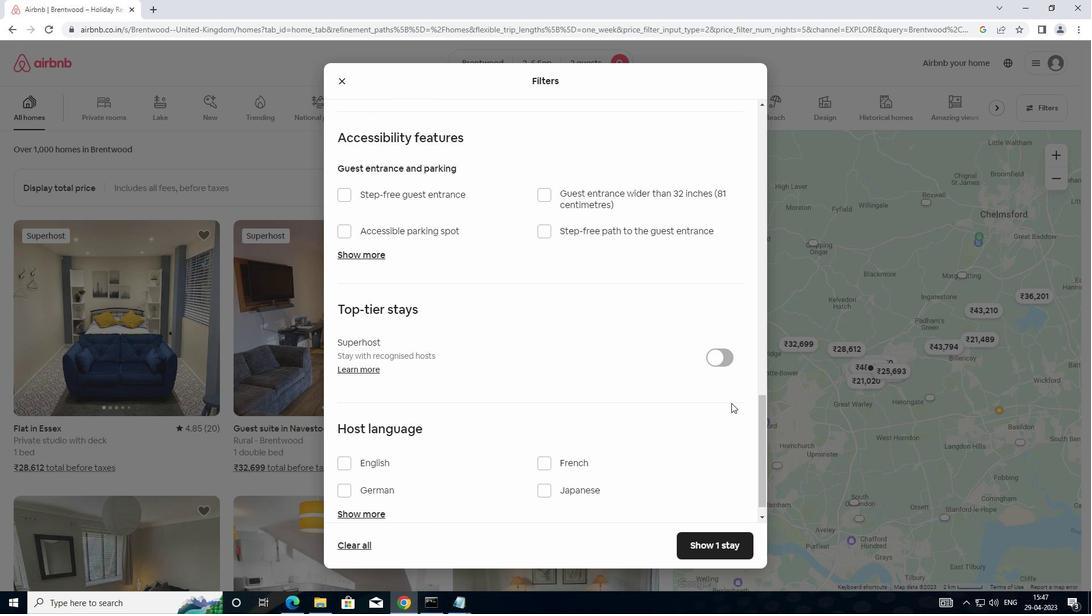 
Action: Mouse moved to (730, 409)
Screenshot: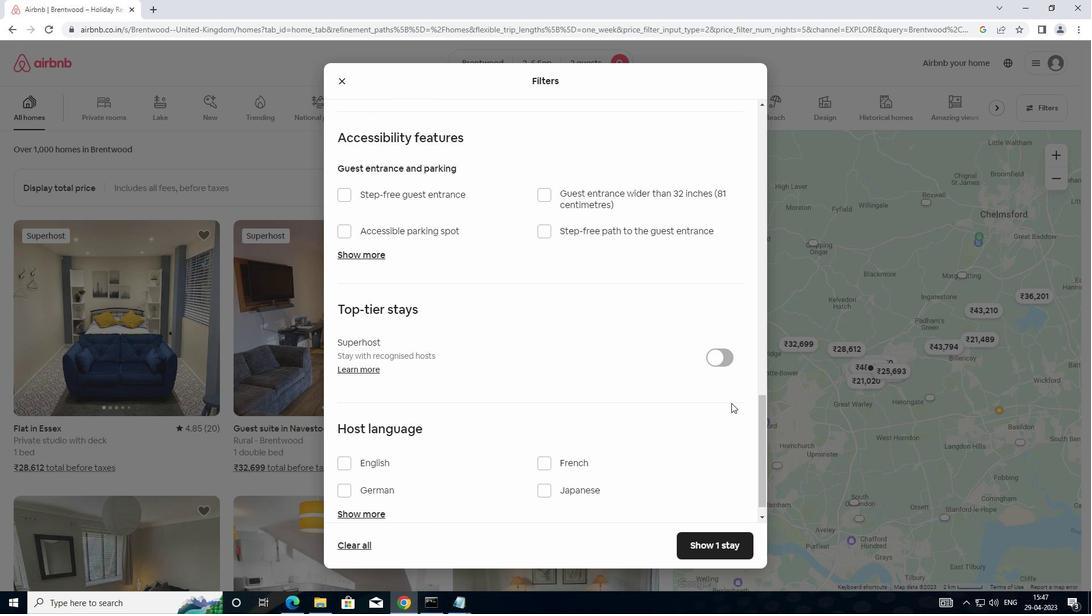 
Action: Mouse scrolled (730, 409) with delta (0, 0)
Screenshot: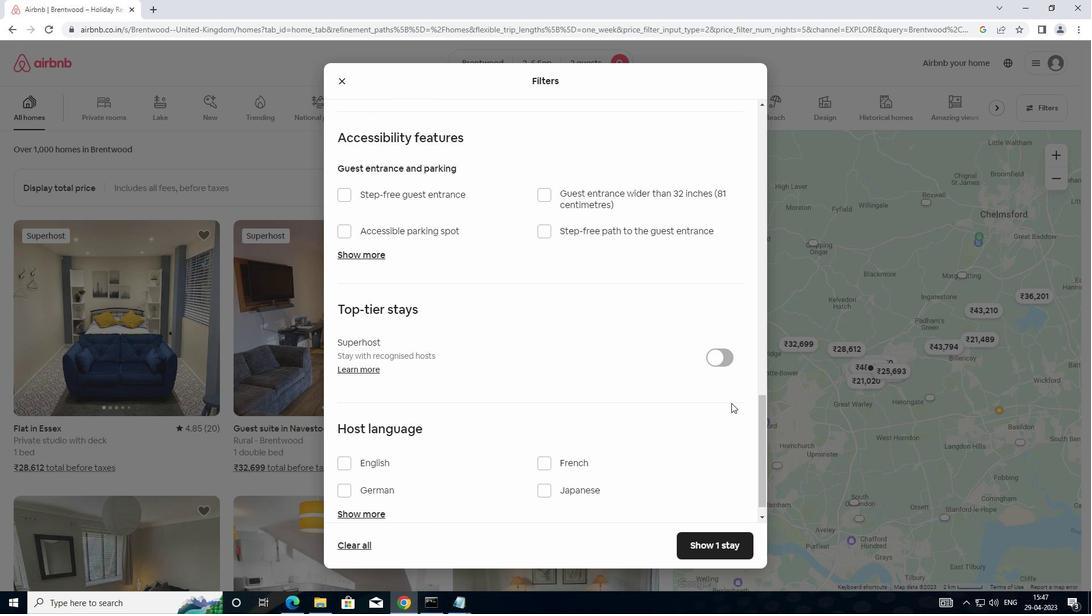 
Action: Mouse moved to (724, 412)
Screenshot: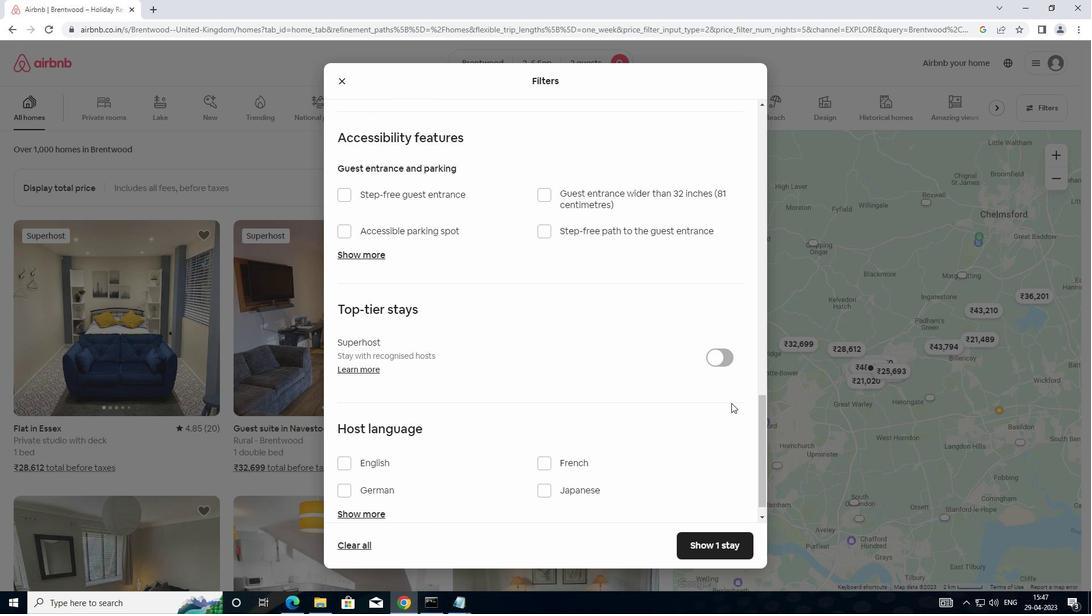 
Action: Mouse scrolled (724, 412) with delta (0, 0)
Screenshot: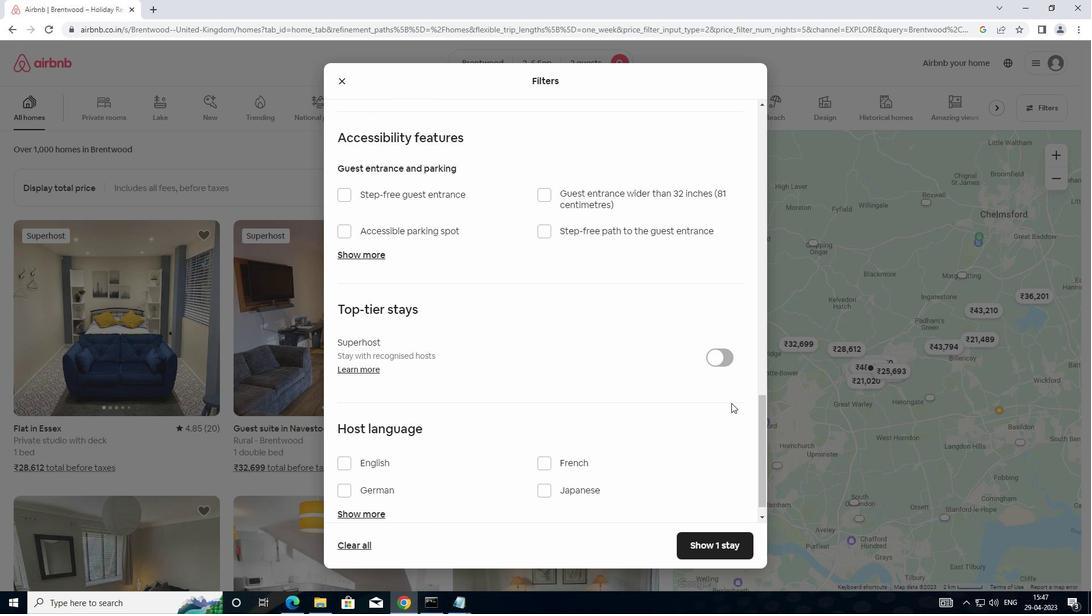 
Action: Mouse moved to (347, 441)
Screenshot: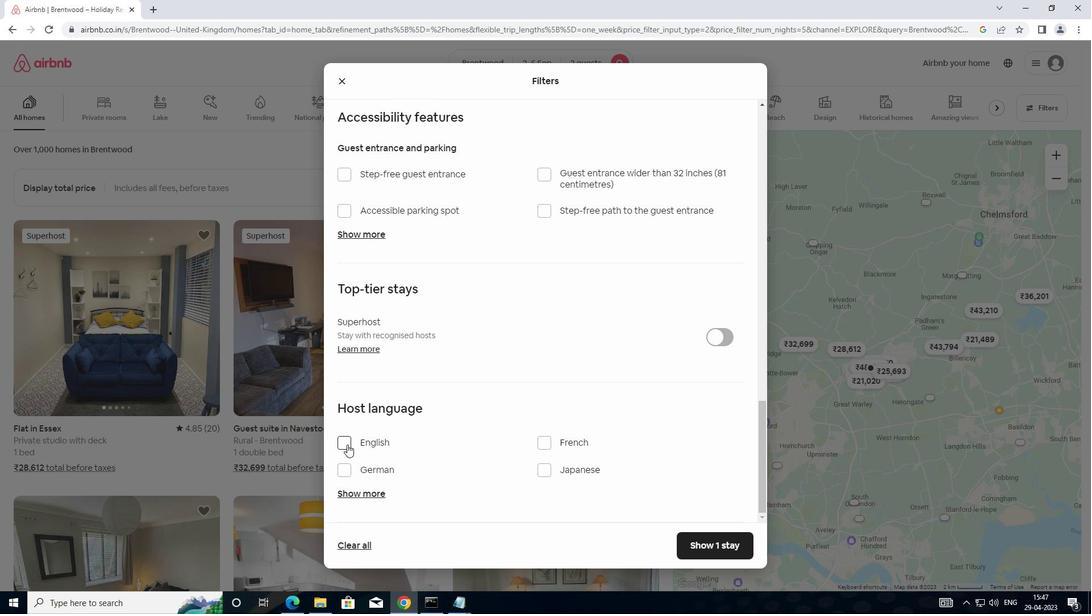 
Action: Mouse pressed left at (347, 441)
Screenshot: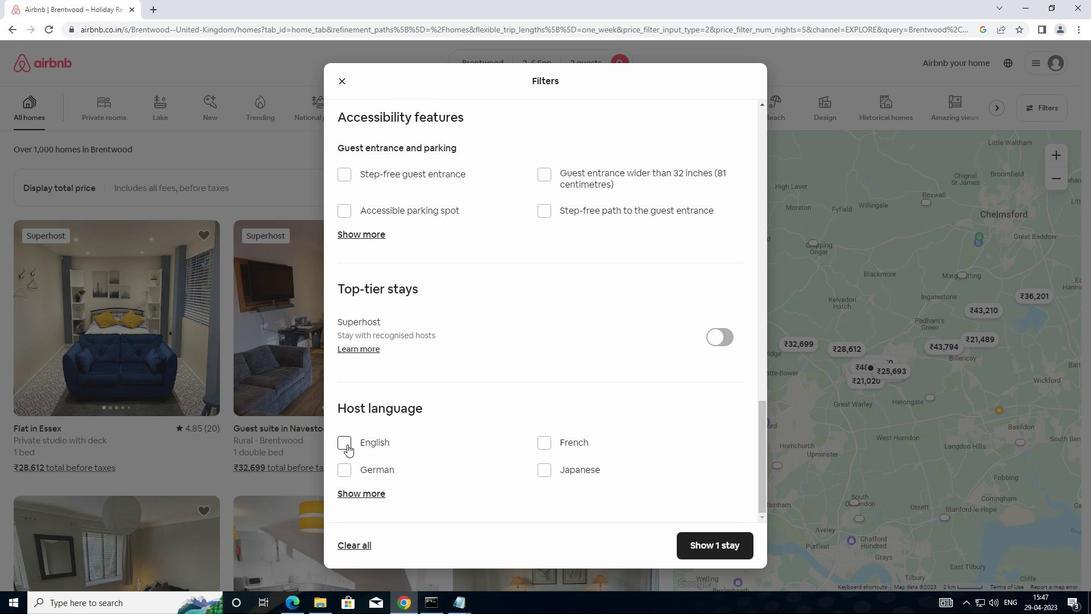 
Action: Mouse moved to (694, 540)
Screenshot: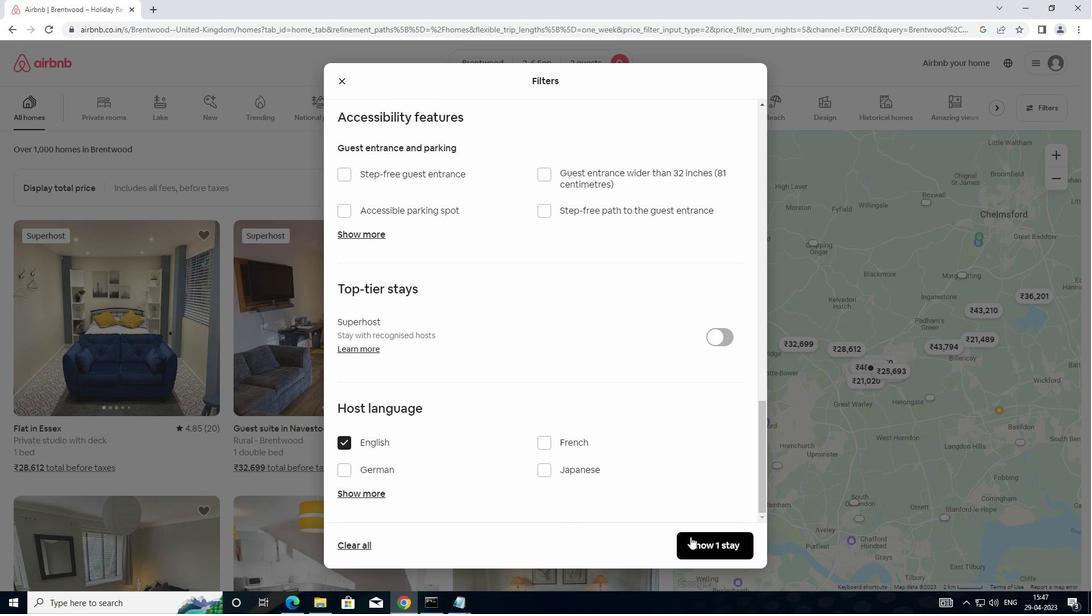 
Action: Mouse pressed left at (694, 540)
Screenshot: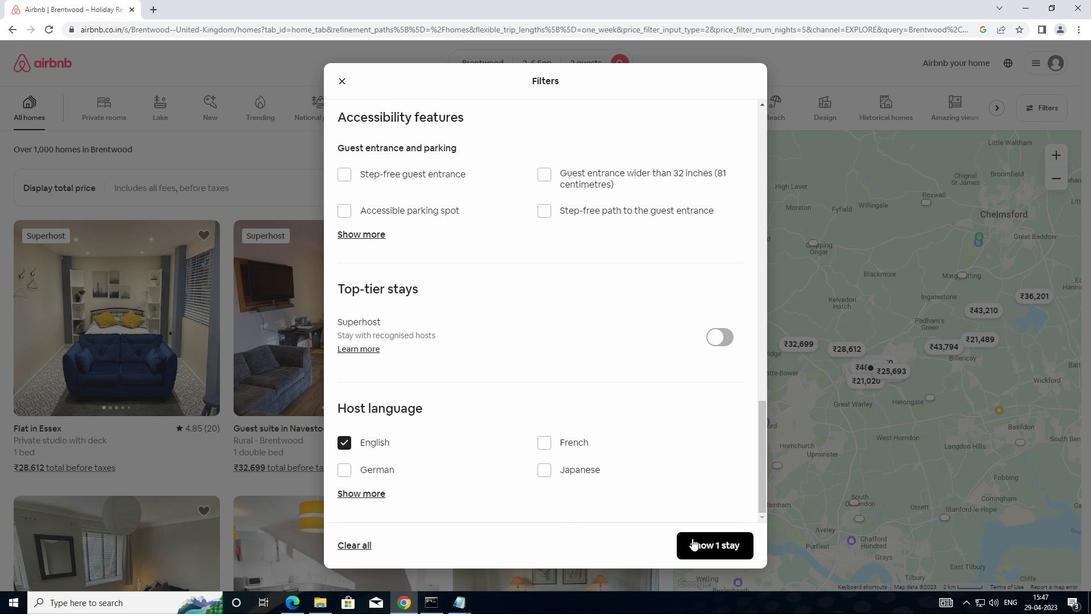 
Action: Mouse moved to (697, 540)
Screenshot: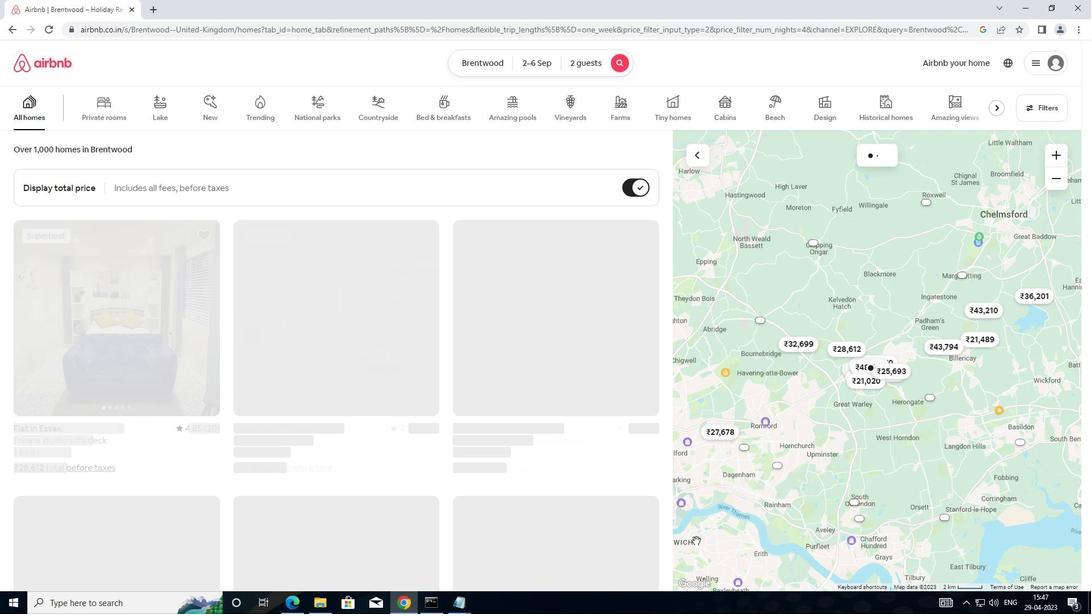 
